 Task: Look for space in Reggio Calabria, Italy from 9th June, 2023 to 16th June, 2023 for 2 adults in price range Rs.8000 to Rs.16000. Place can be entire place with 2 bedrooms having 2 beds and 1 bathroom. Property type can be house, flat, guest house. Booking option can be shelf check-in. Required host language is English.
Action: Mouse moved to (579, 87)
Screenshot: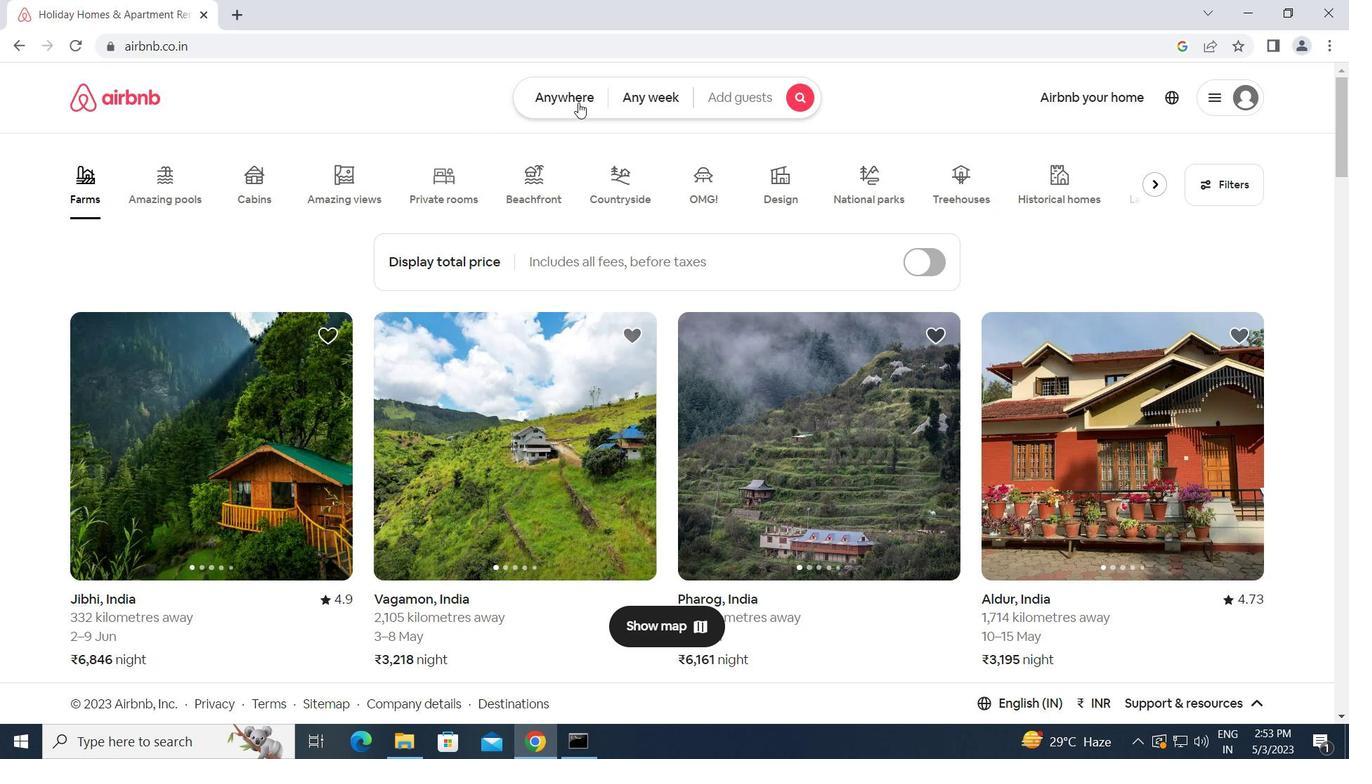 
Action: Mouse pressed left at (579, 87)
Screenshot: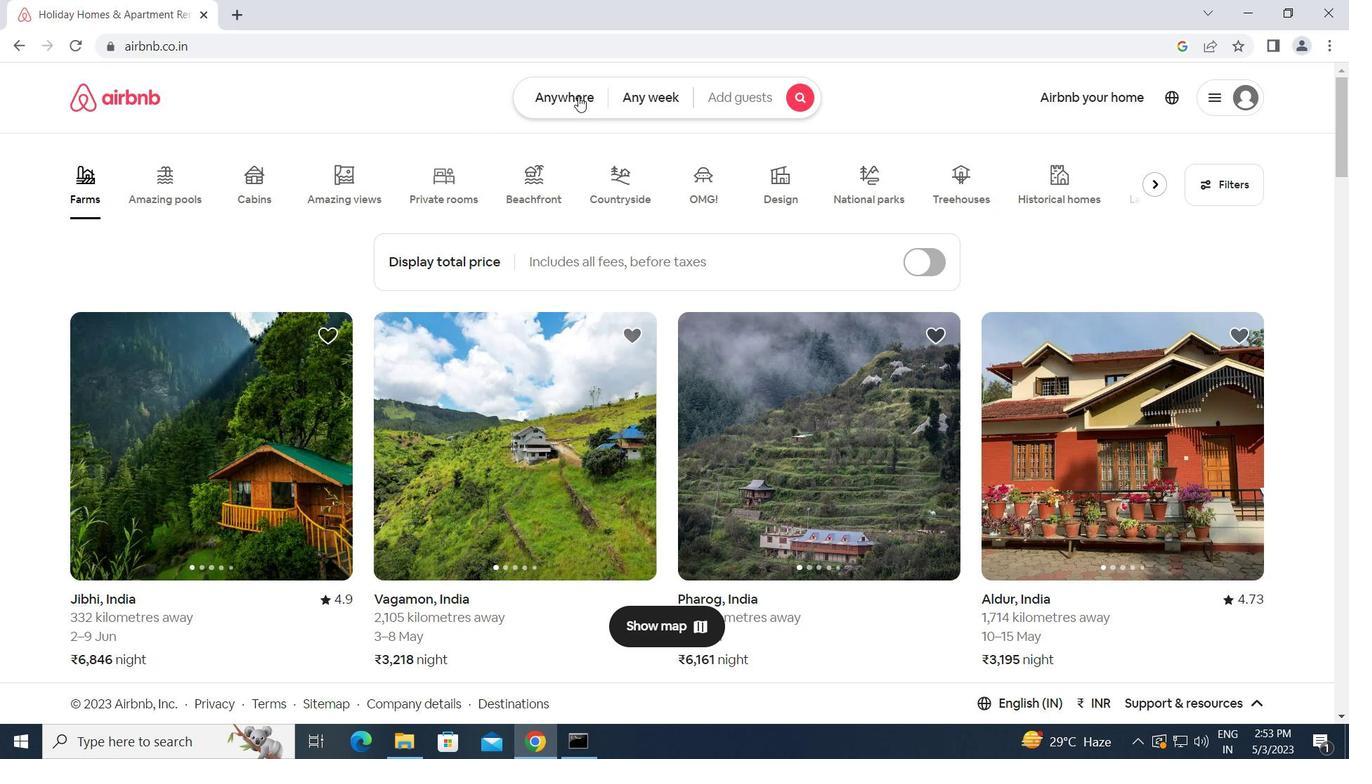 
Action: Mouse moved to (499, 152)
Screenshot: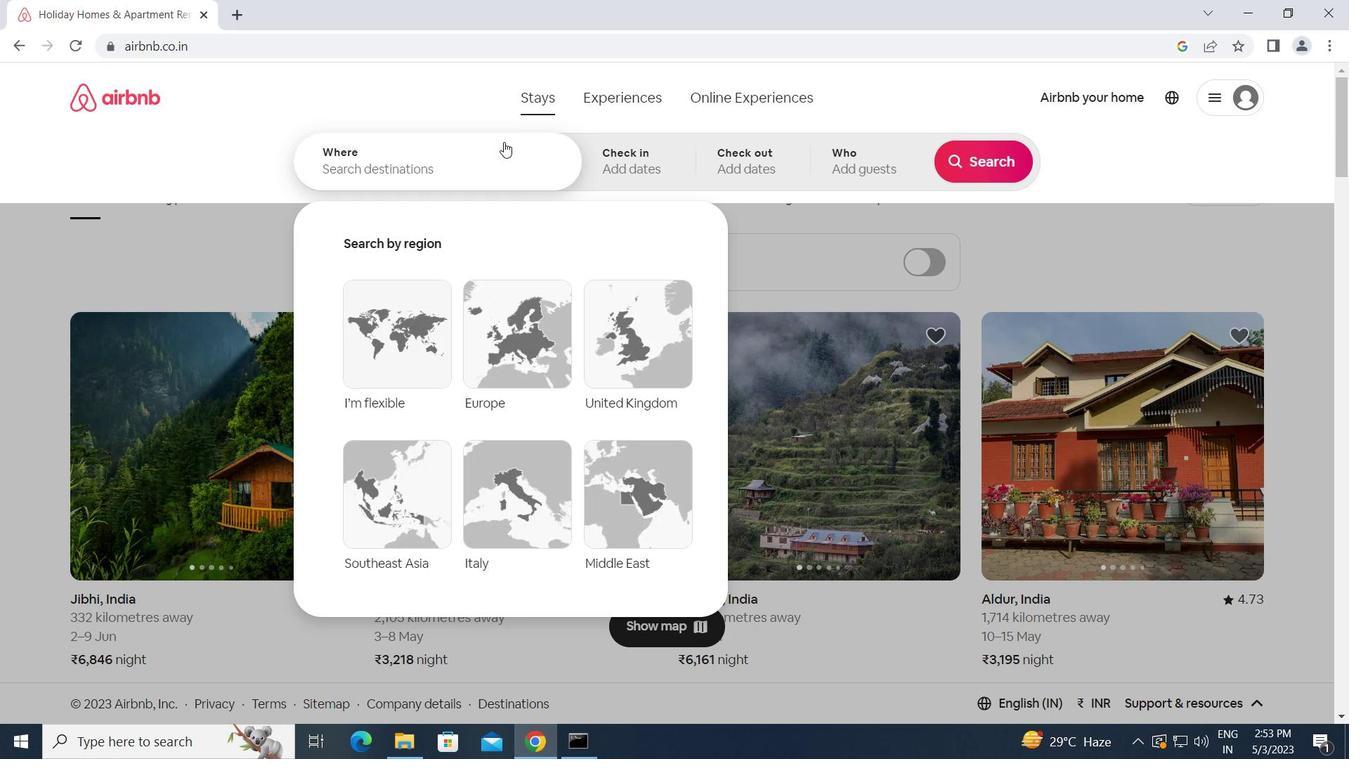 
Action: Mouse pressed left at (499, 152)
Screenshot: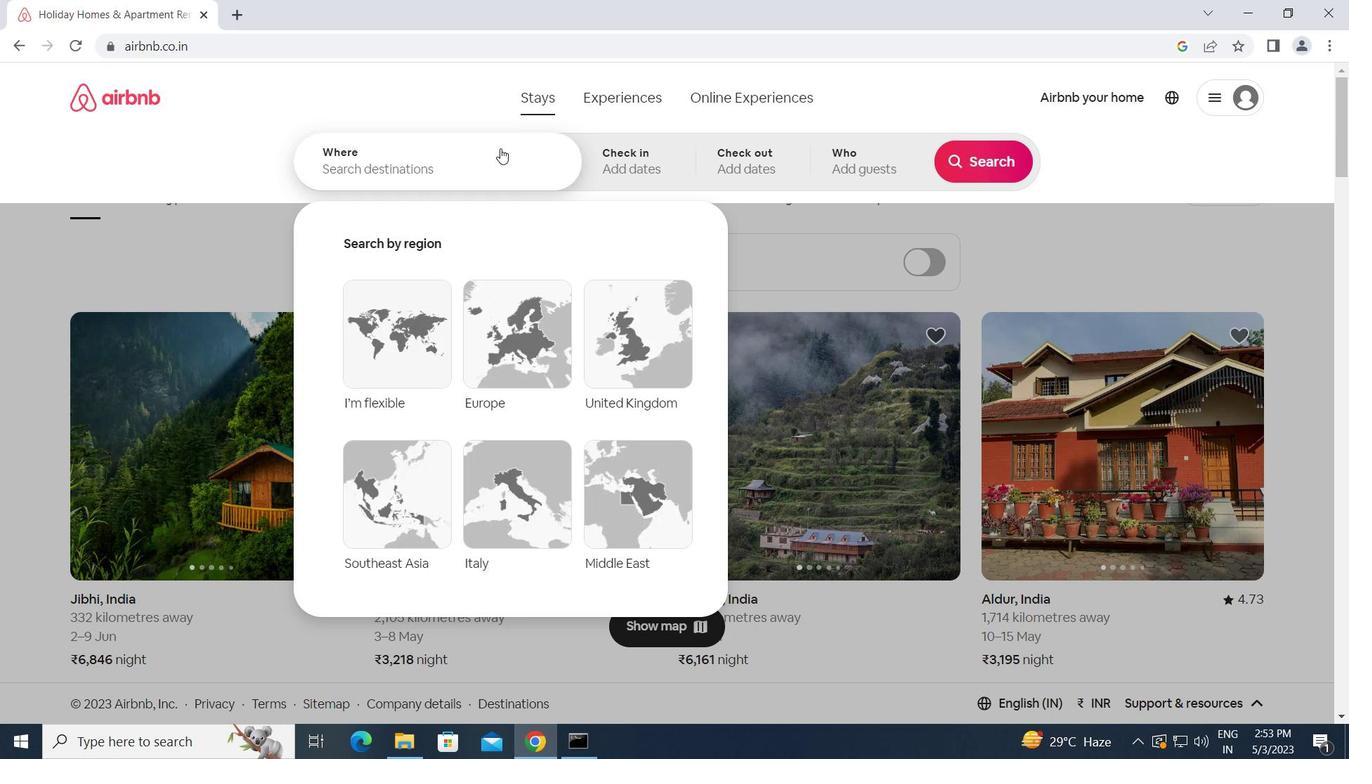 
Action: Key pressed r<Key.caps_lock>eggio<Key.space><Key.caps_lock>c<Key.caps_lock>alabria,<Key.space><Key.caps_lock>i<Key.caps_lock>taly<Key.enter>
Screenshot: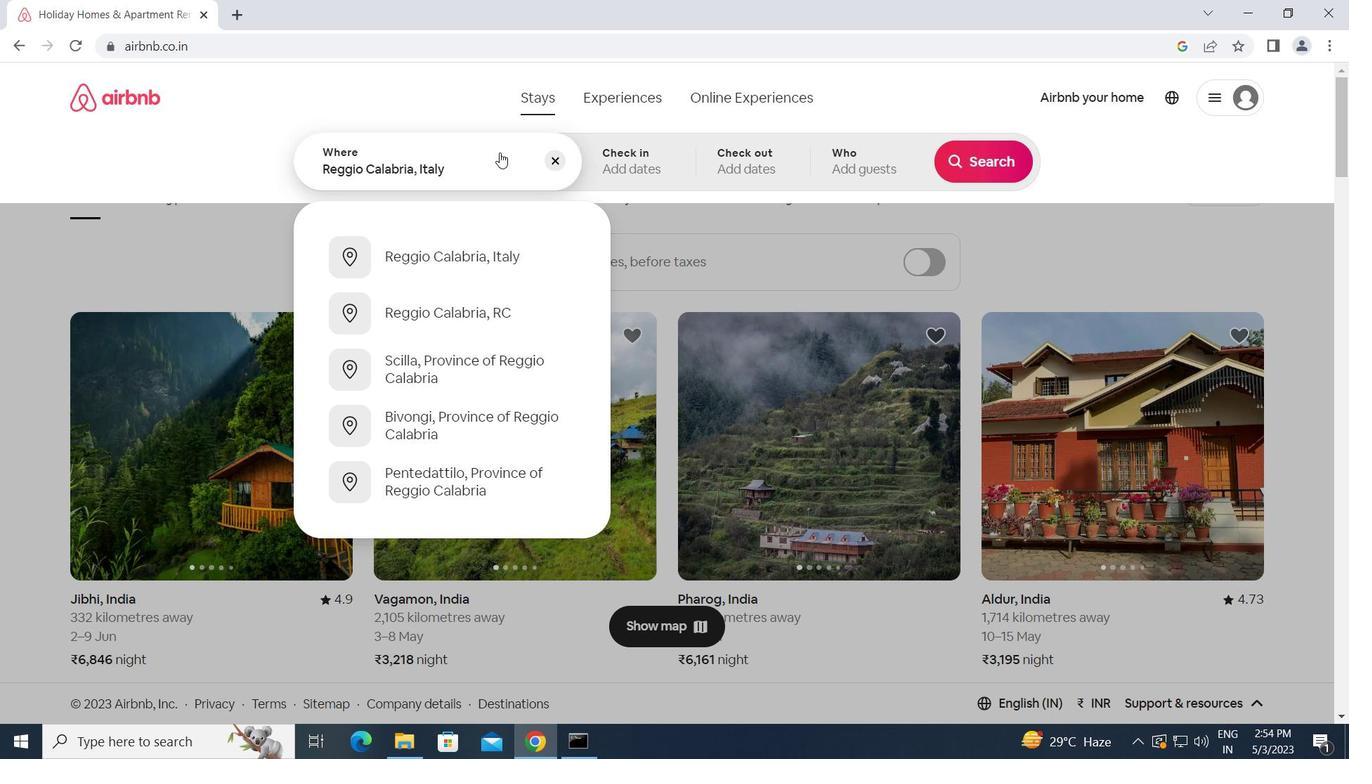 
Action: Mouse moved to (917, 411)
Screenshot: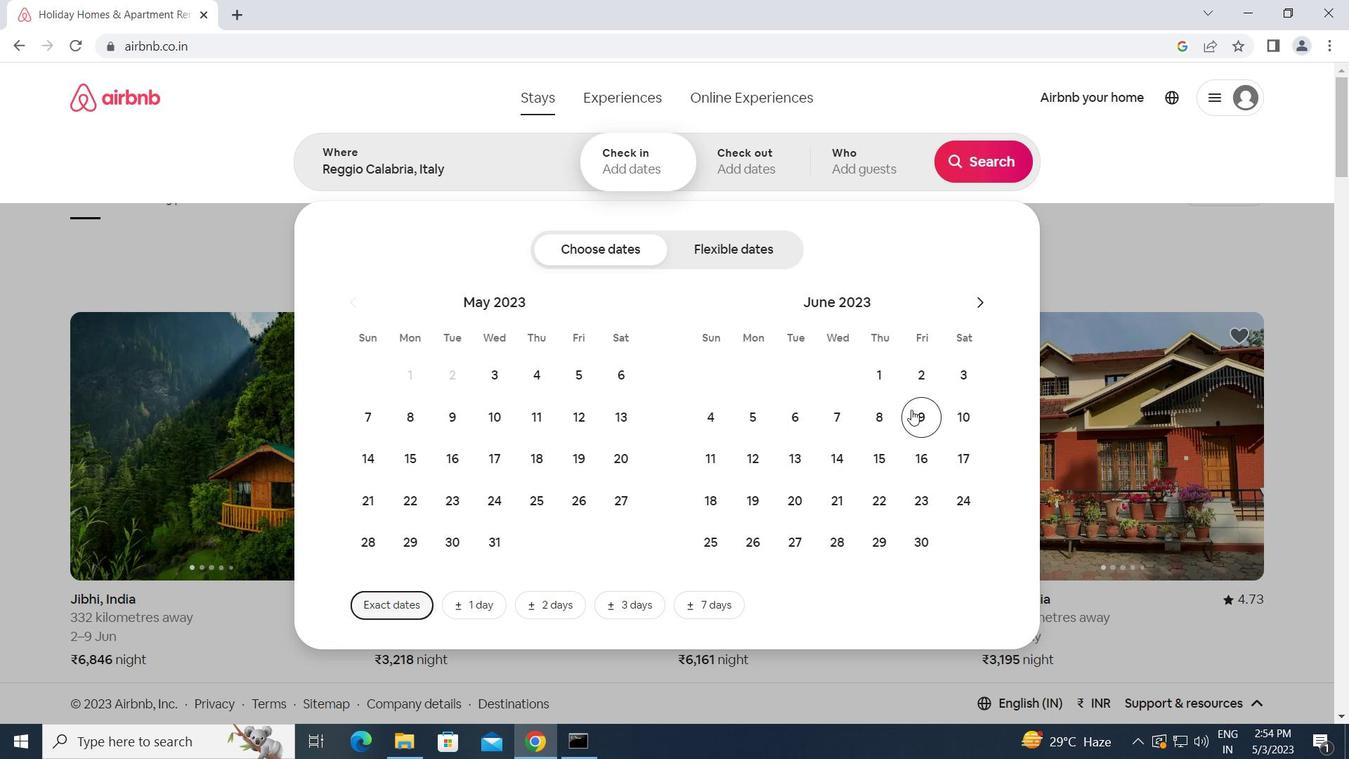 
Action: Mouse pressed left at (917, 411)
Screenshot: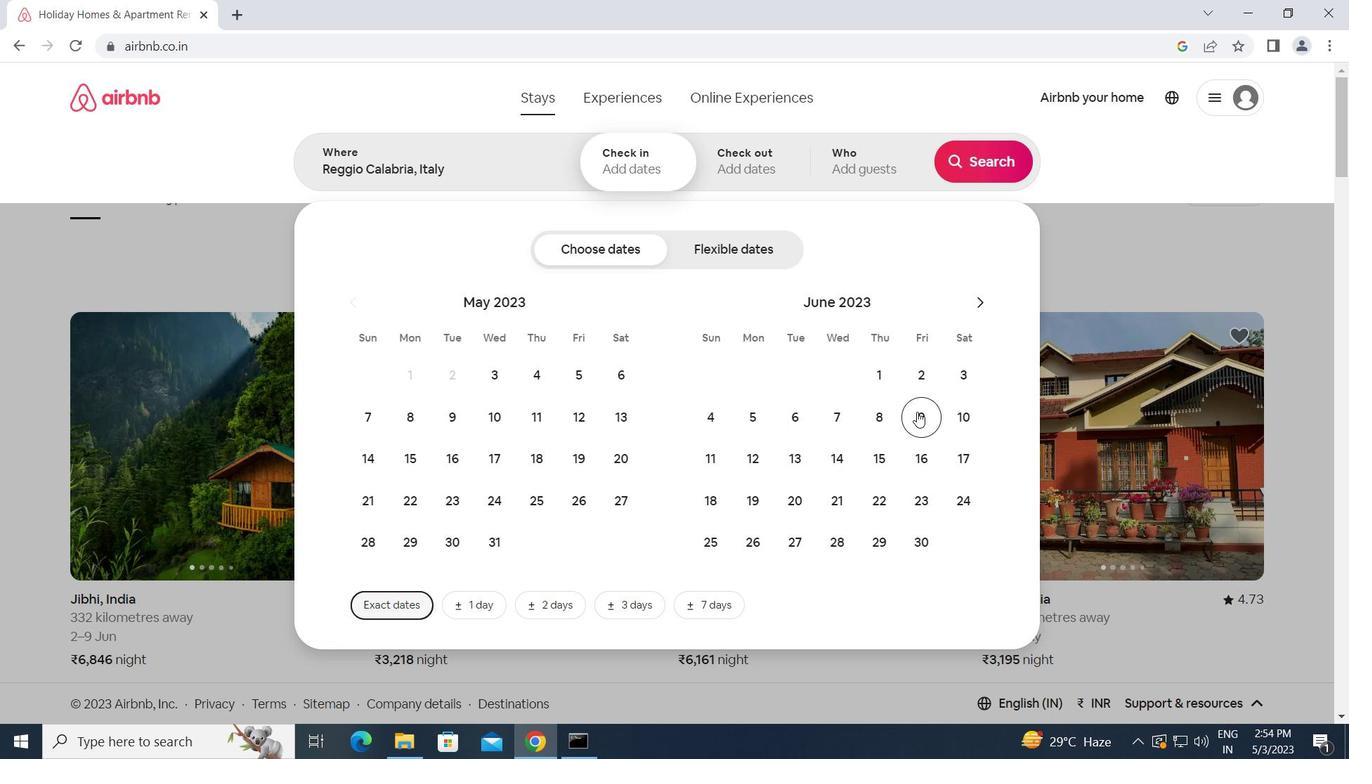 
Action: Mouse moved to (928, 456)
Screenshot: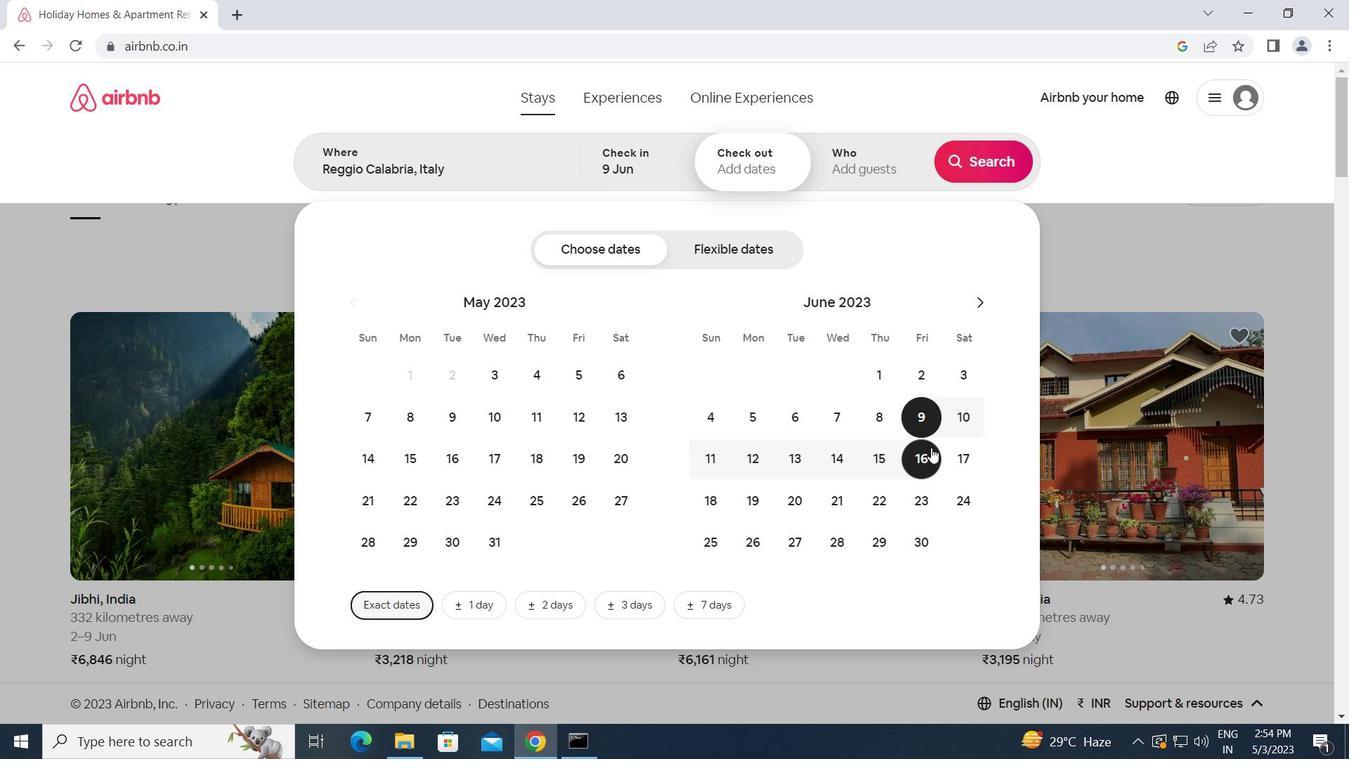 
Action: Mouse pressed left at (928, 456)
Screenshot: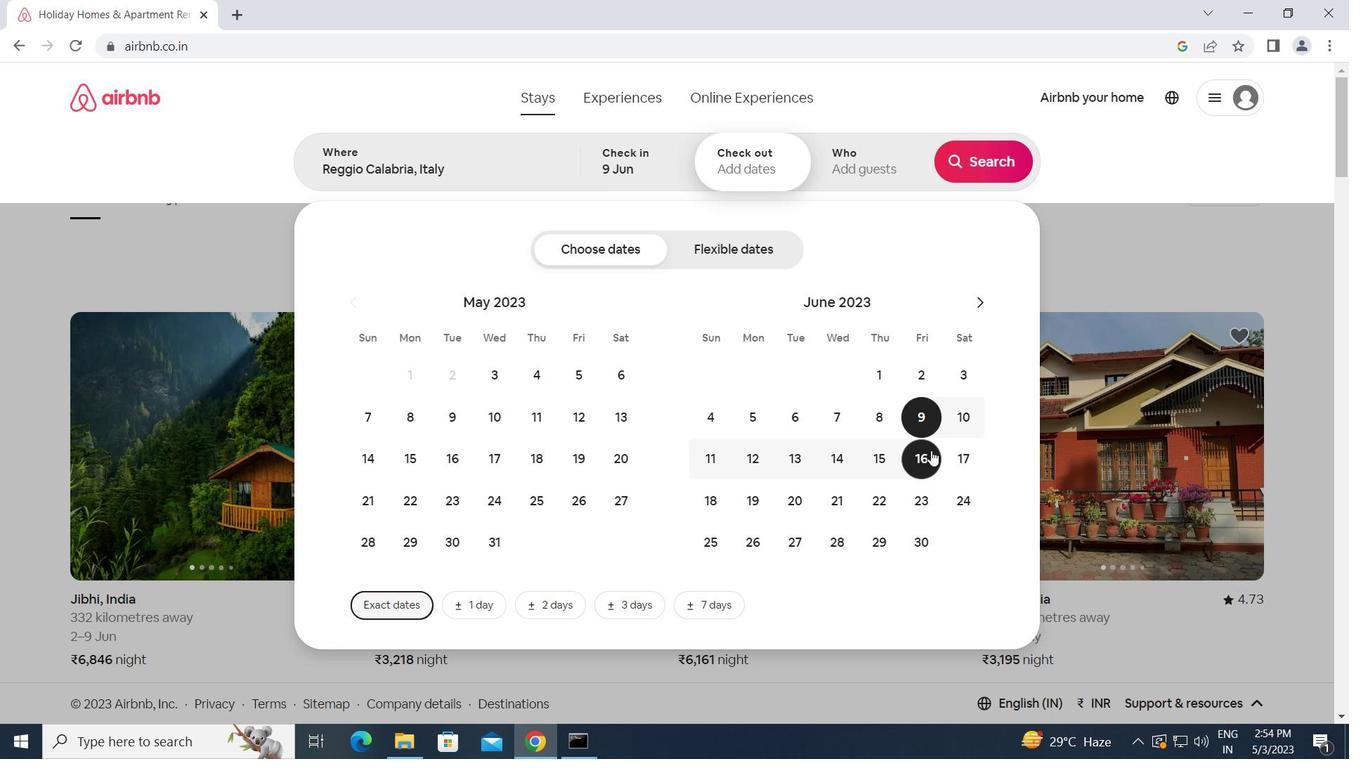 
Action: Mouse moved to (896, 146)
Screenshot: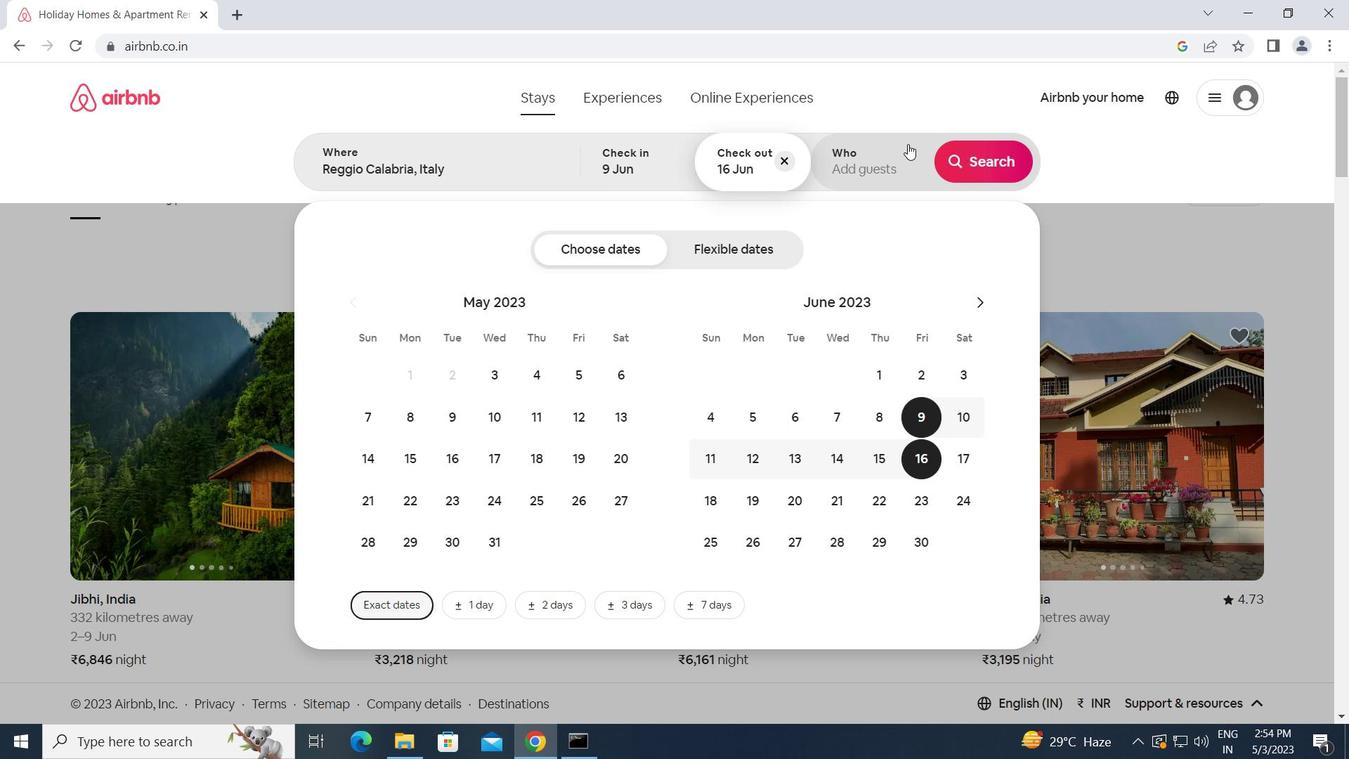 
Action: Mouse pressed left at (896, 146)
Screenshot: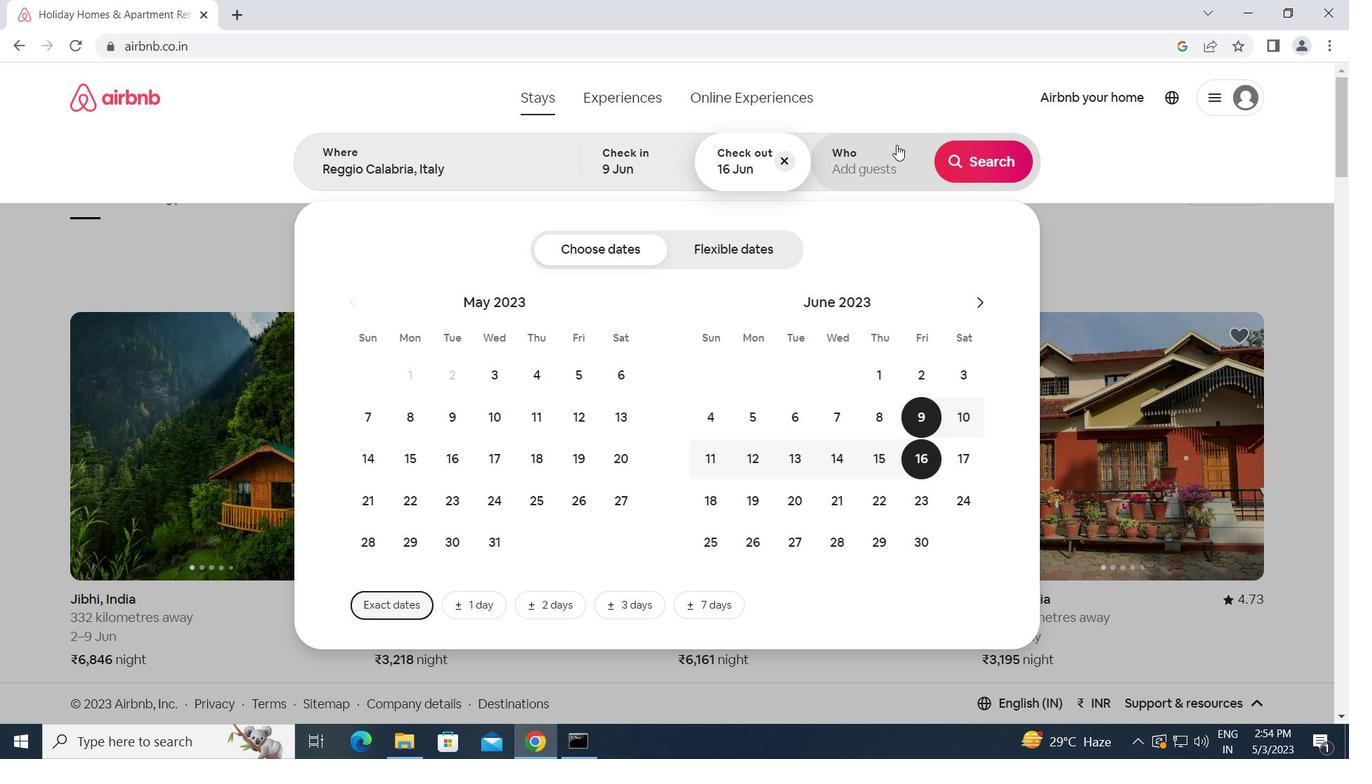 
Action: Mouse moved to (987, 258)
Screenshot: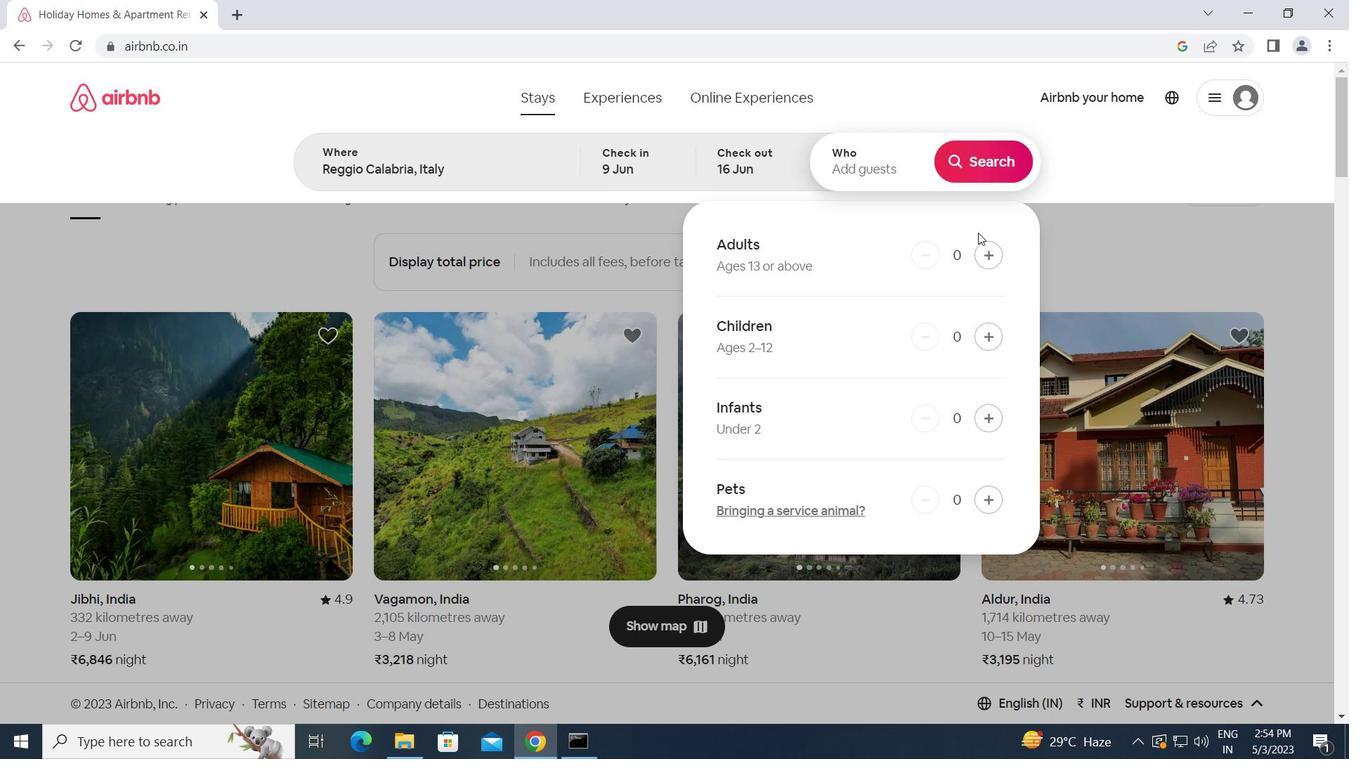 
Action: Mouse pressed left at (987, 258)
Screenshot: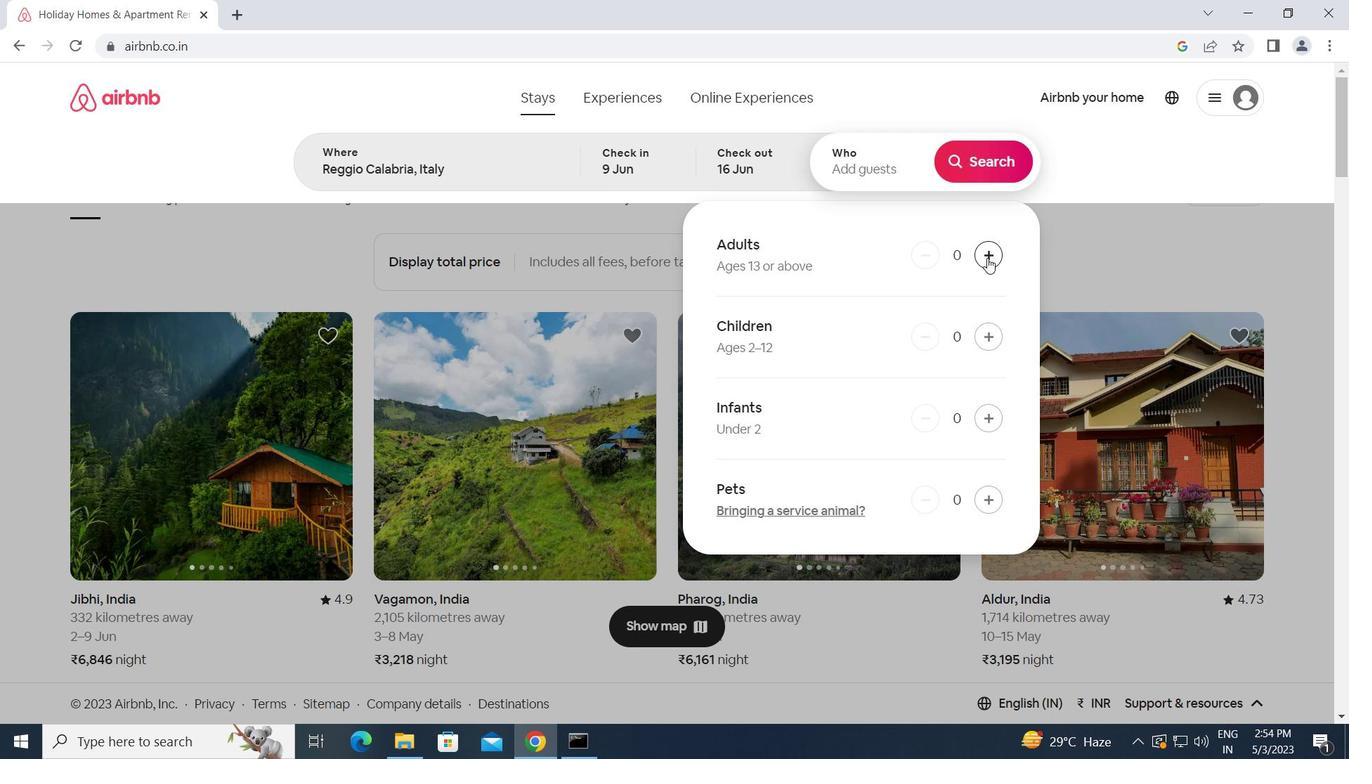 
Action: Mouse pressed left at (987, 258)
Screenshot: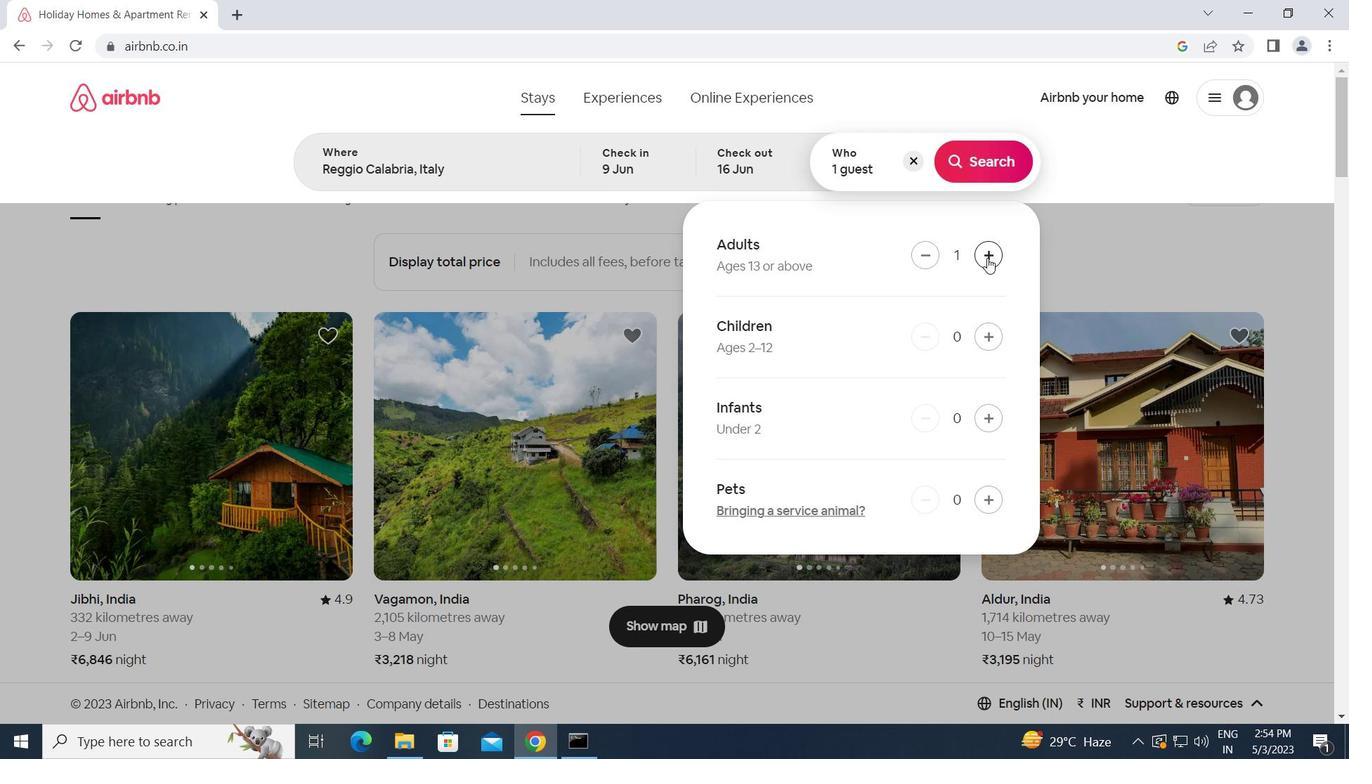 
Action: Mouse moved to (989, 167)
Screenshot: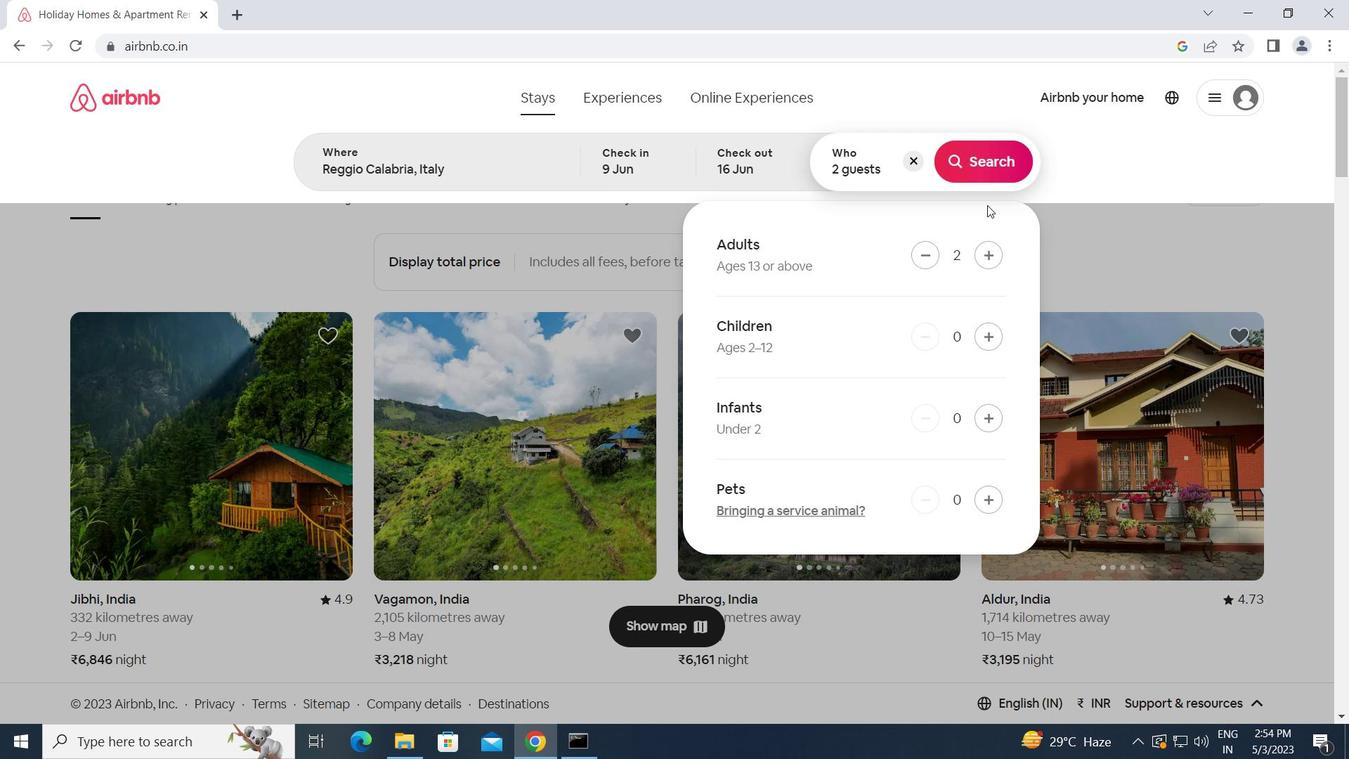 
Action: Mouse pressed left at (989, 167)
Screenshot: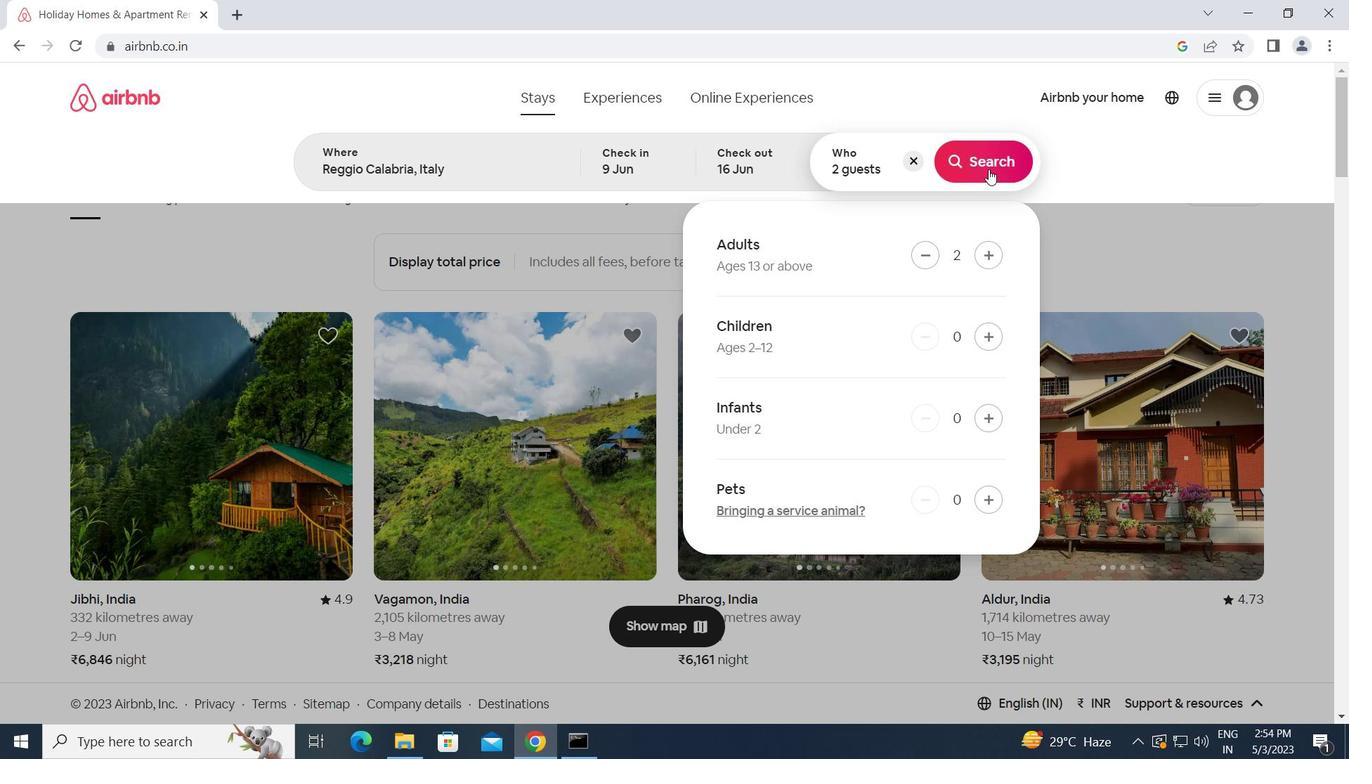 
Action: Mouse moved to (1274, 172)
Screenshot: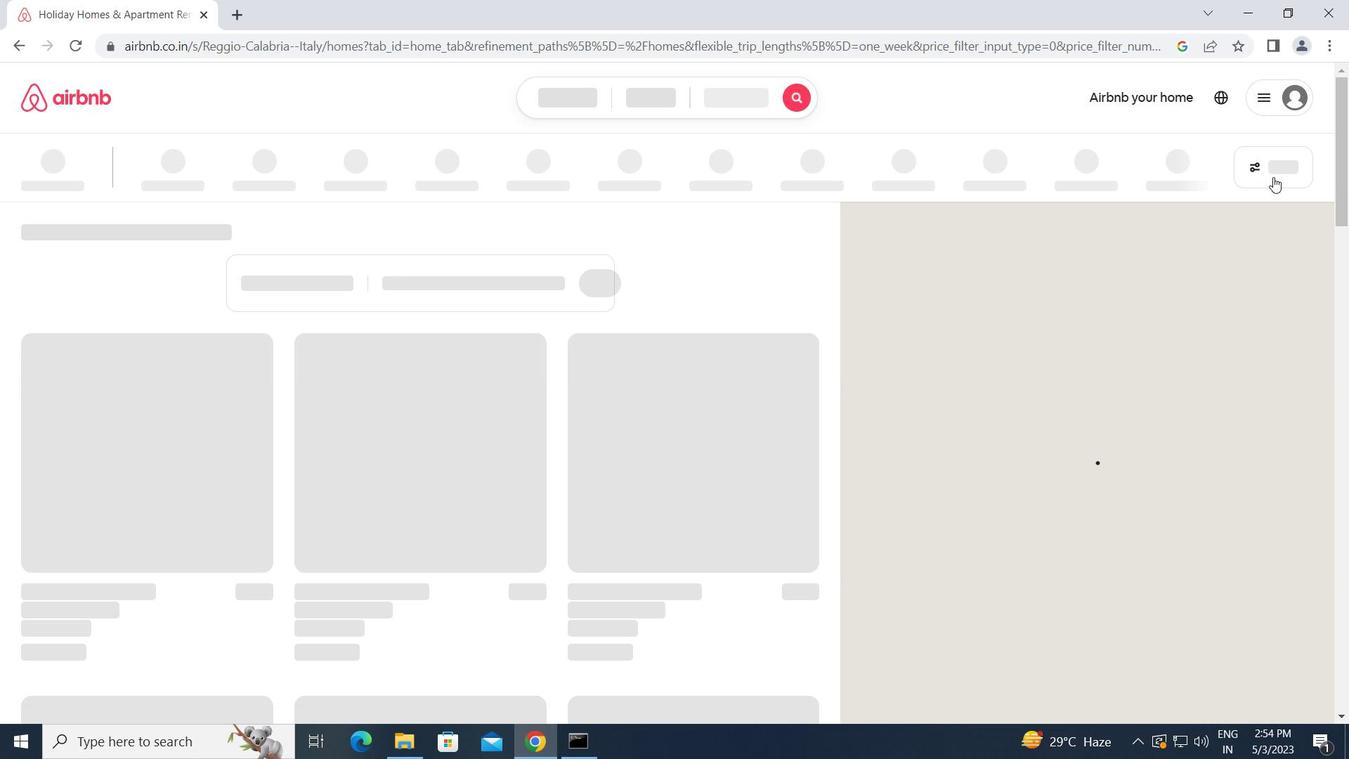 
Action: Mouse pressed left at (1274, 172)
Screenshot: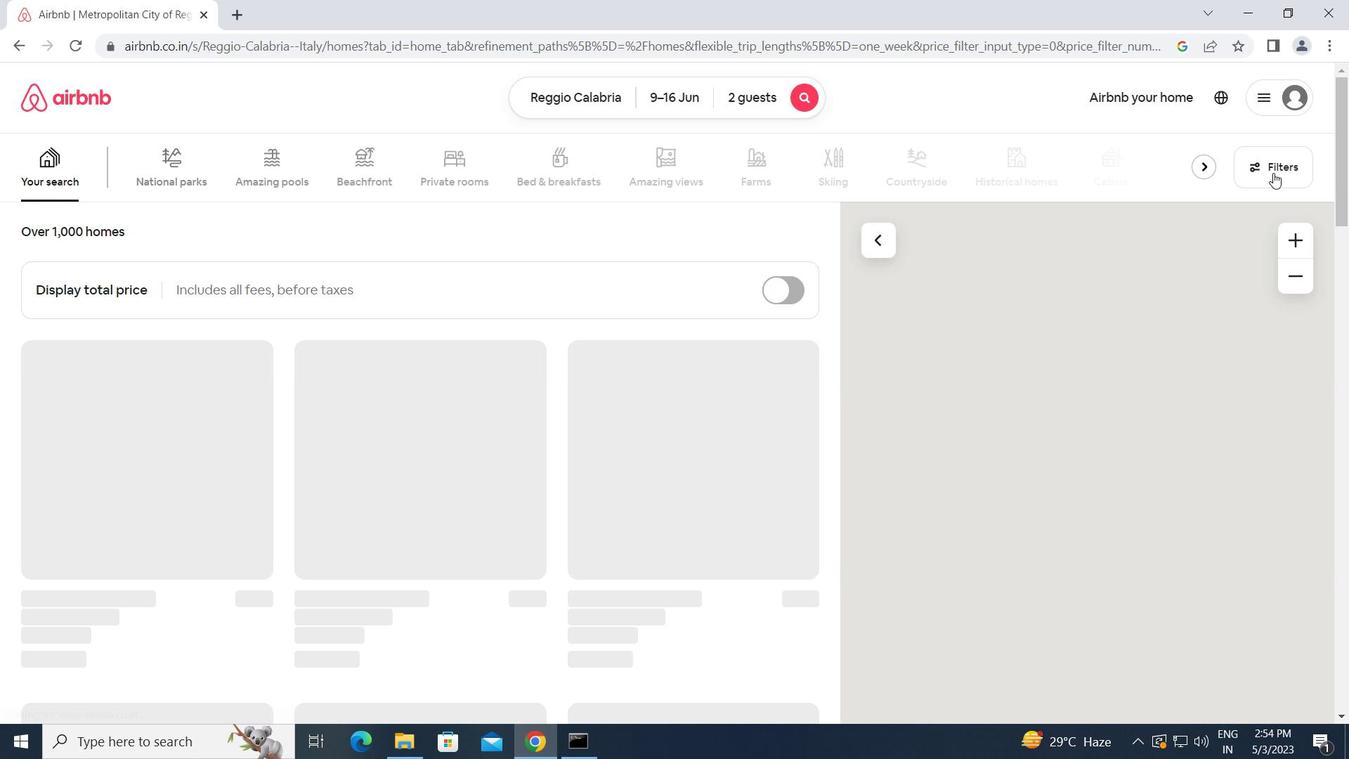 
Action: Mouse moved to (440, 397)
Screenshot: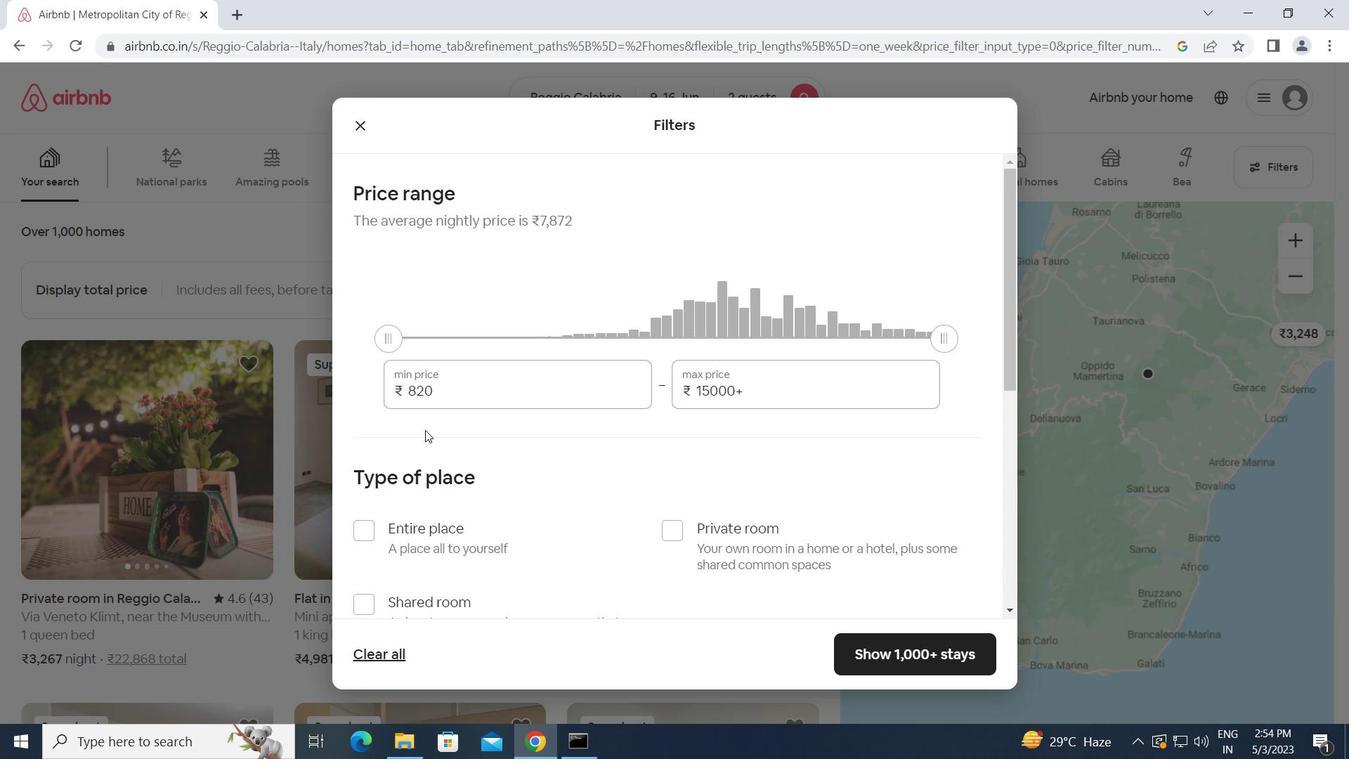 
Action: Mouse pressed left at (440, 397)
Screenshot: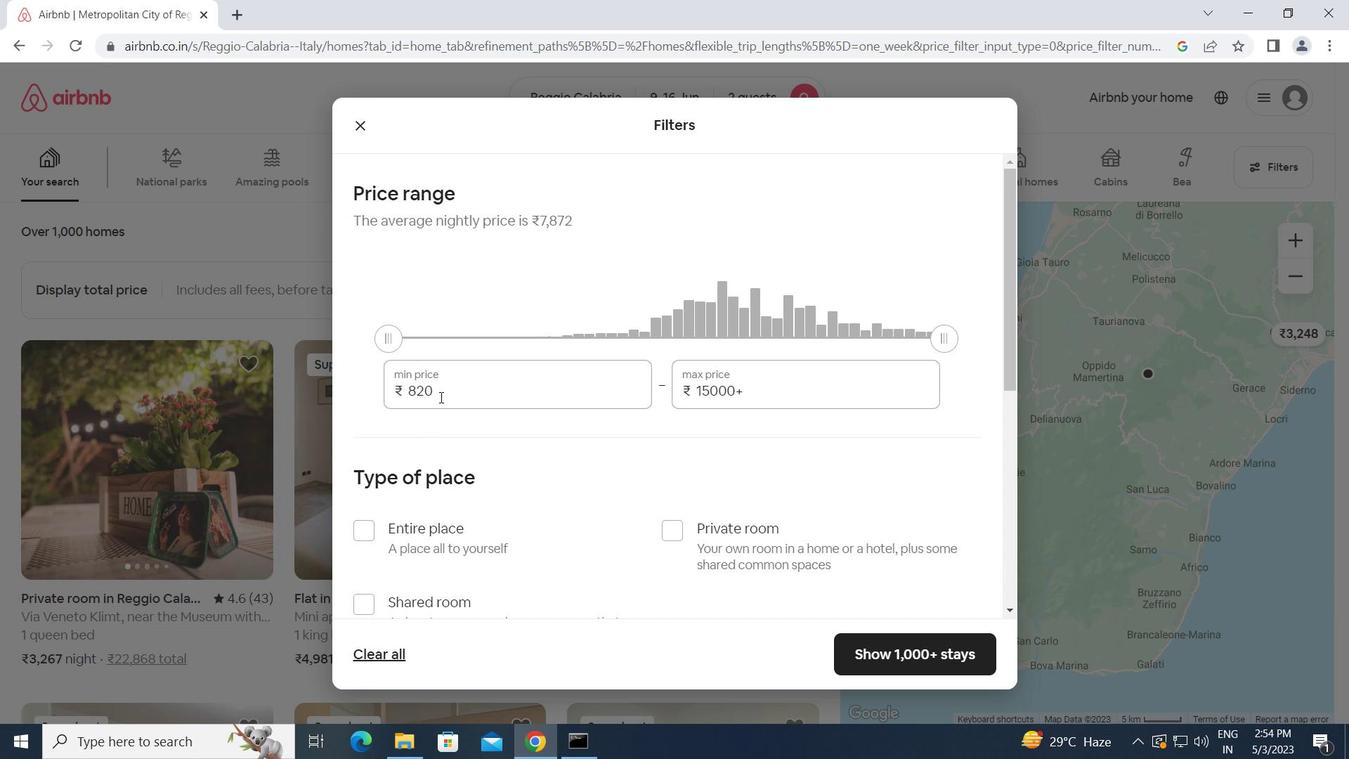 
Action: Mouse moved to (387, 402)
Screenshot: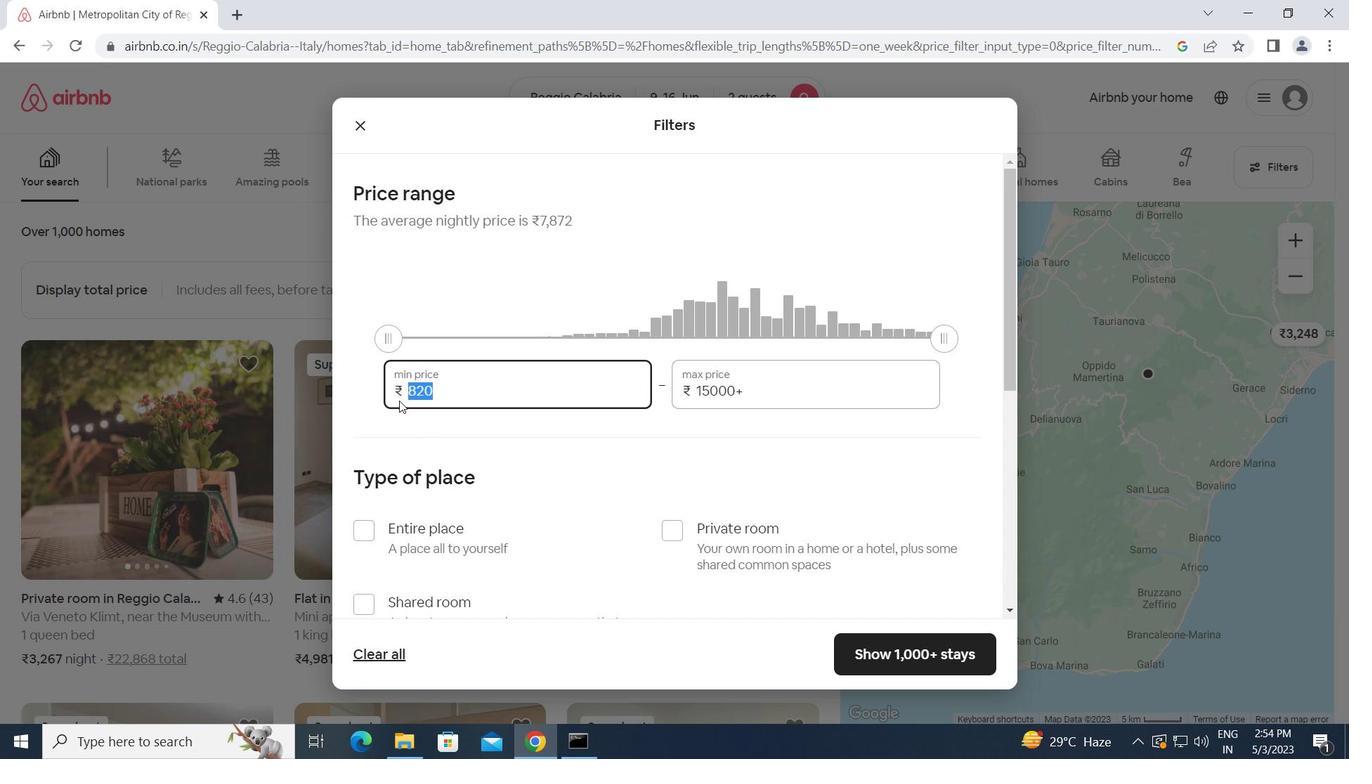 
Action: Key pressed 8000<Key.tab>16000
Screenshot: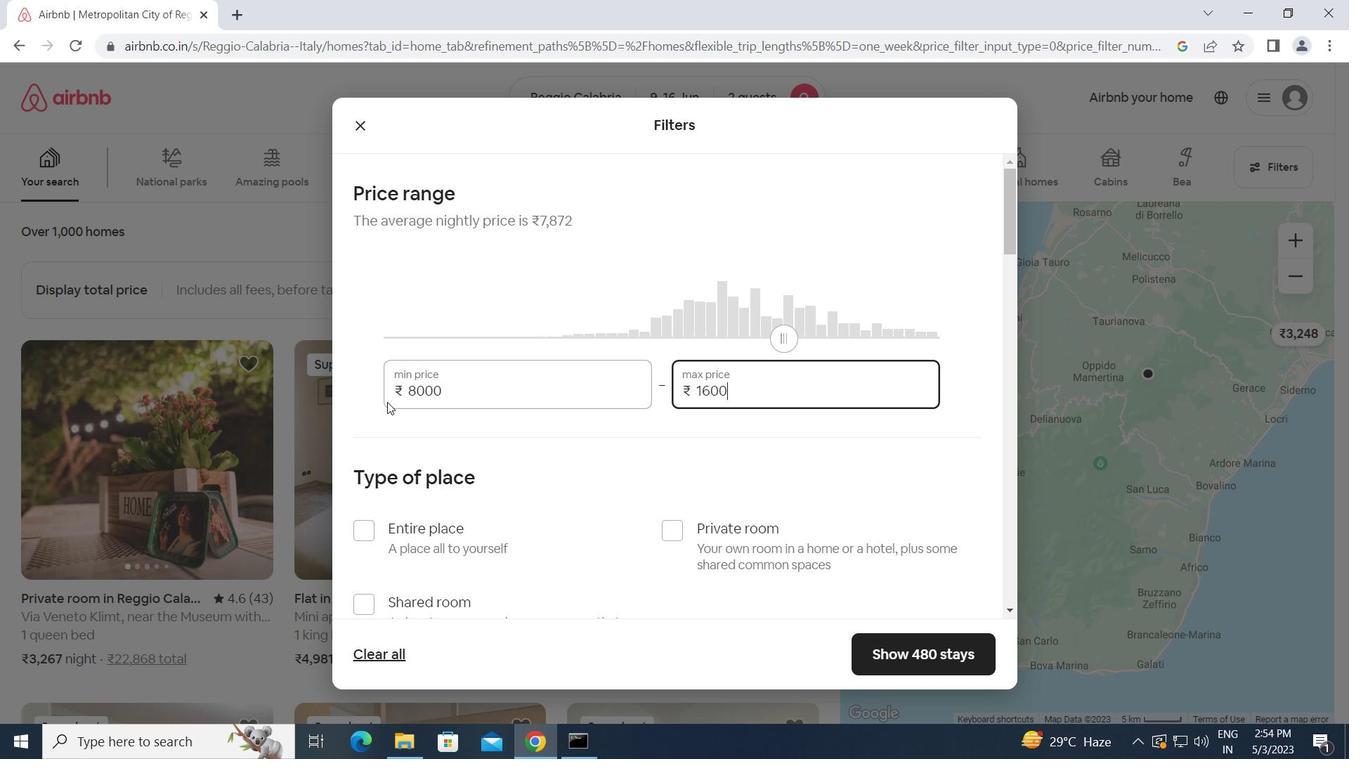 
Action: Mouse moved to (368, 522)
Screenshot: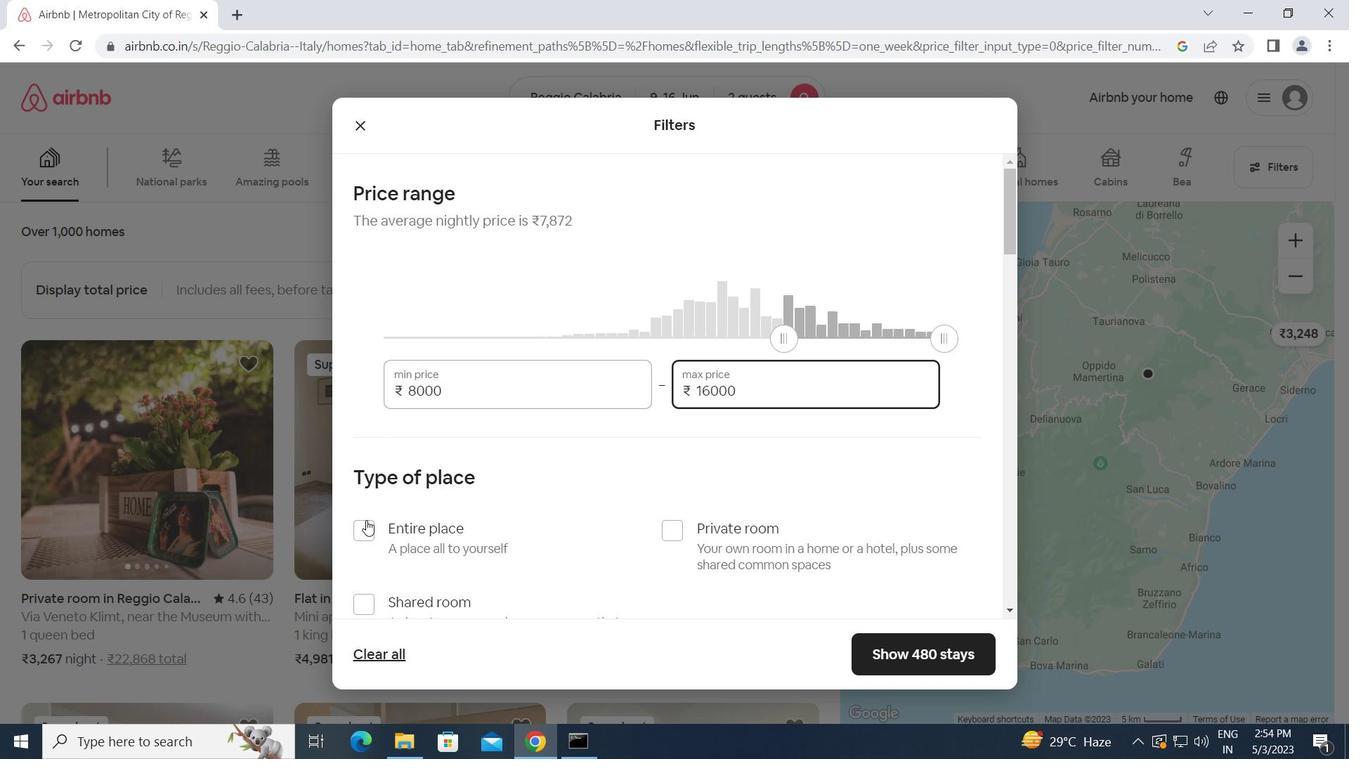 
Action: Mouse pressed left at (368, 522)
Screenshot: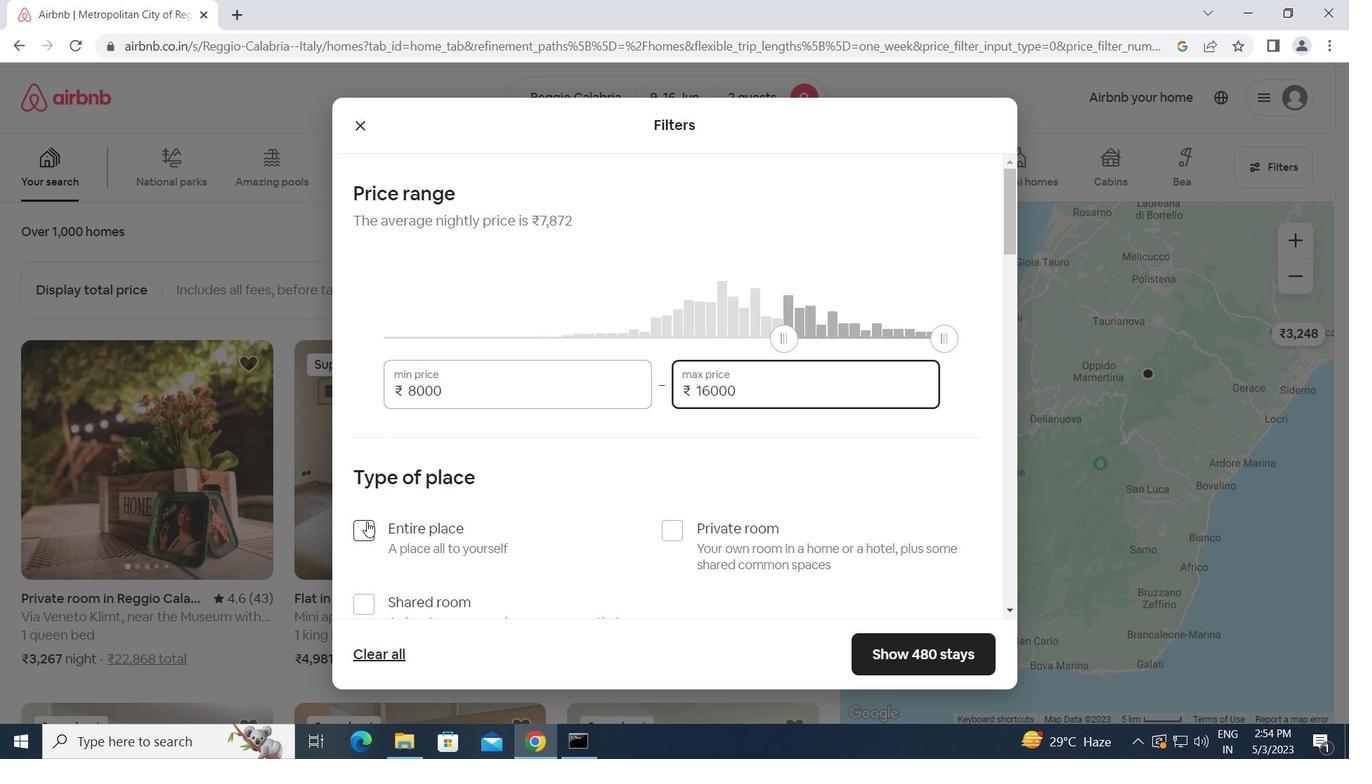 
Action: Mouse moved to (518, 545)
Screenshot: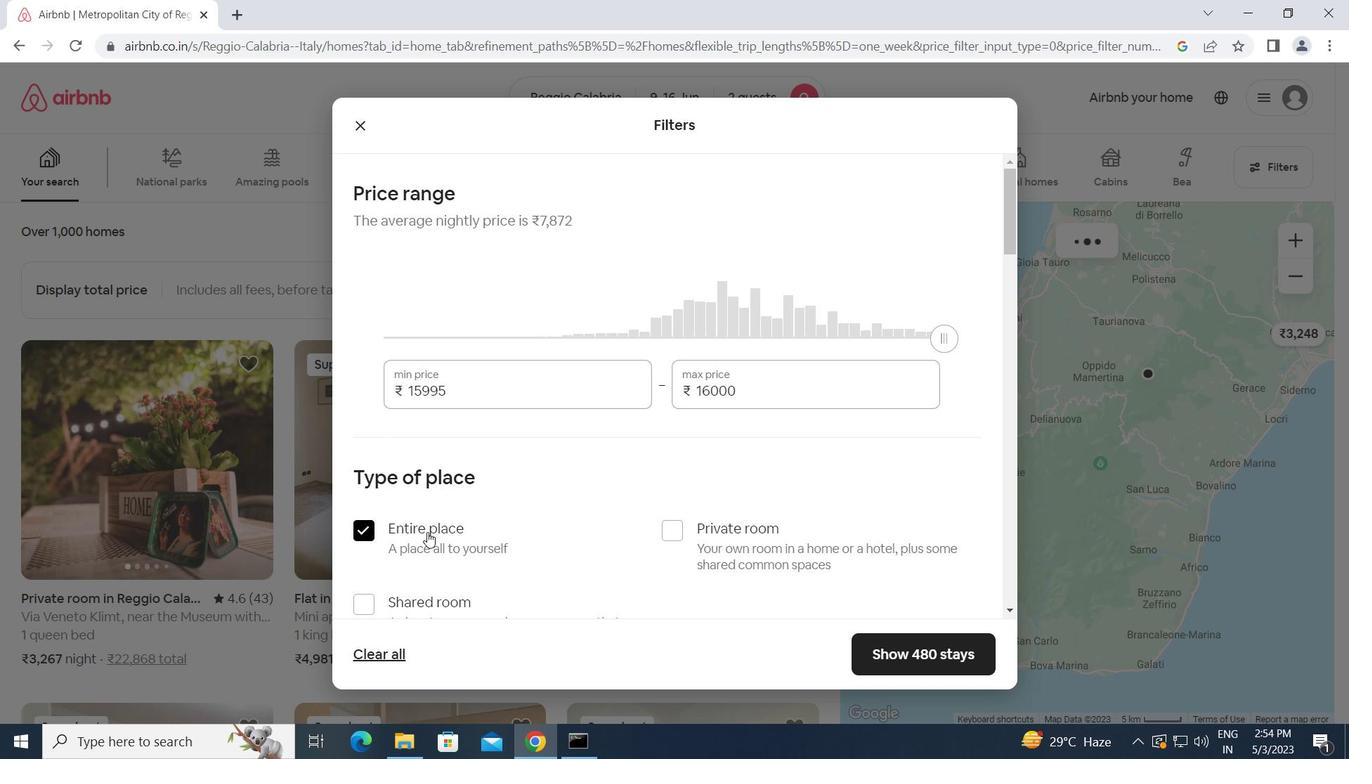 
Action: Mouse scrolled (518, 544) with delta (0, 0)
Screenshot: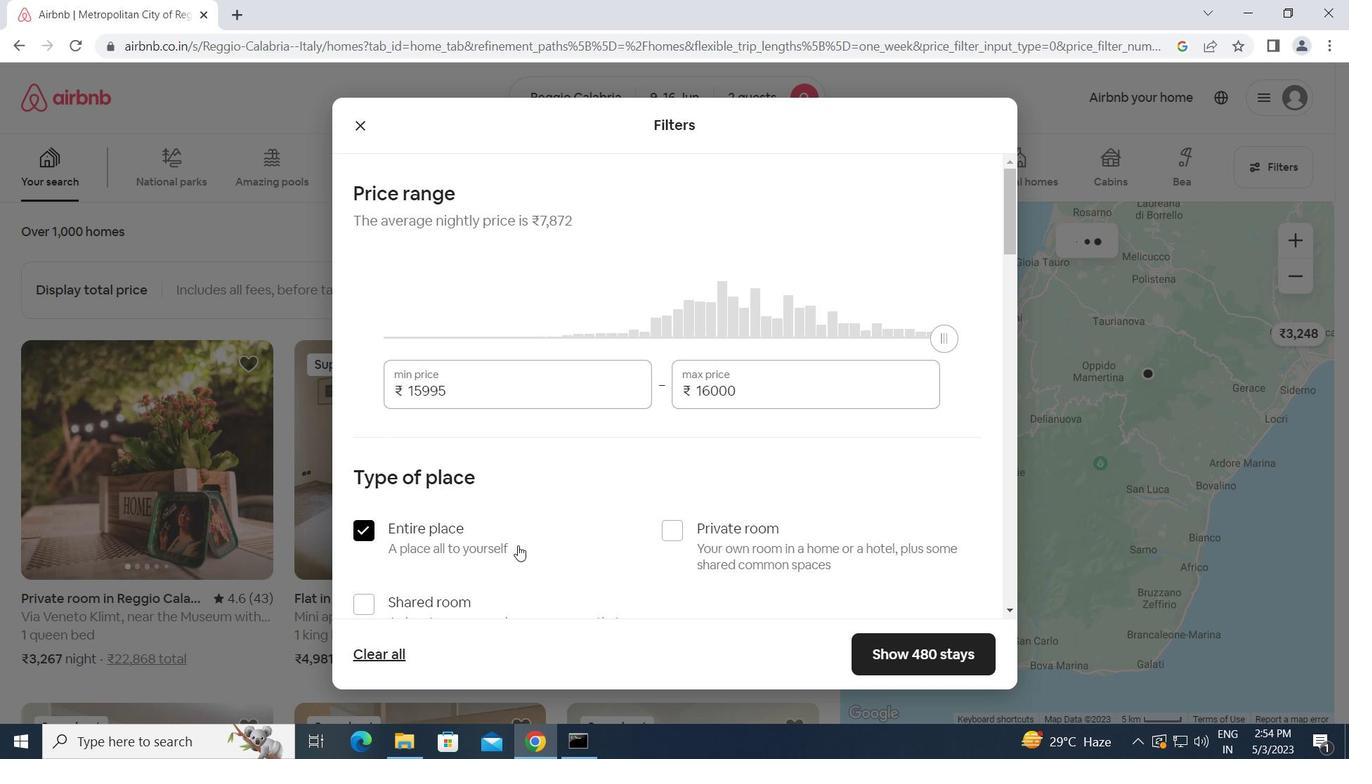 
Action: Mouse scrolled (518, 544) with delta (0, 0)
Screenshot: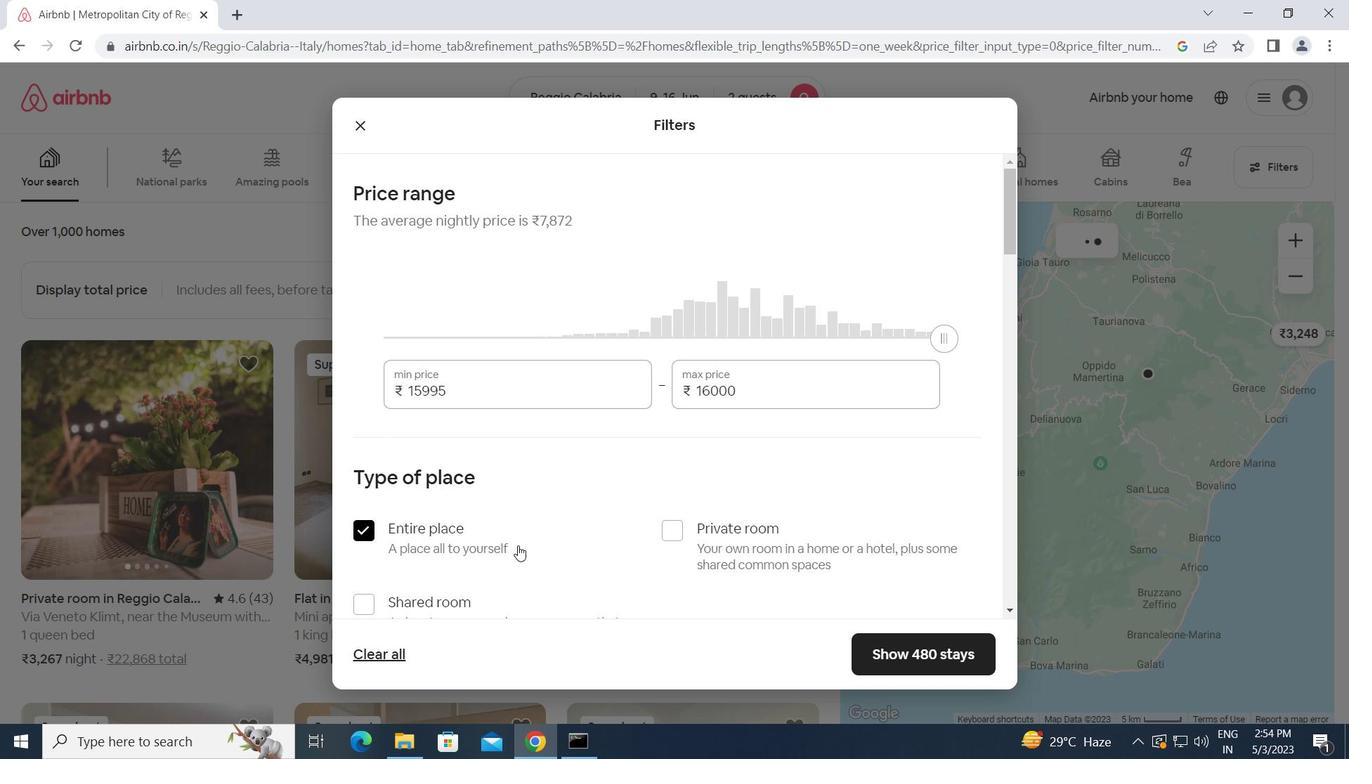
Action: Mouse scrolled (518, 544) with delta (0, 0)
Screenshot: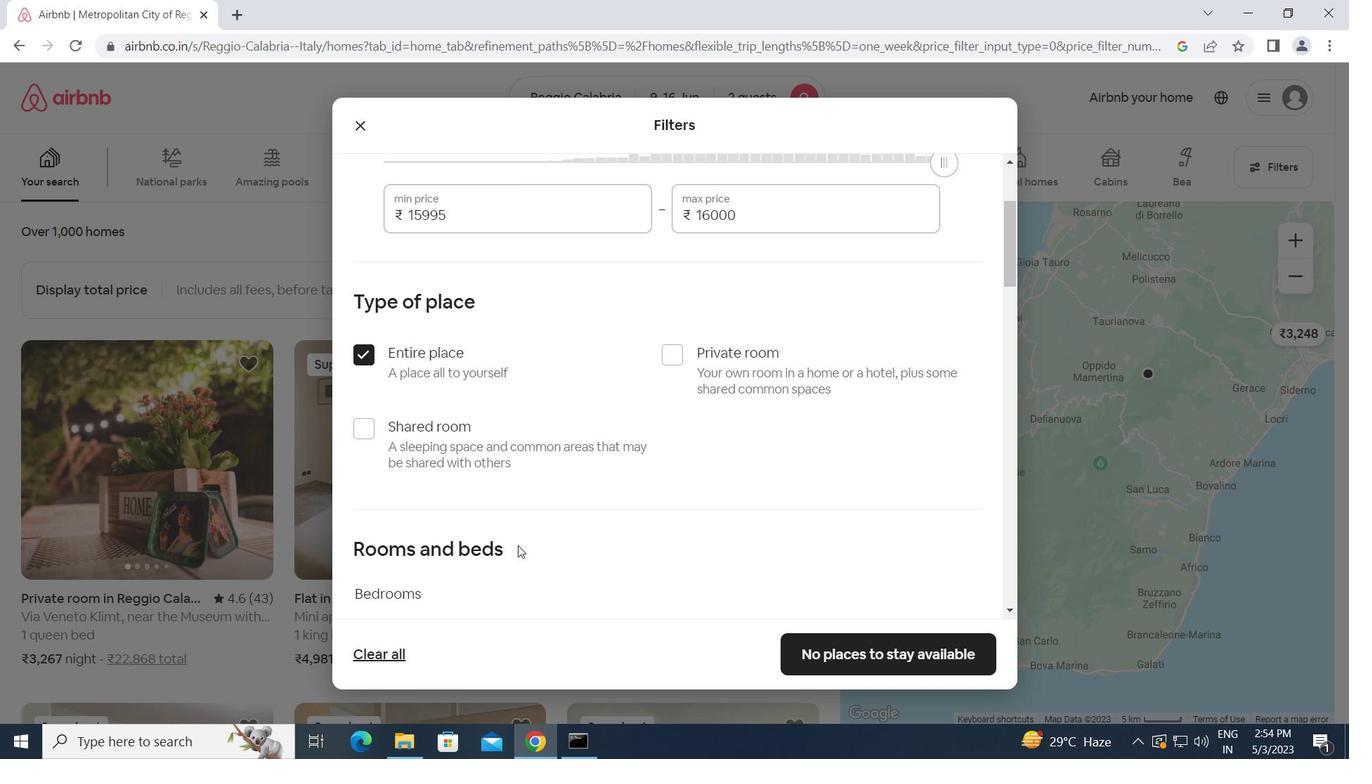 
Action: Mouse scrolled (518, 544) with delta (0, 0)
Screenshot: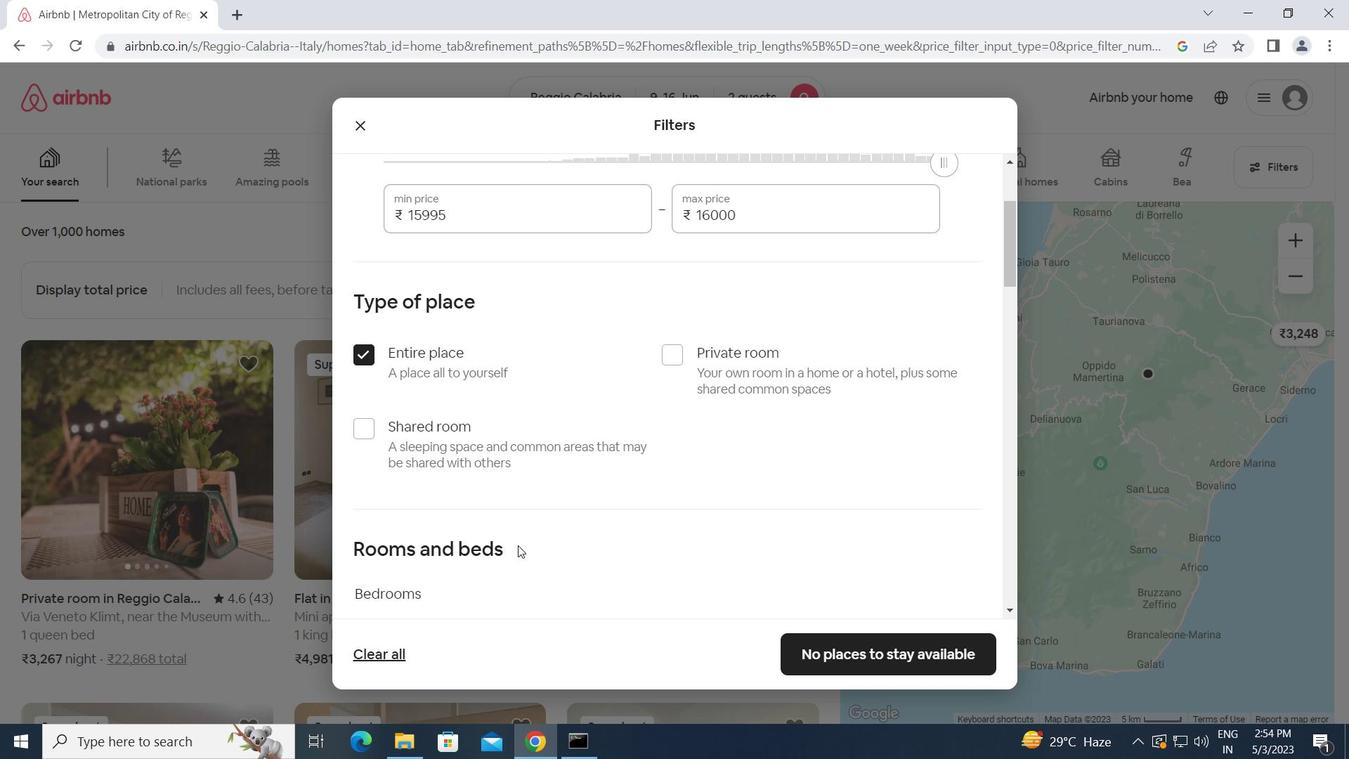 
Action: Mouse scrolled (518, 544) with delta (0, 0)
Screenshot: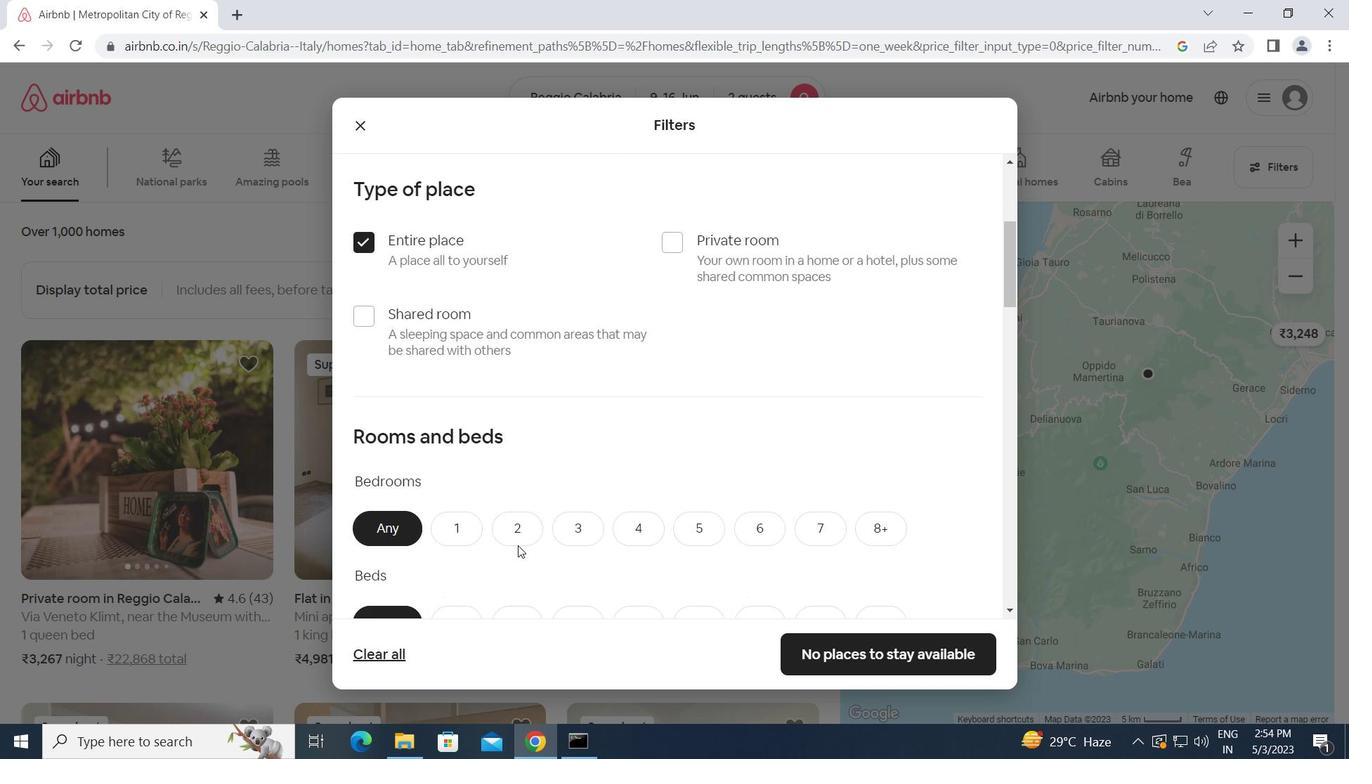 
Action: Mouse moved to (527, 380)
Screenshot: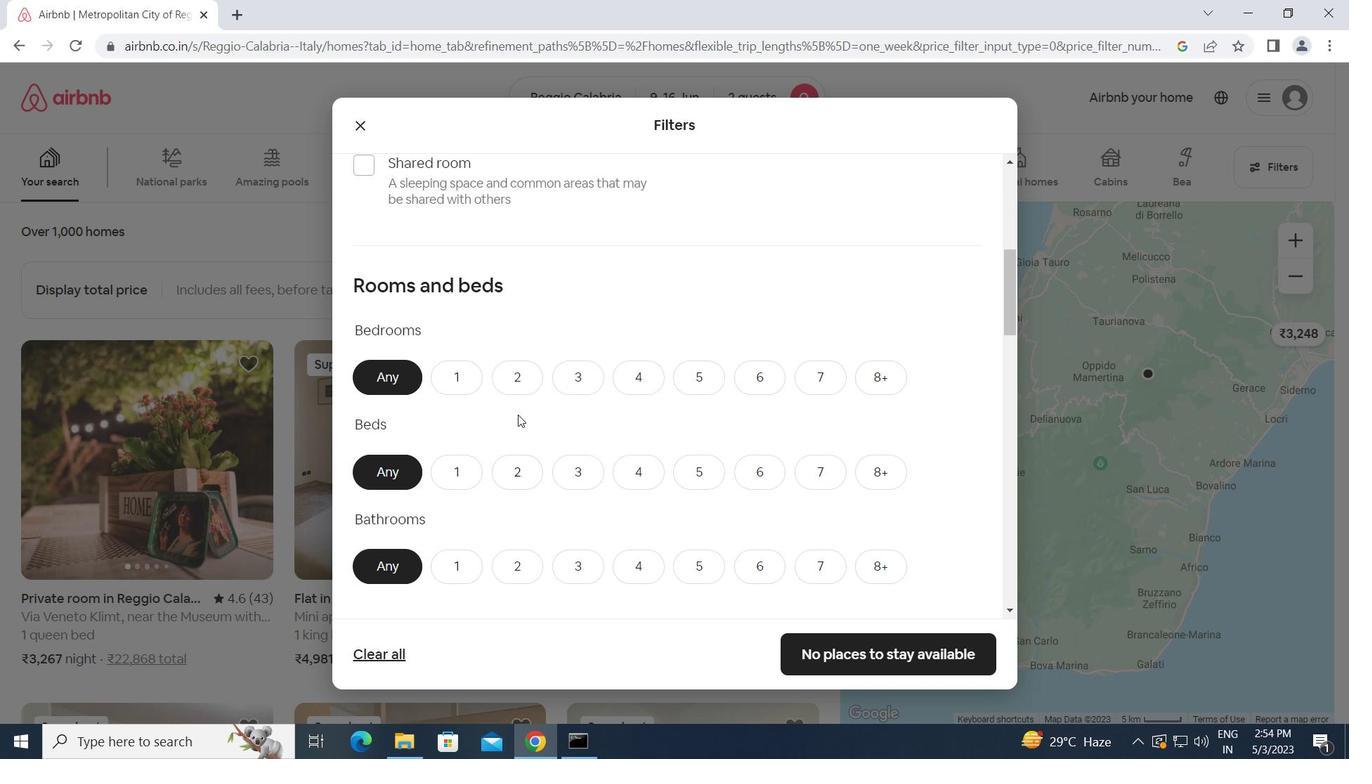 
Action: Mouse pressed left at (527, 380)
Screenshot: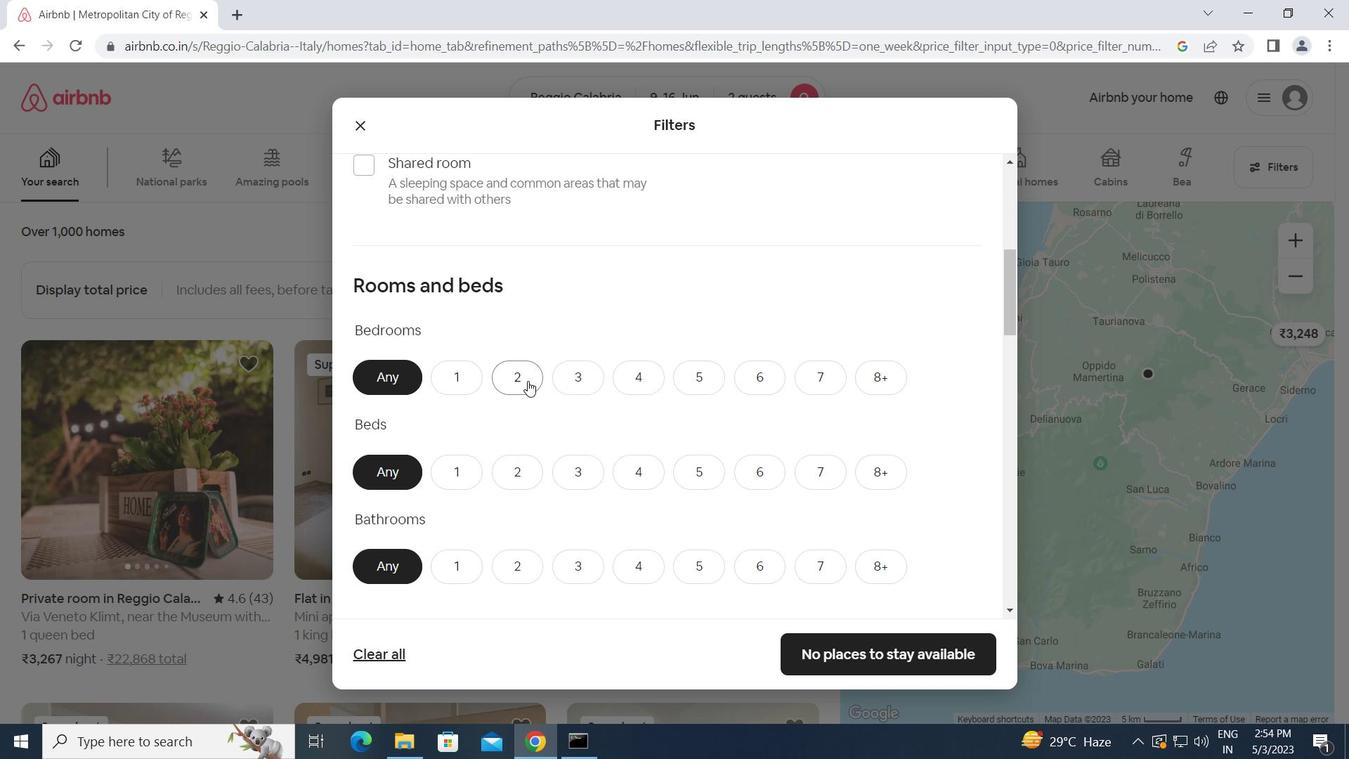 
Action: Mouse moved to (517, 471)
Screenshot: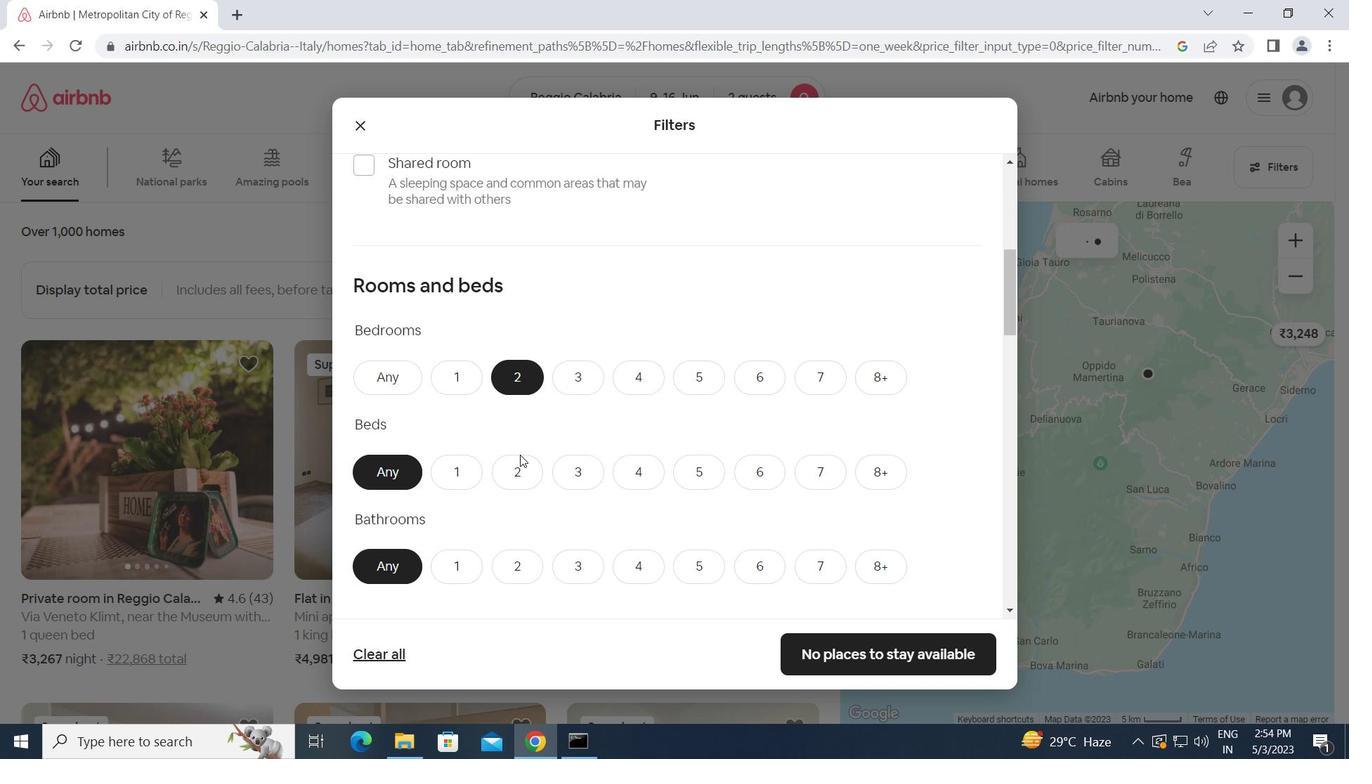 
Action: Mouse pressed left at (517, 471)
Screenshot: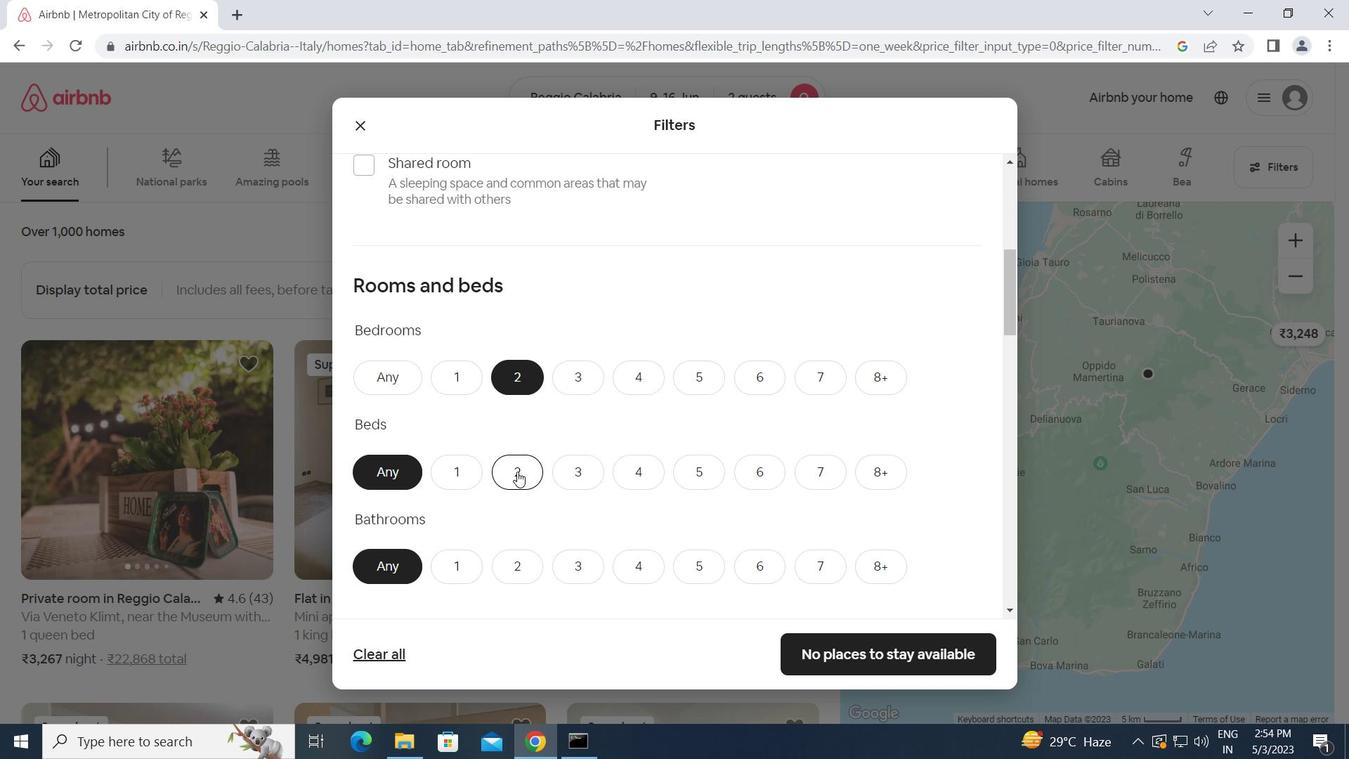 
Action: Mouse moved to (452, 559)
Screenshot: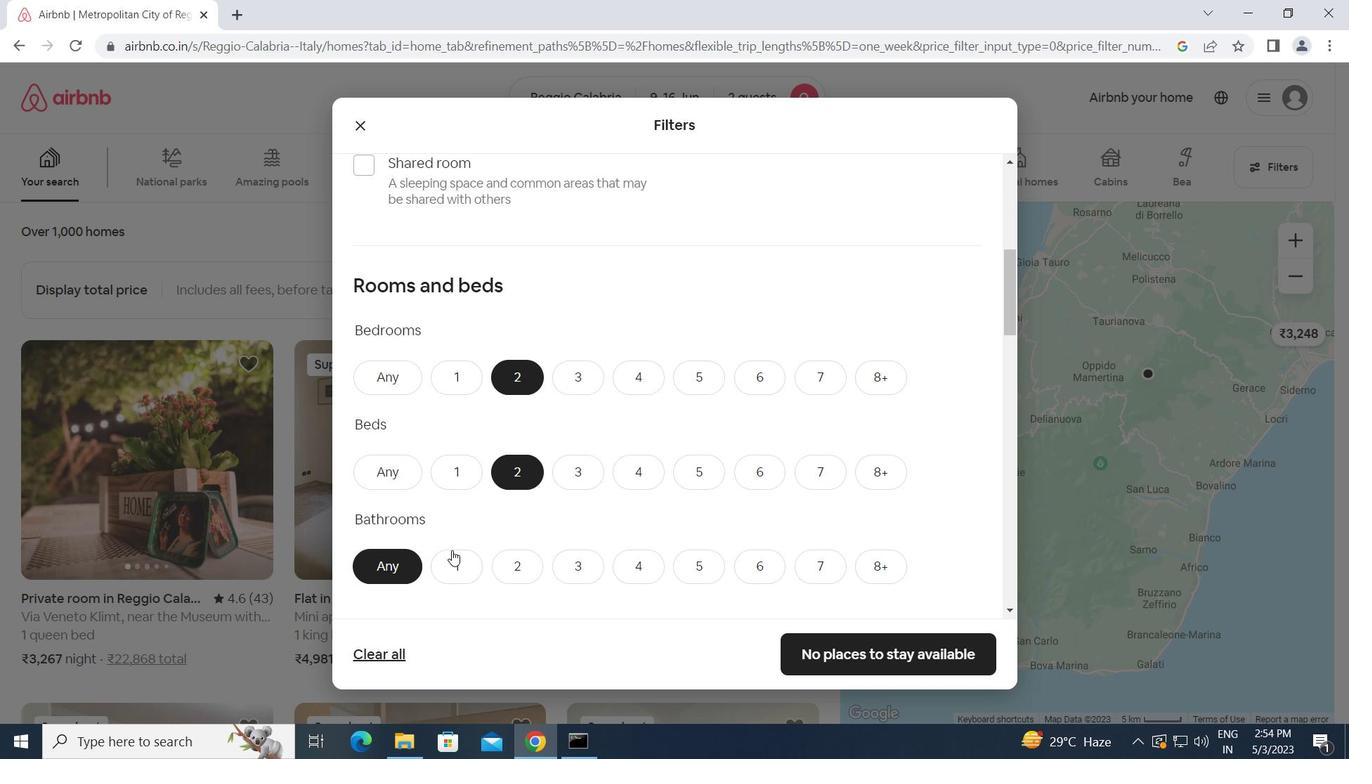 
Action: Mouse pressed left at (452, 559)
Screenshot: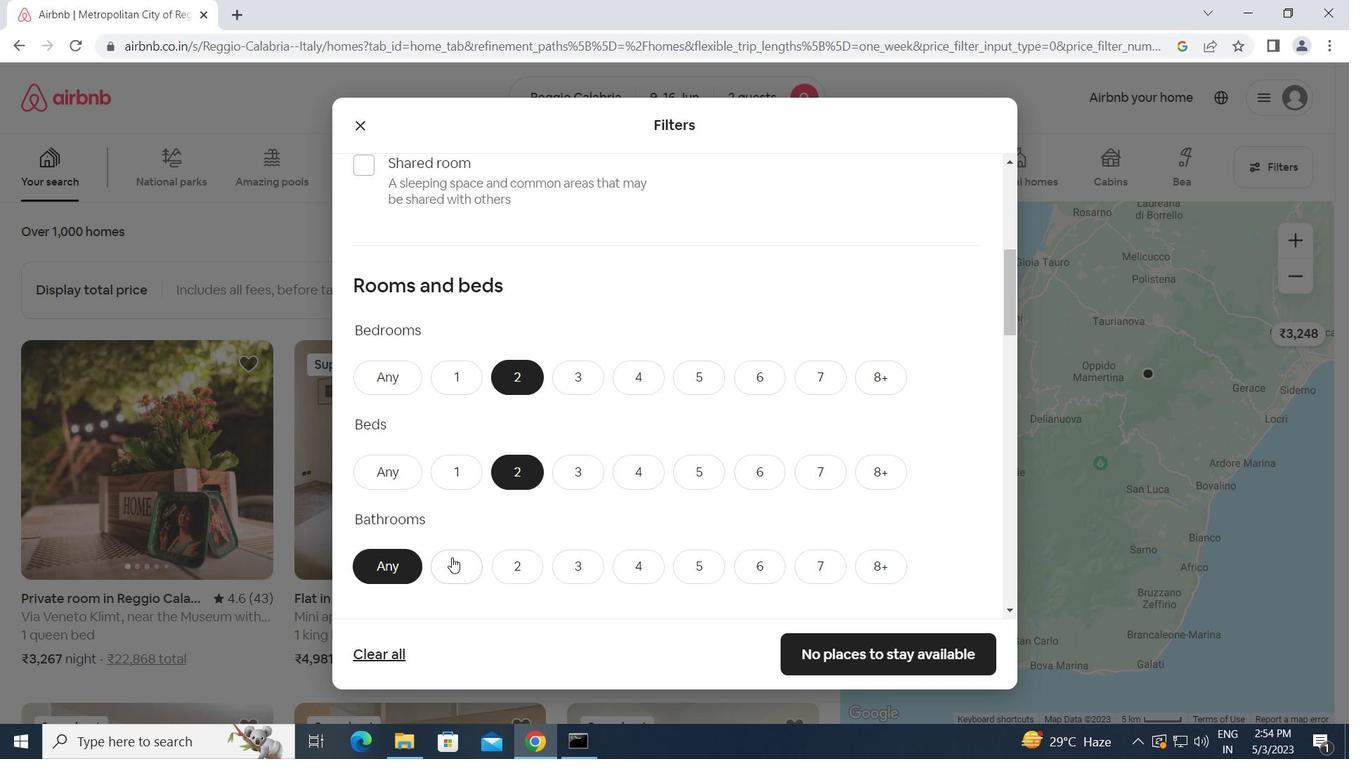 
Action: Mouse moved to (468, 562)
Screenshot: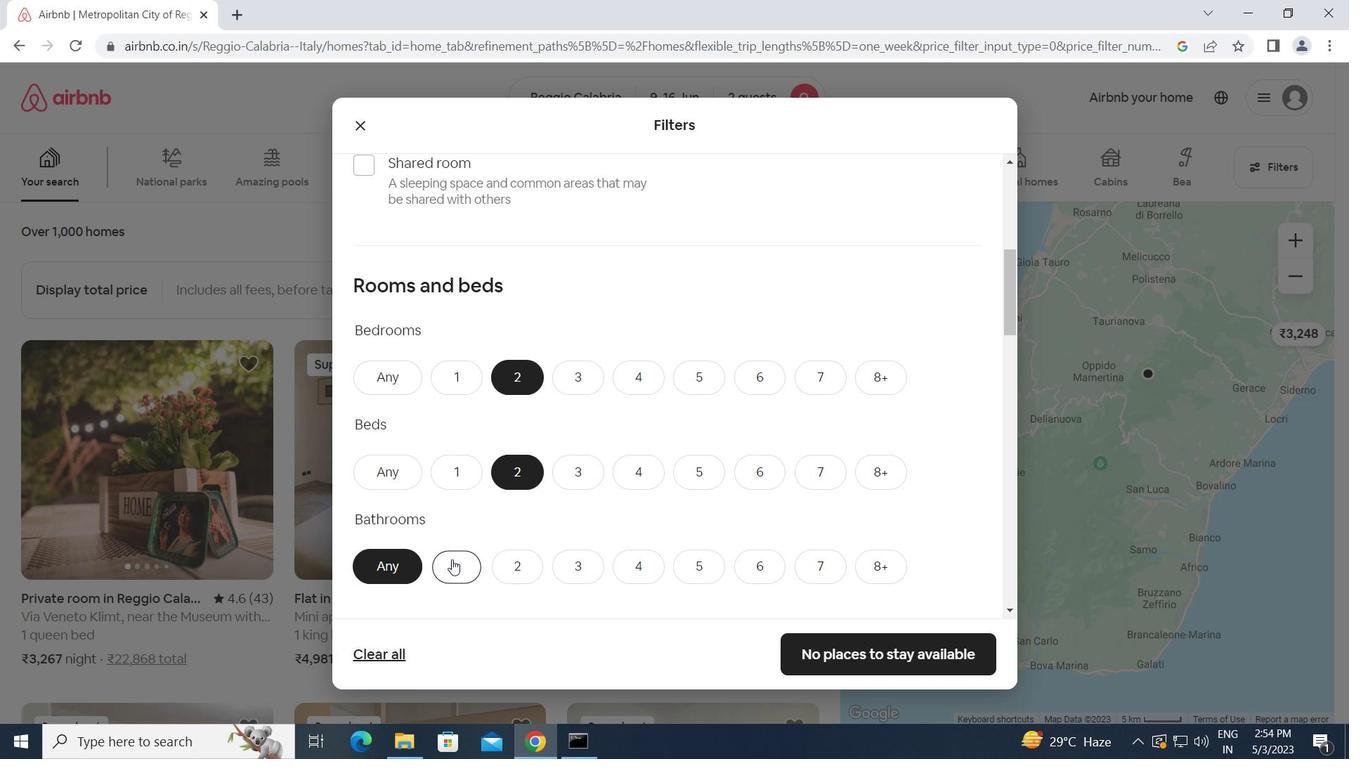 
Action: Mouse scrolled (468, 561) with delta (0, 0)
Screenshot: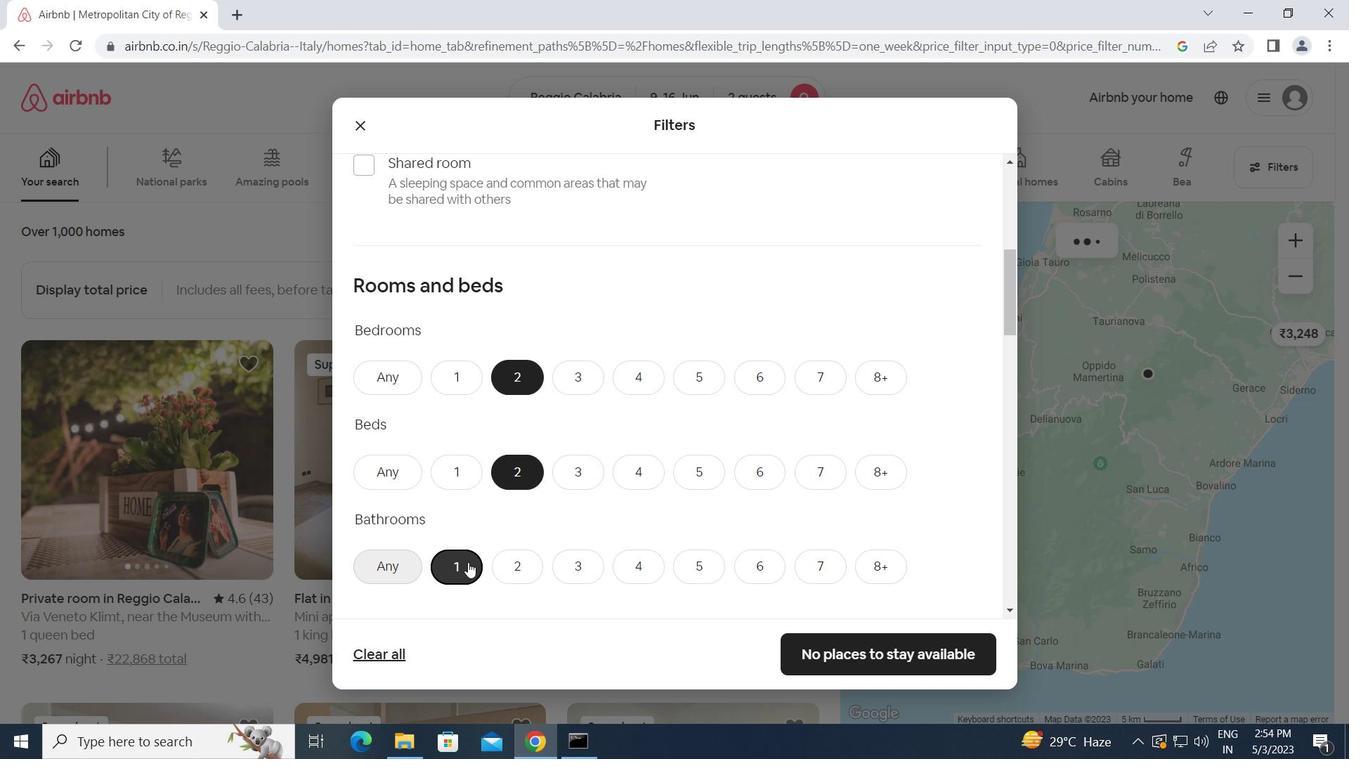 
Action: Mouse scrolled (468, 561) with delta (0, 0)
Screenshot: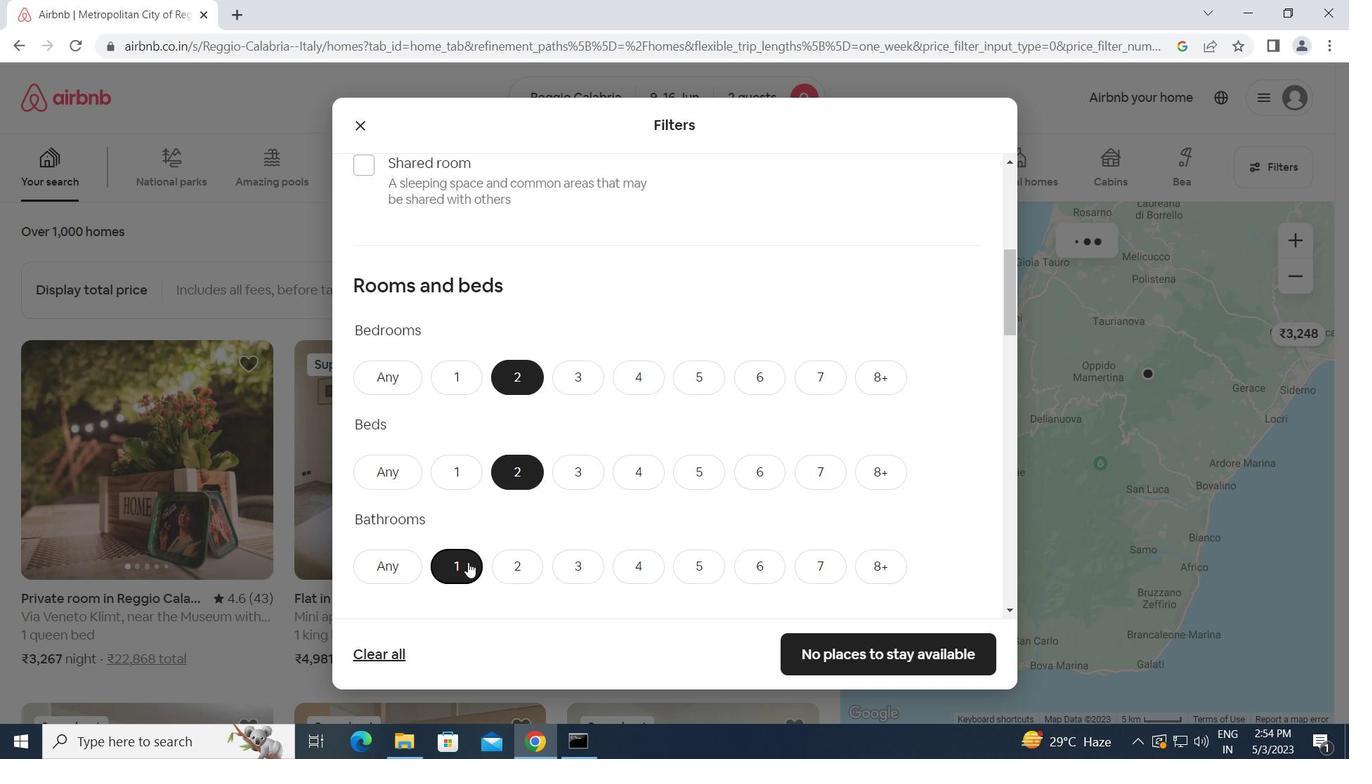 
Action: Mouse moved to (468, 563)
Screenshot: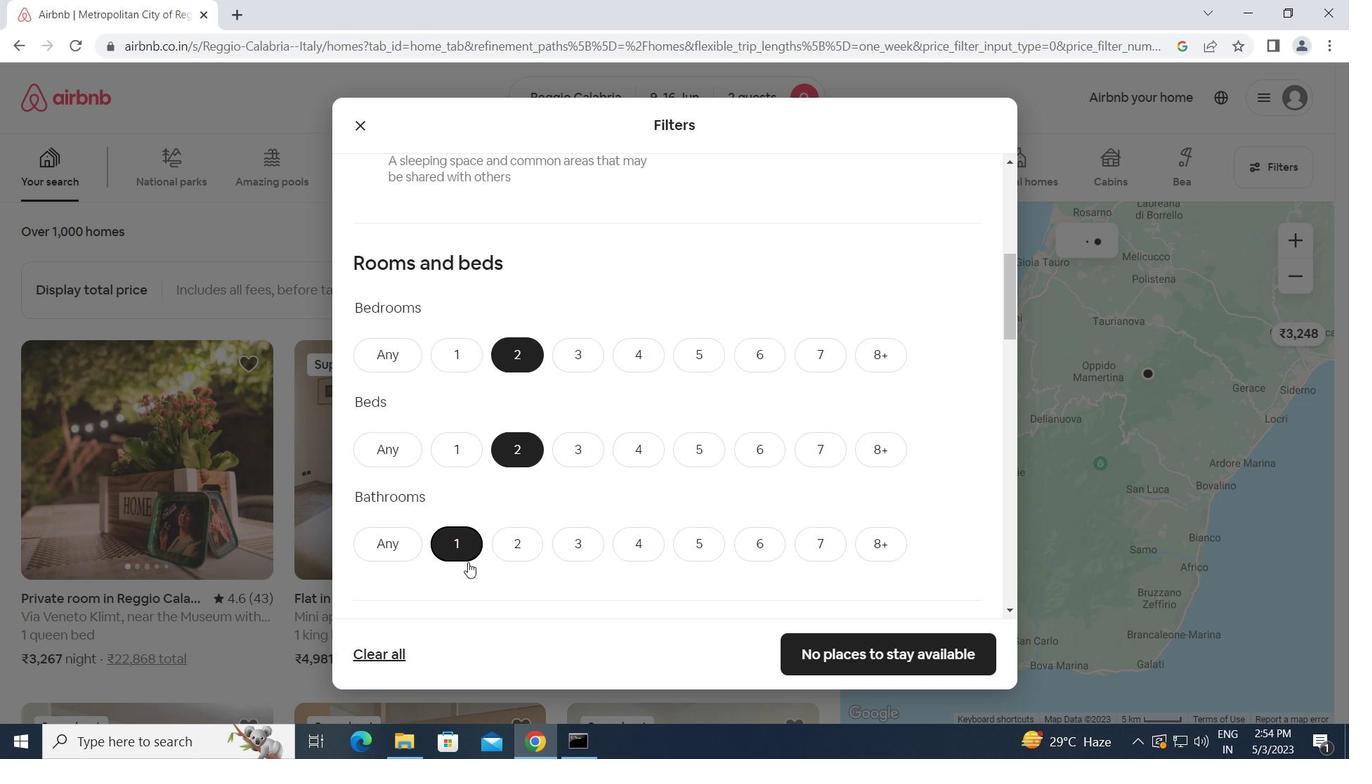 
Action: Mouse scrolled (468, 562) with delta (0, 0)
Screenshot: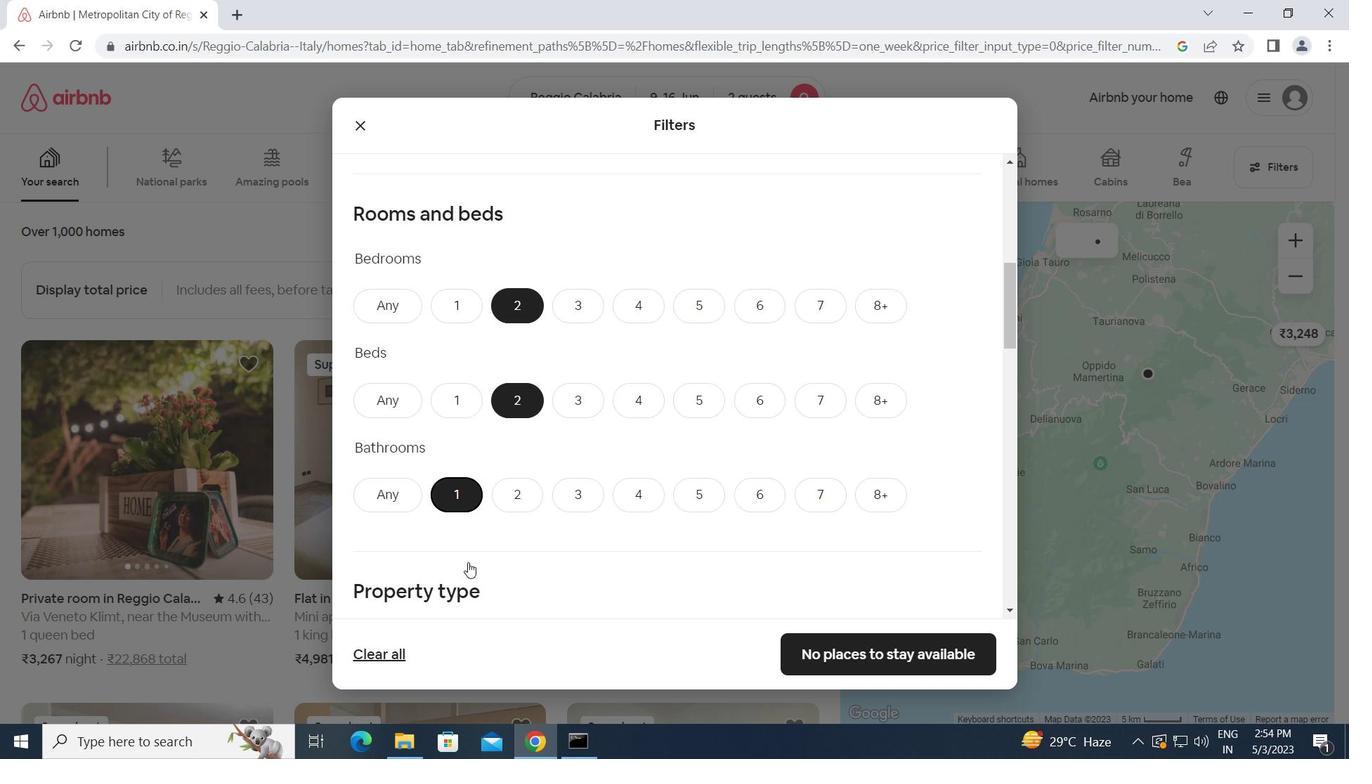 
Action: Mouse moved to (438, 525)
Screenshot: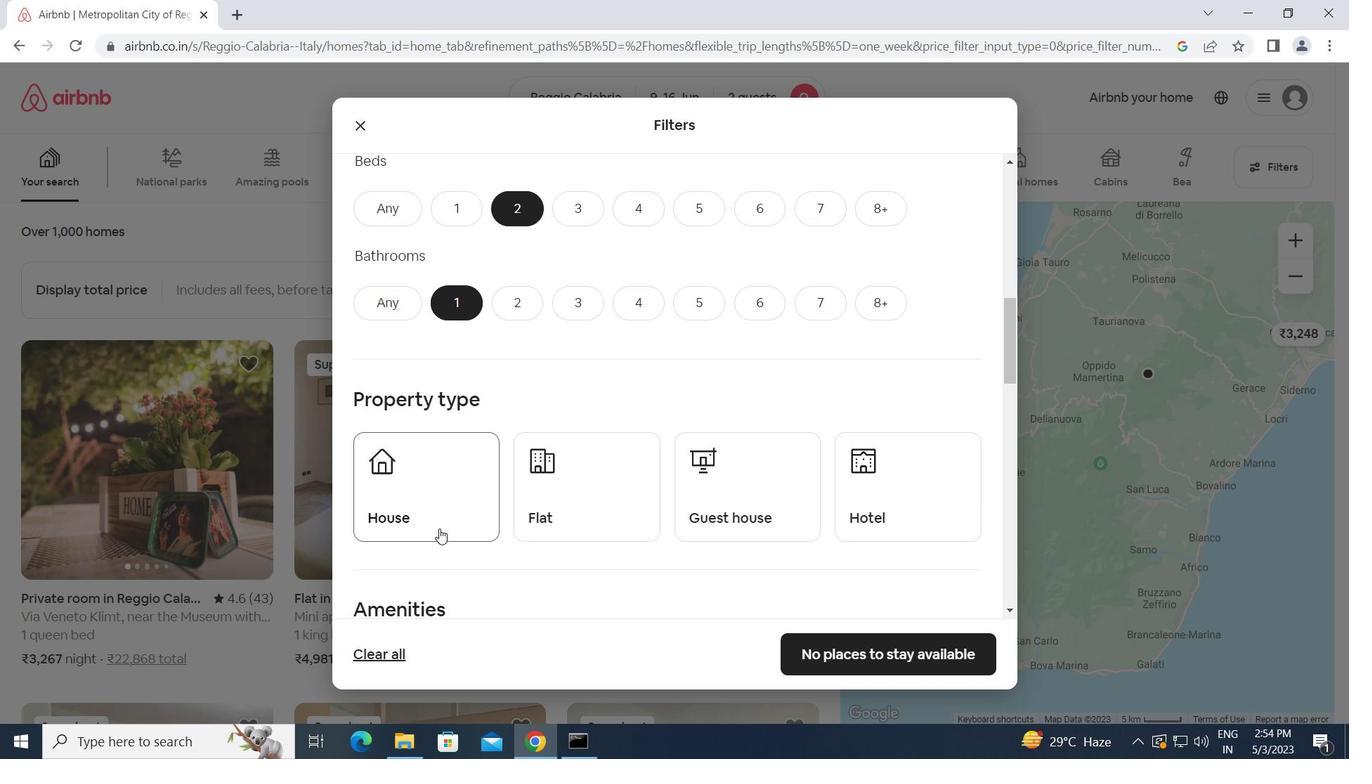 
Action: Mouse pressed left at (438, 525)
Screenshot: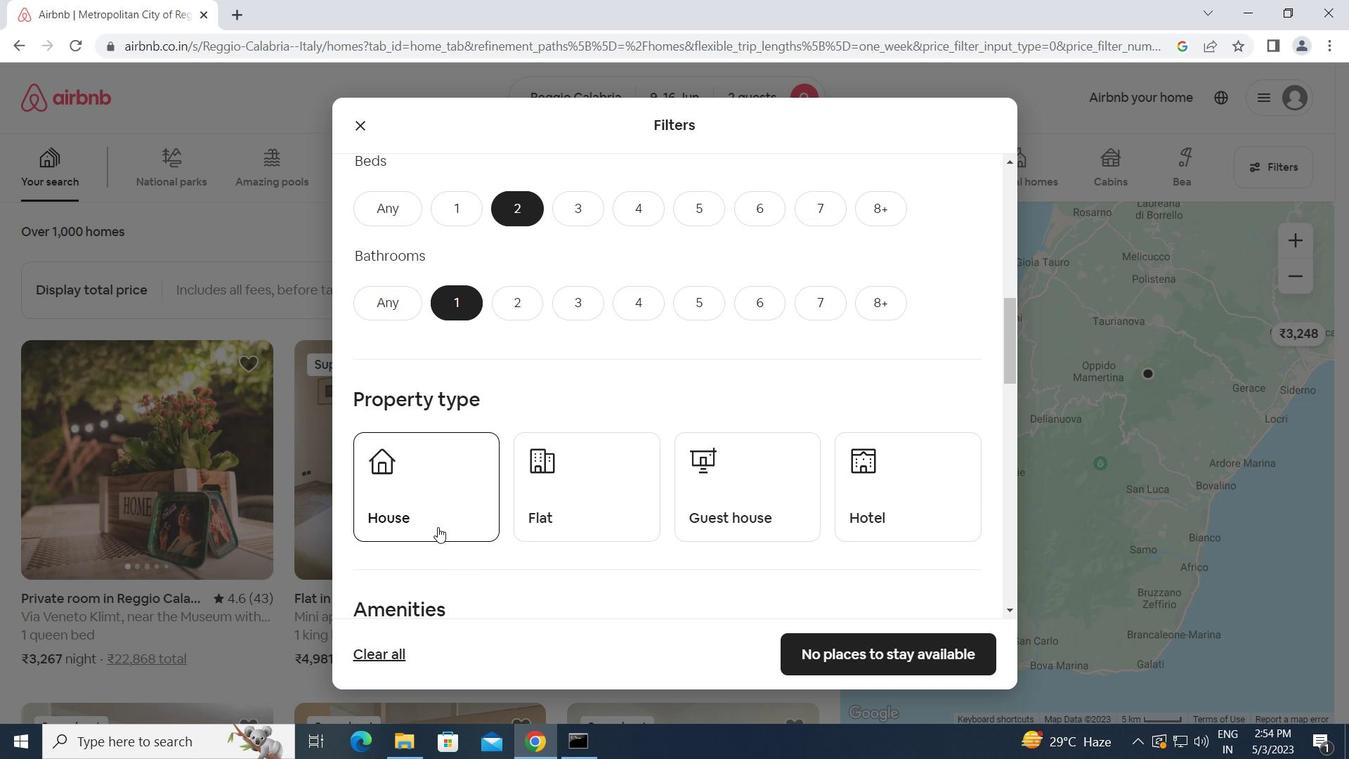 
Action: Mouse moved to (579, 518)
Screenshot: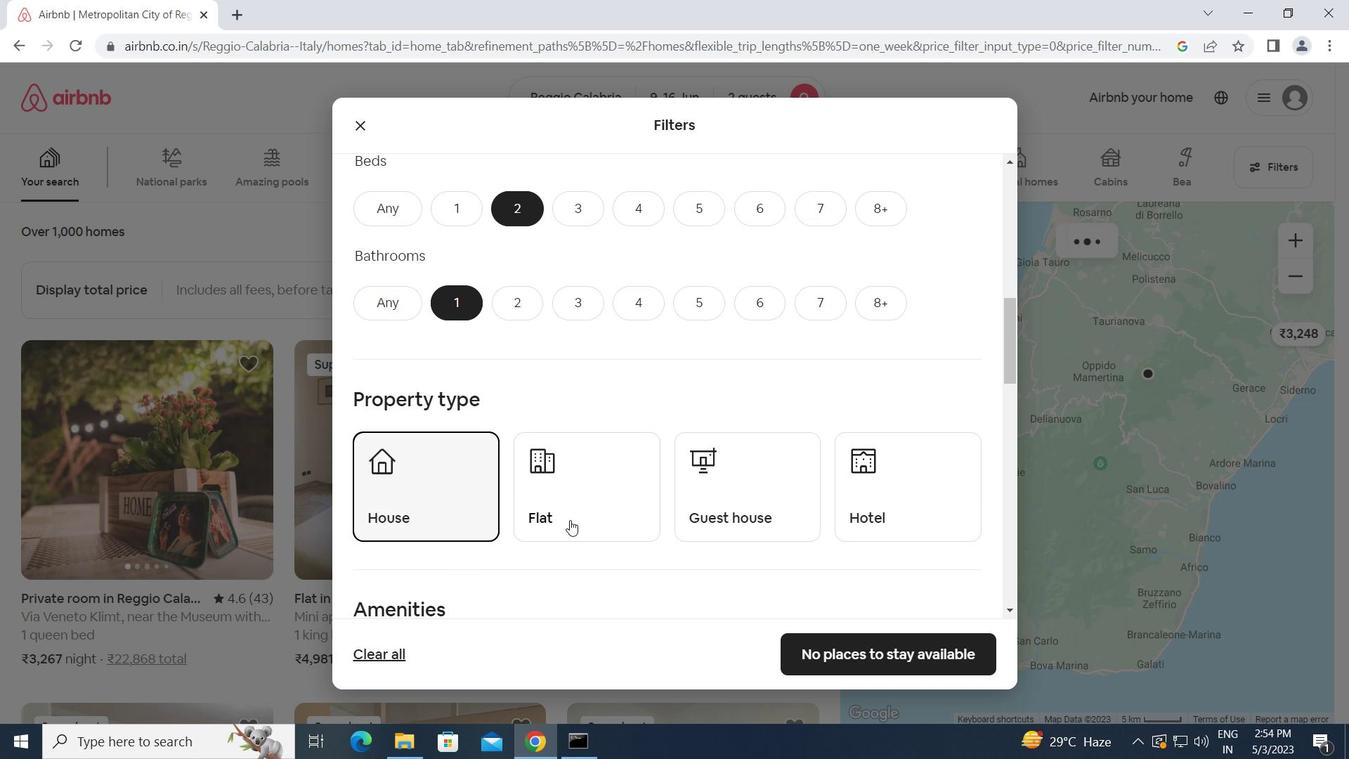 
Action: Mouse pressed left at (579, 518)
Screenshot: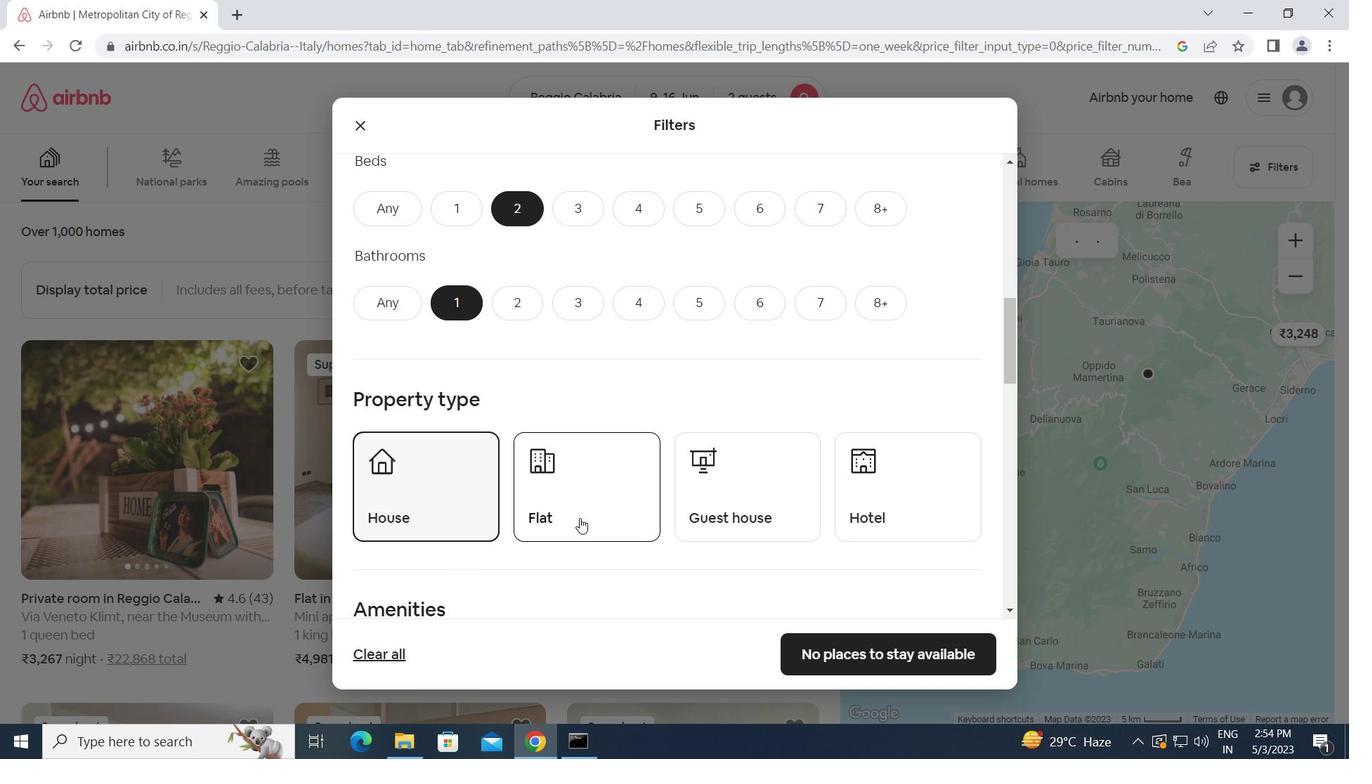 
Action: Mouse moved to (745, 511)
Screenshot: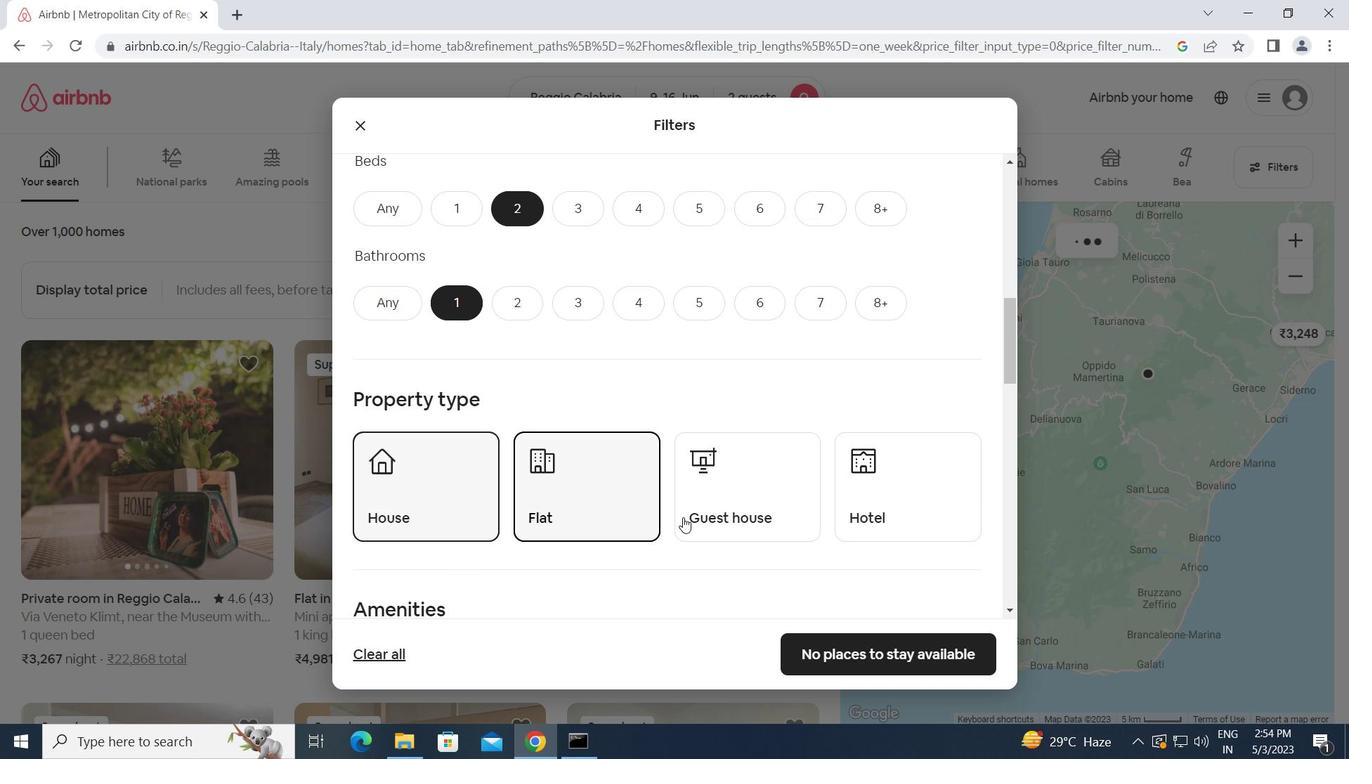 
Action: Mouse pressed left at (745, 511)
Screenshot: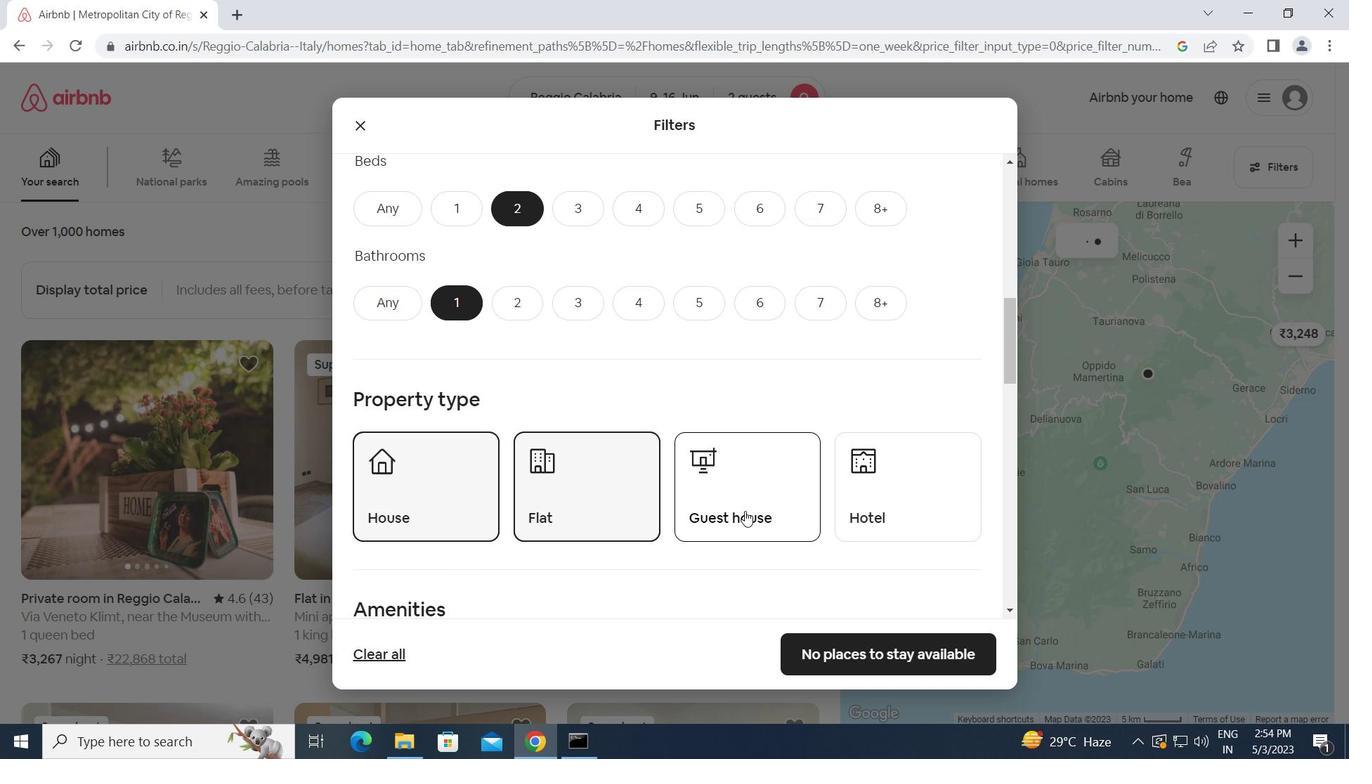 
Action: Mouse moved to (706, 566)
Screenshot: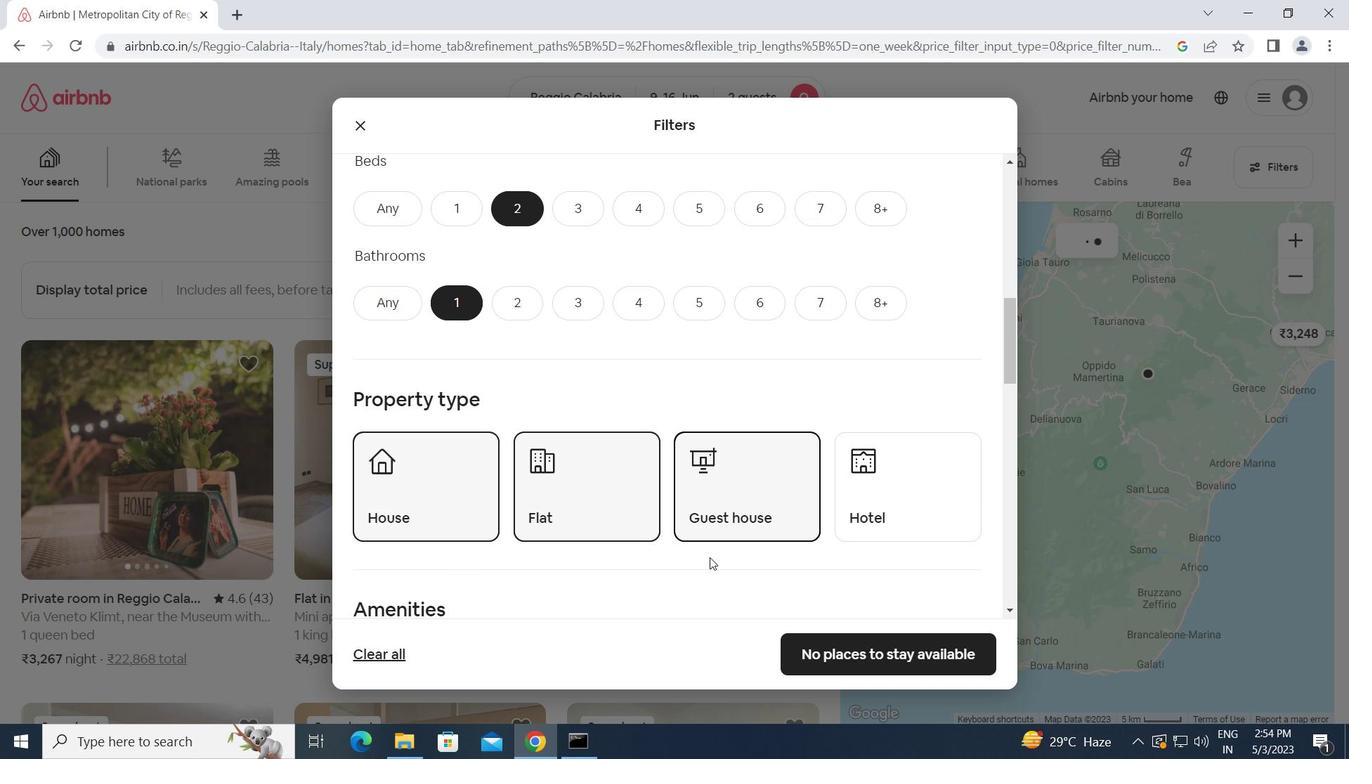 
Action: Mouse scrolled (706, 565) with delta (0, 0)
Screenshot: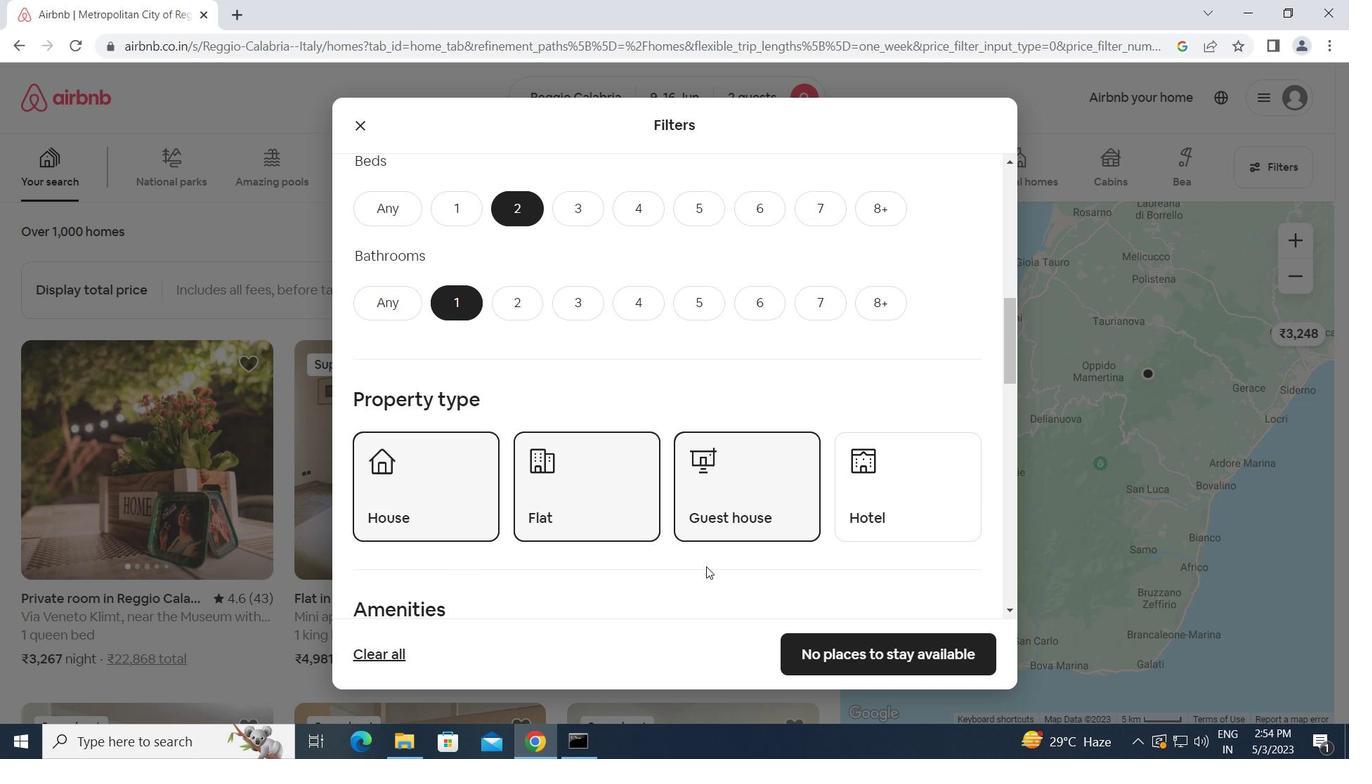 
Action: Mouse scrolled (706, 565) with delta (0, 0)
Screenshot: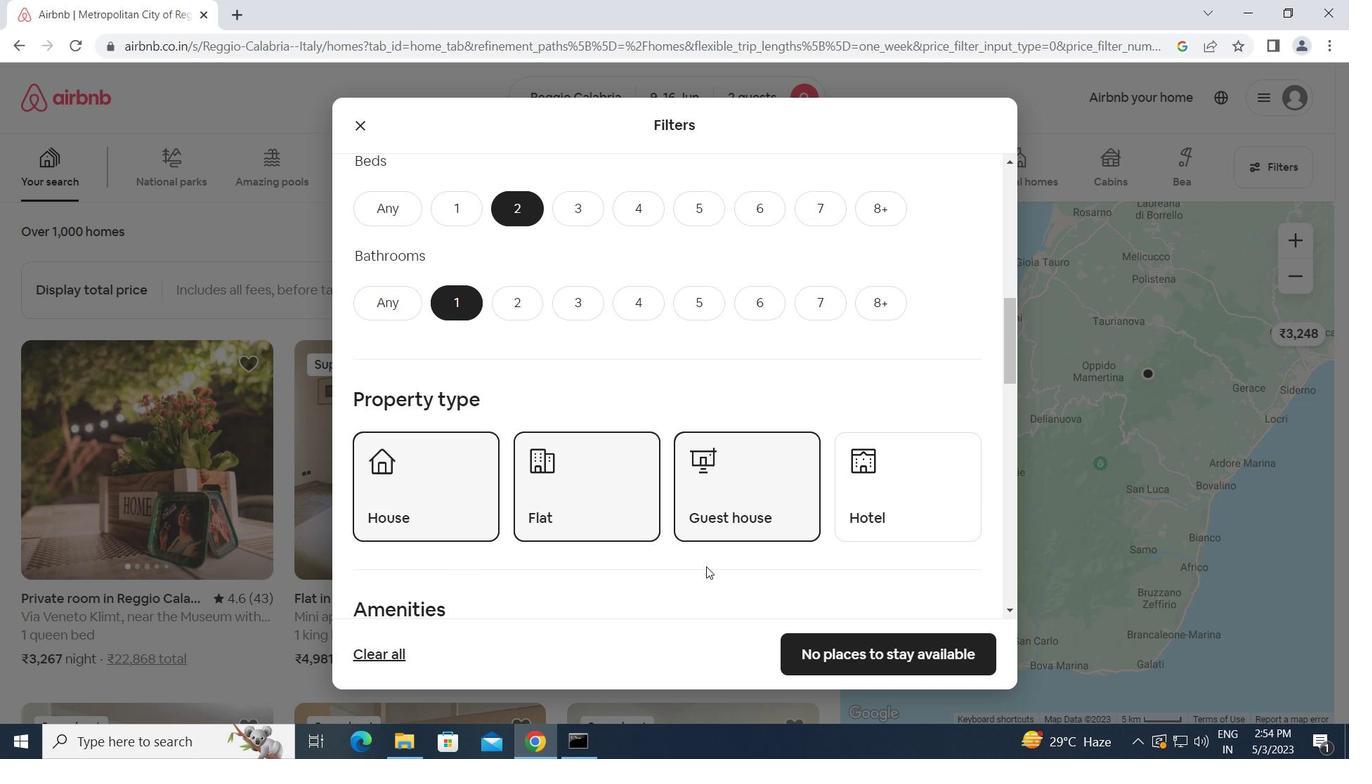 
Action: Mouse scrolled (706, 565) with delta (0, 0)
Screenshot: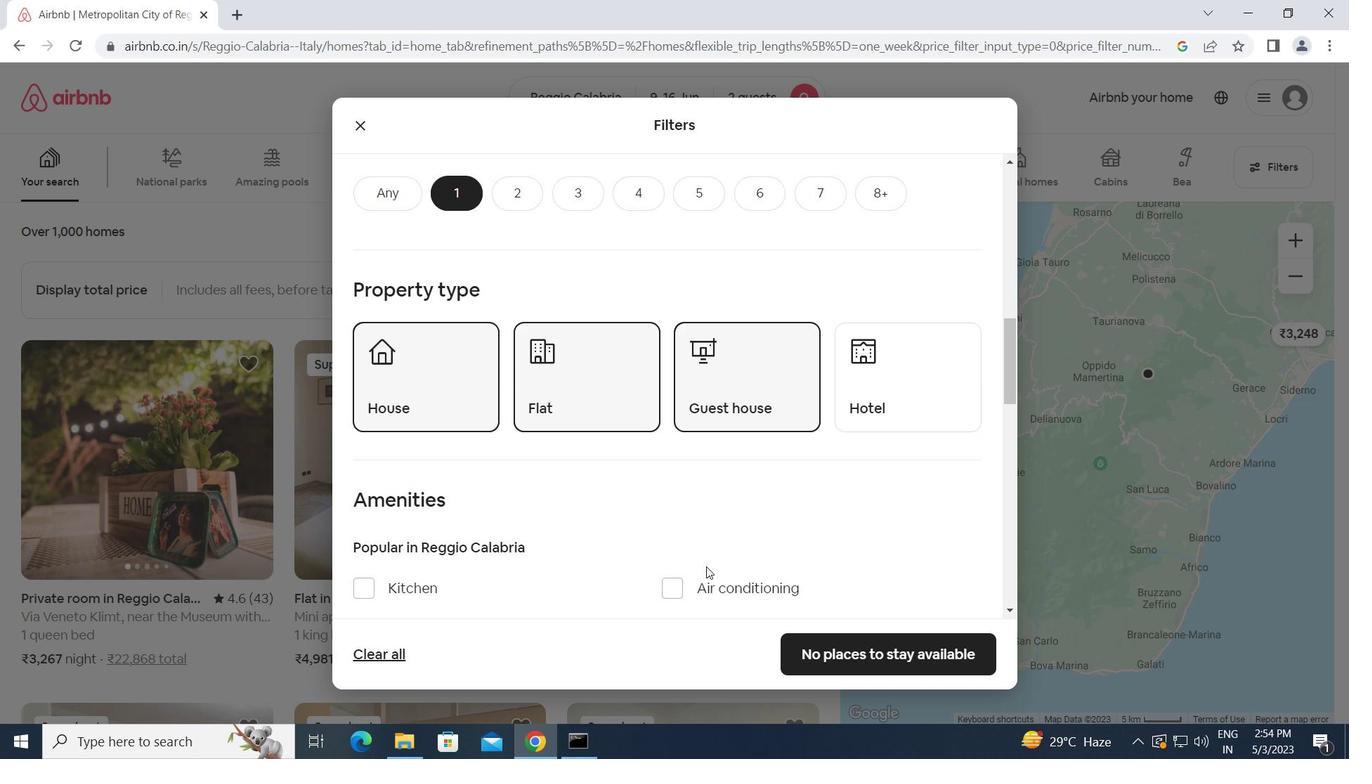 
Action: Mouse scrolled (706, 565) with delta (0, 0)
Screenshot: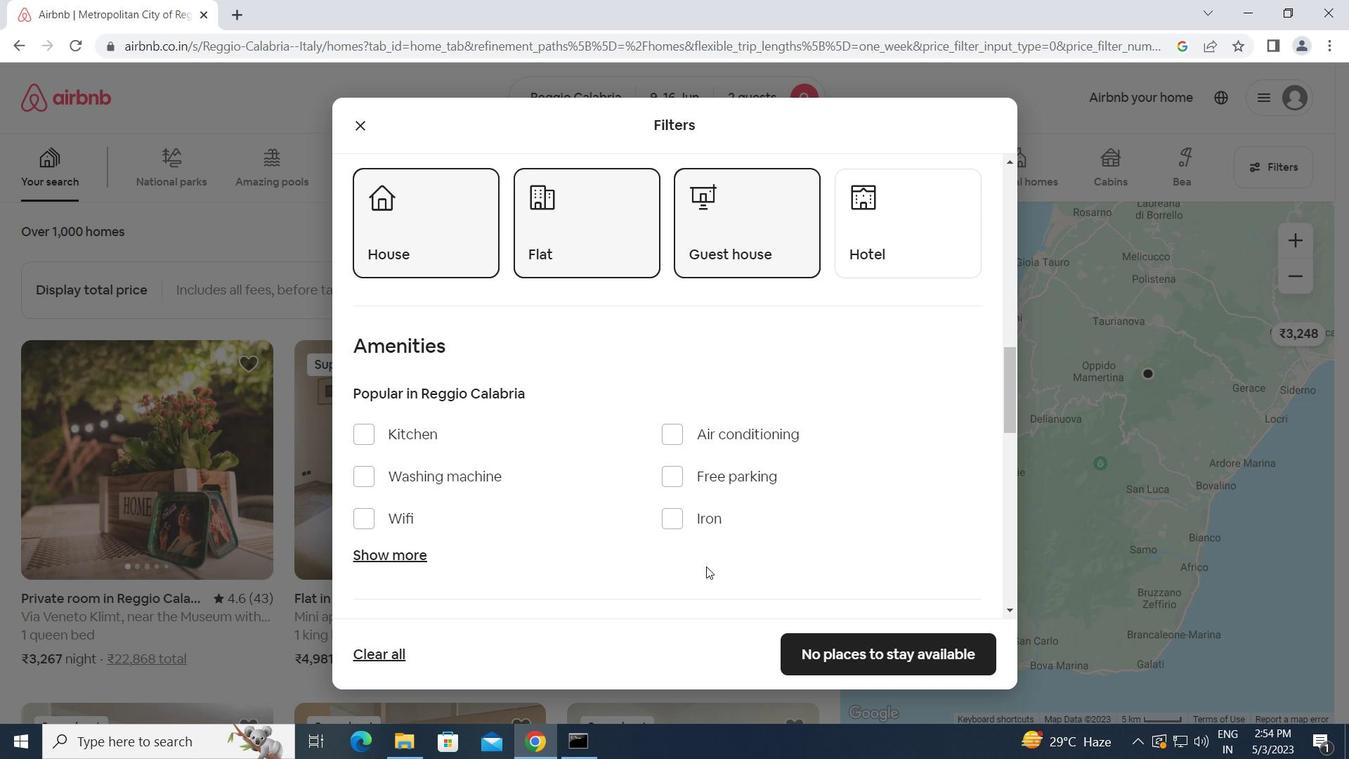 
Action: Mouse scrolled (706, 565) with delta (0, 0)
Screenshot: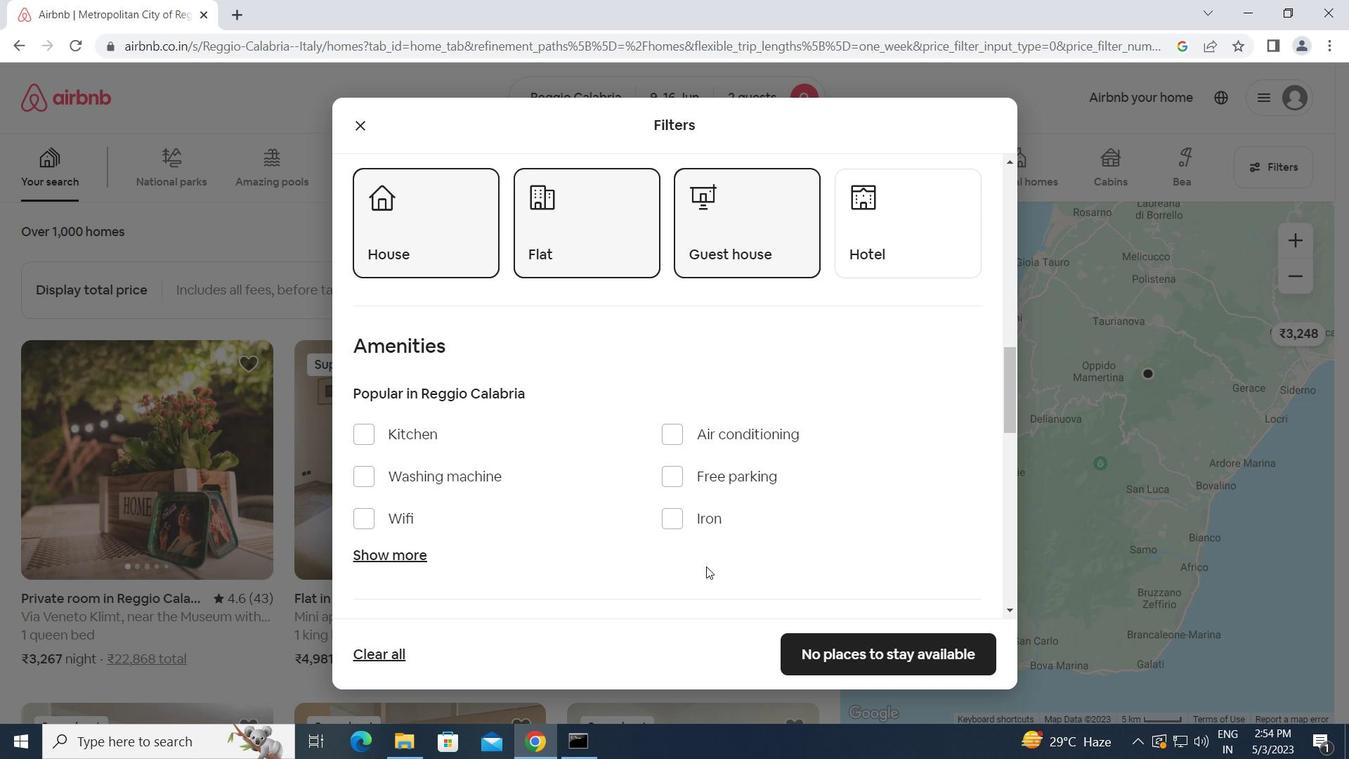 
Action: Mouse scrolled (706, 565) with delta (0, 0)
Screenshot: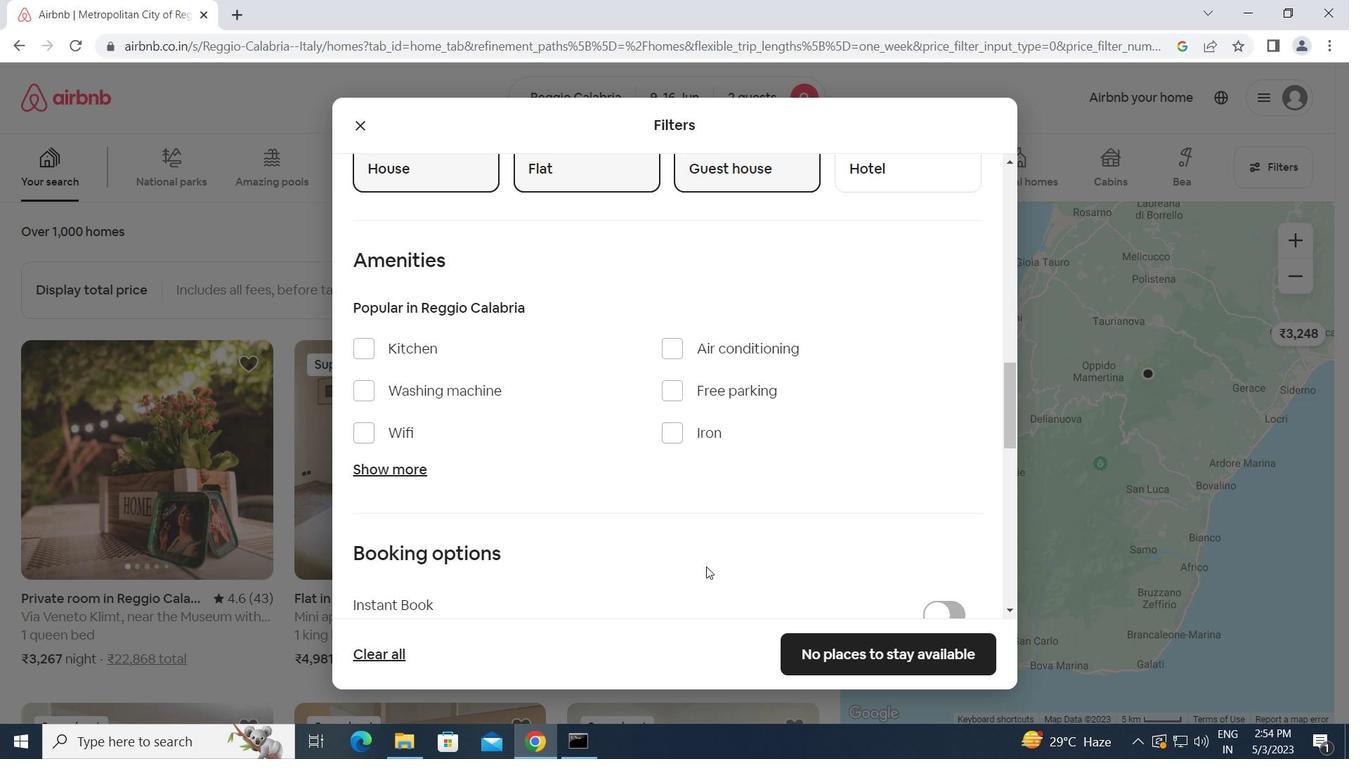 
Action: Mouse moved to (933, 489)
Screenshot: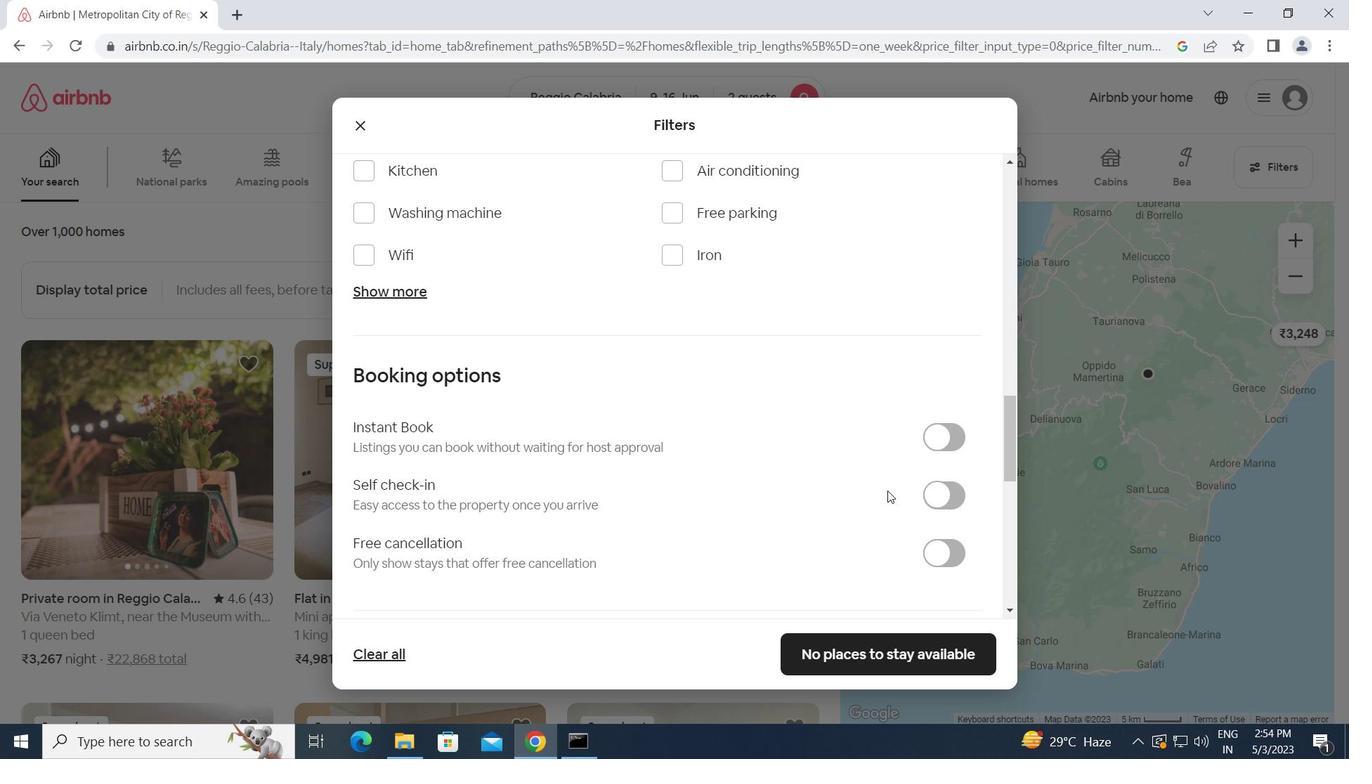 
Action: Mouse pressed left at (933, 489)
Screenshot: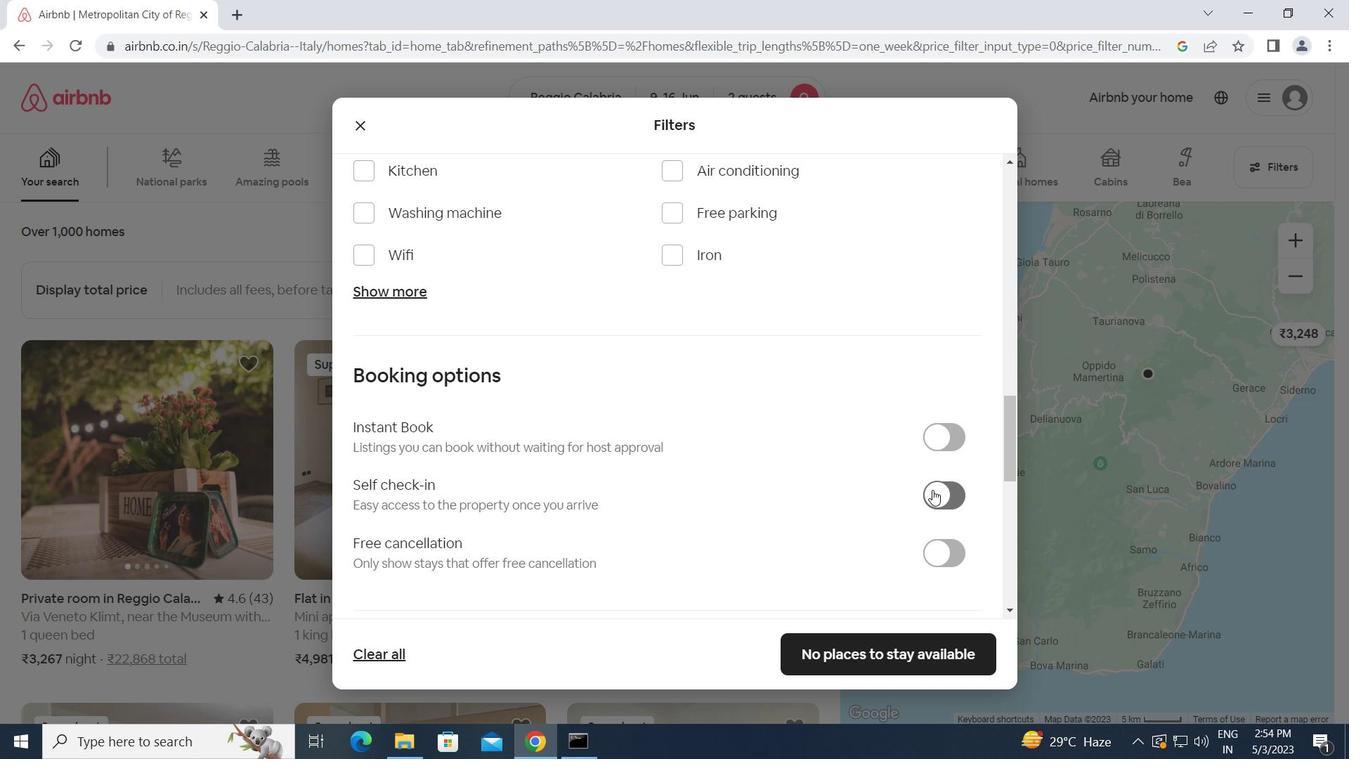 
Action: Mouse moved to (766, 565)
Screenshot: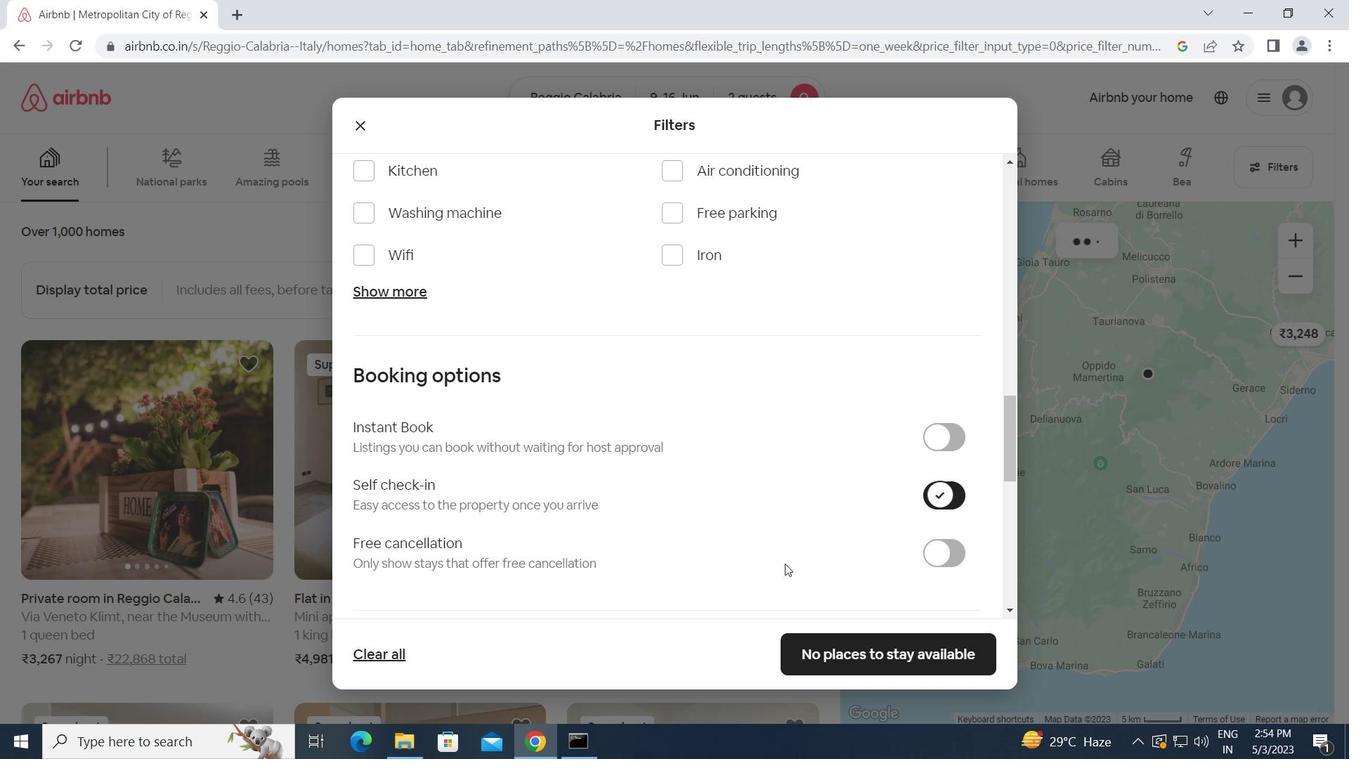 
Action: Mouse scrolled (766, 564) with delta (0, 0)
Screenshot: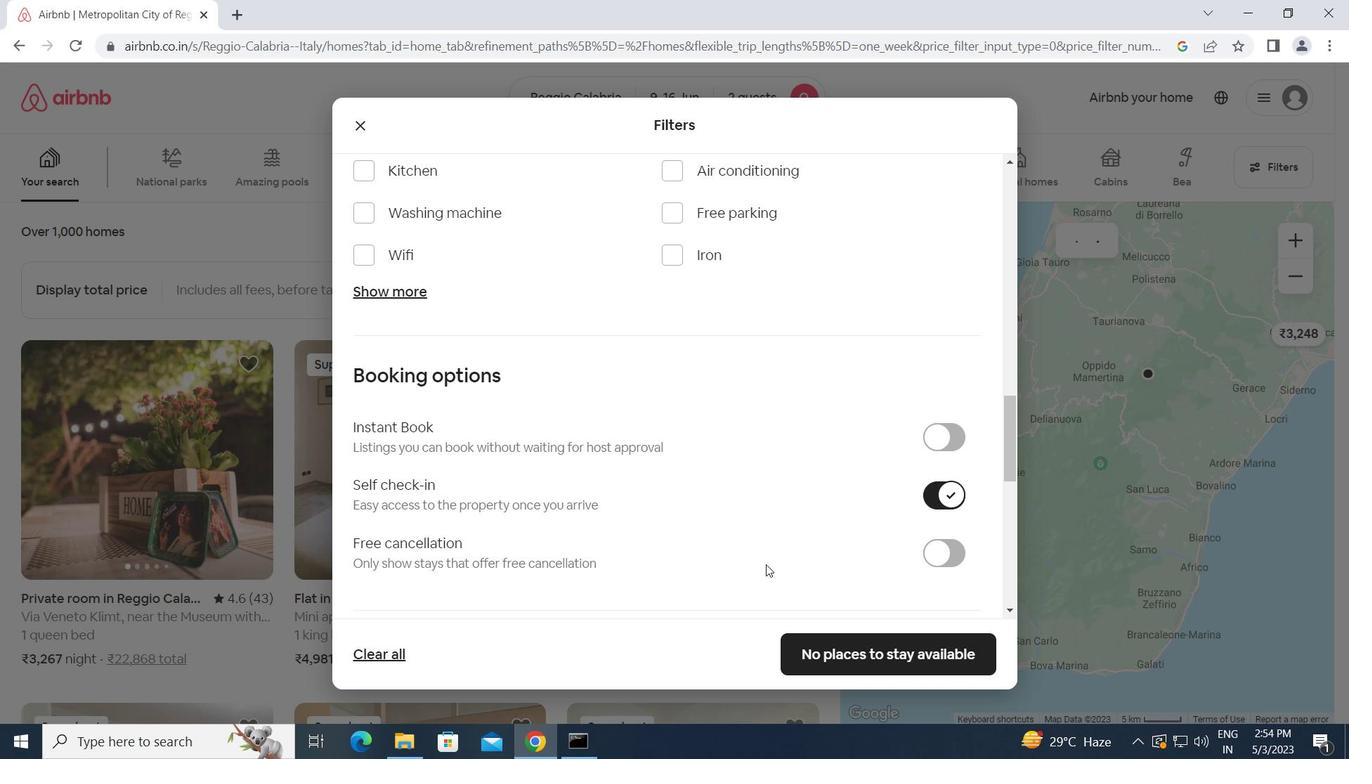 
Action: Mouse scrolled (766, 564) with delta (0, 0)
Screenshot: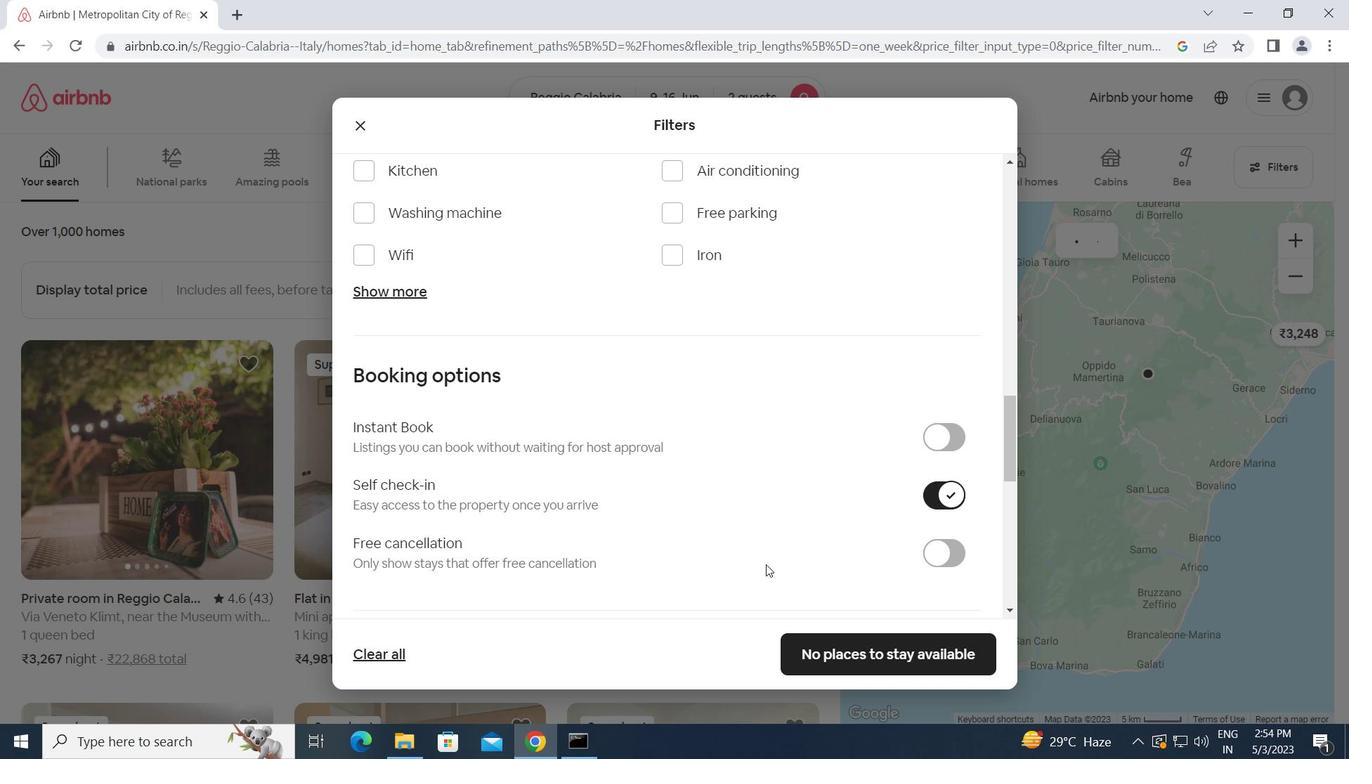 
Action: Mouse scrolled (766, 564) with delta (0, 0)
Screenshot: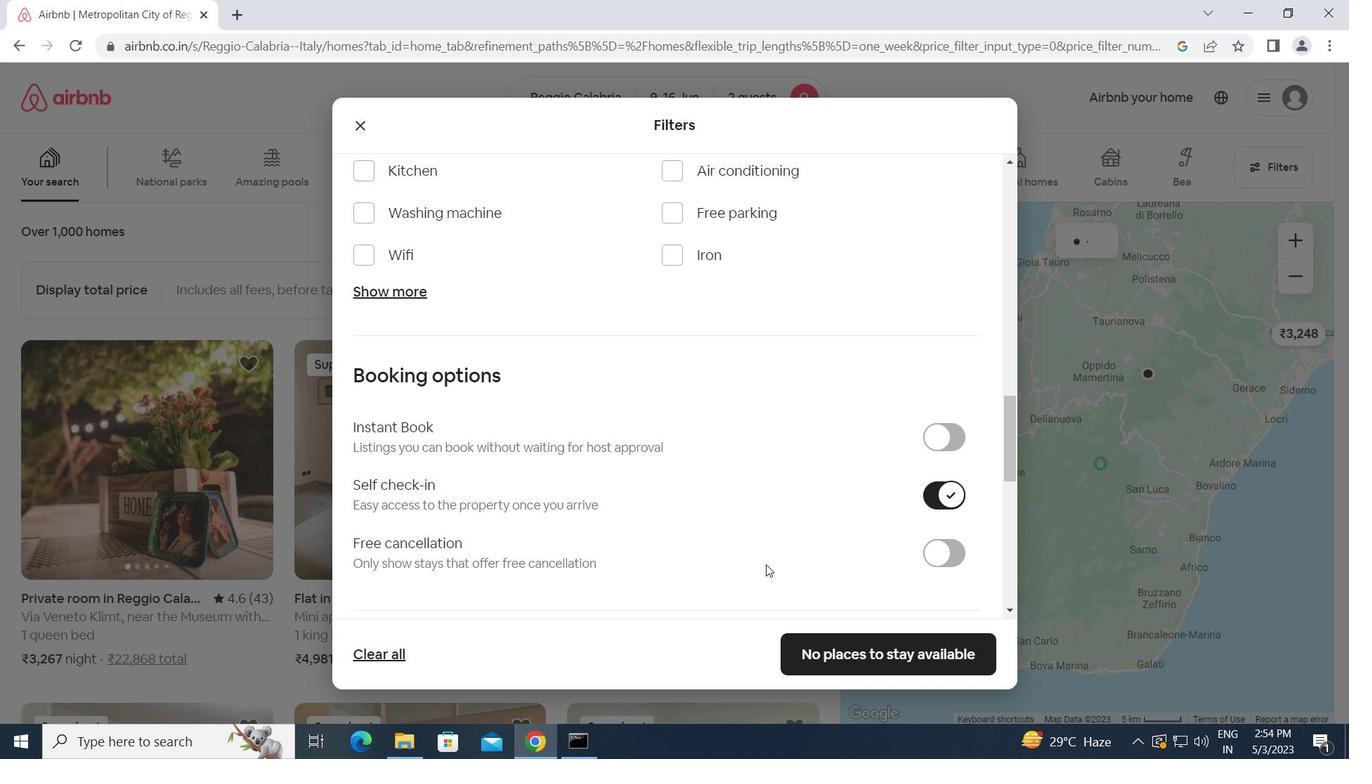 
Action: Mouse scrolled (766, 564) with delta (0, 0)
Screenshot: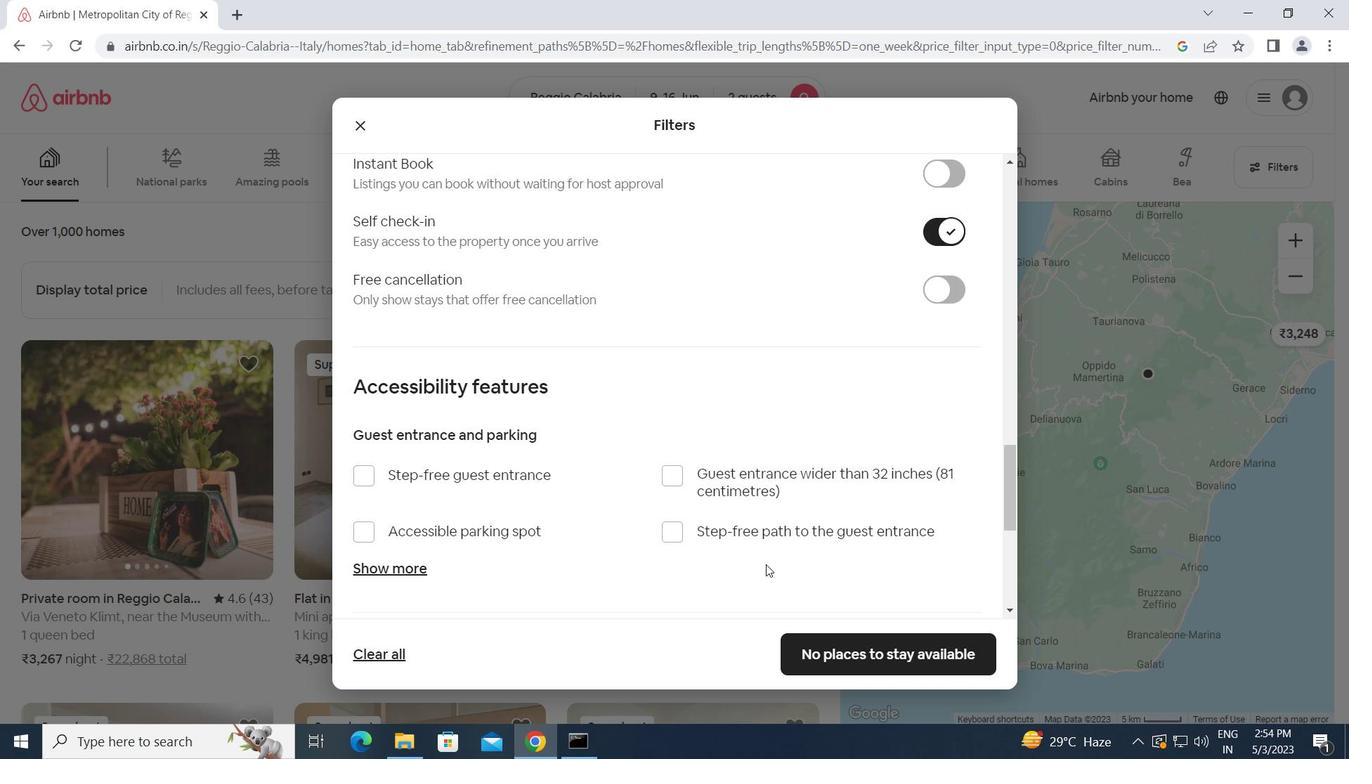 
Action: Mouse scrolled (766, 564) with delta (0, 0)
Screenshot: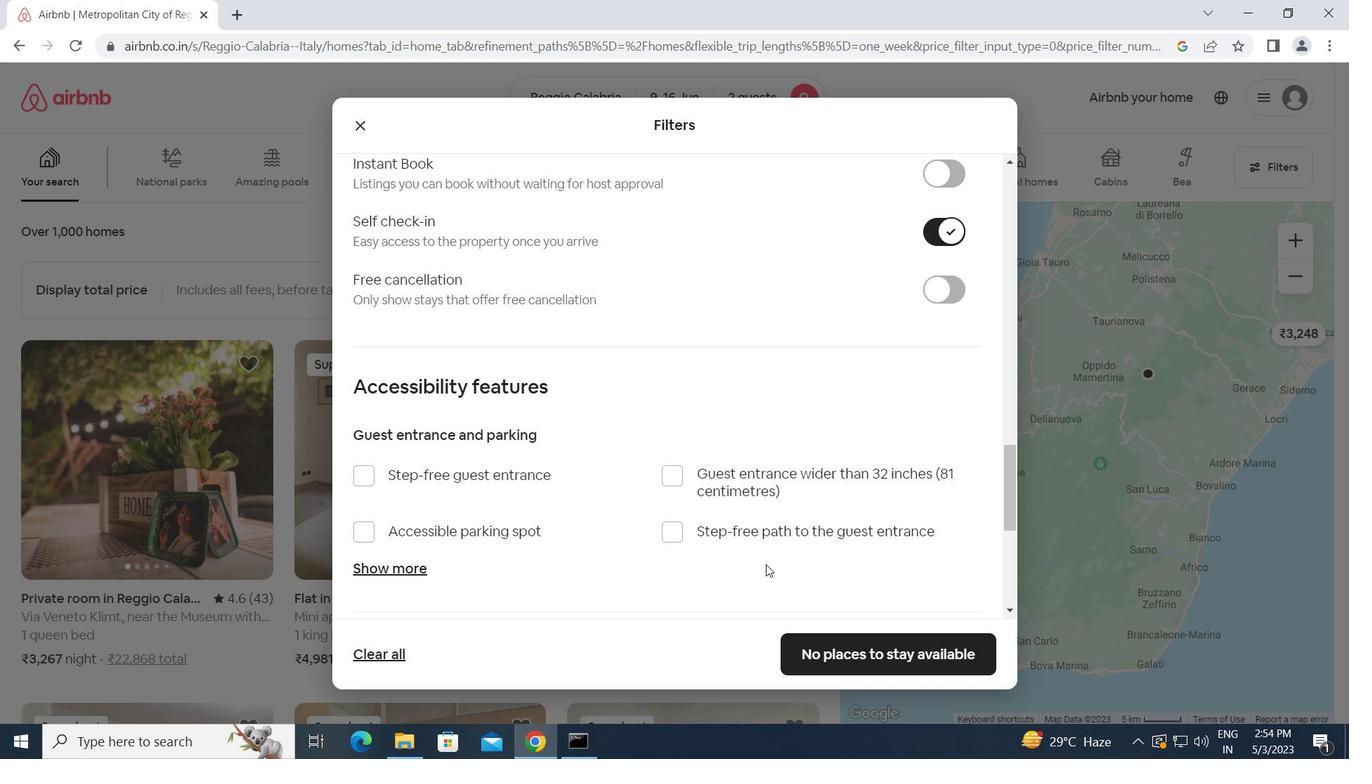 
Action: Mouse scrolled (766, 564) with delta (0, 0)
Screenshot: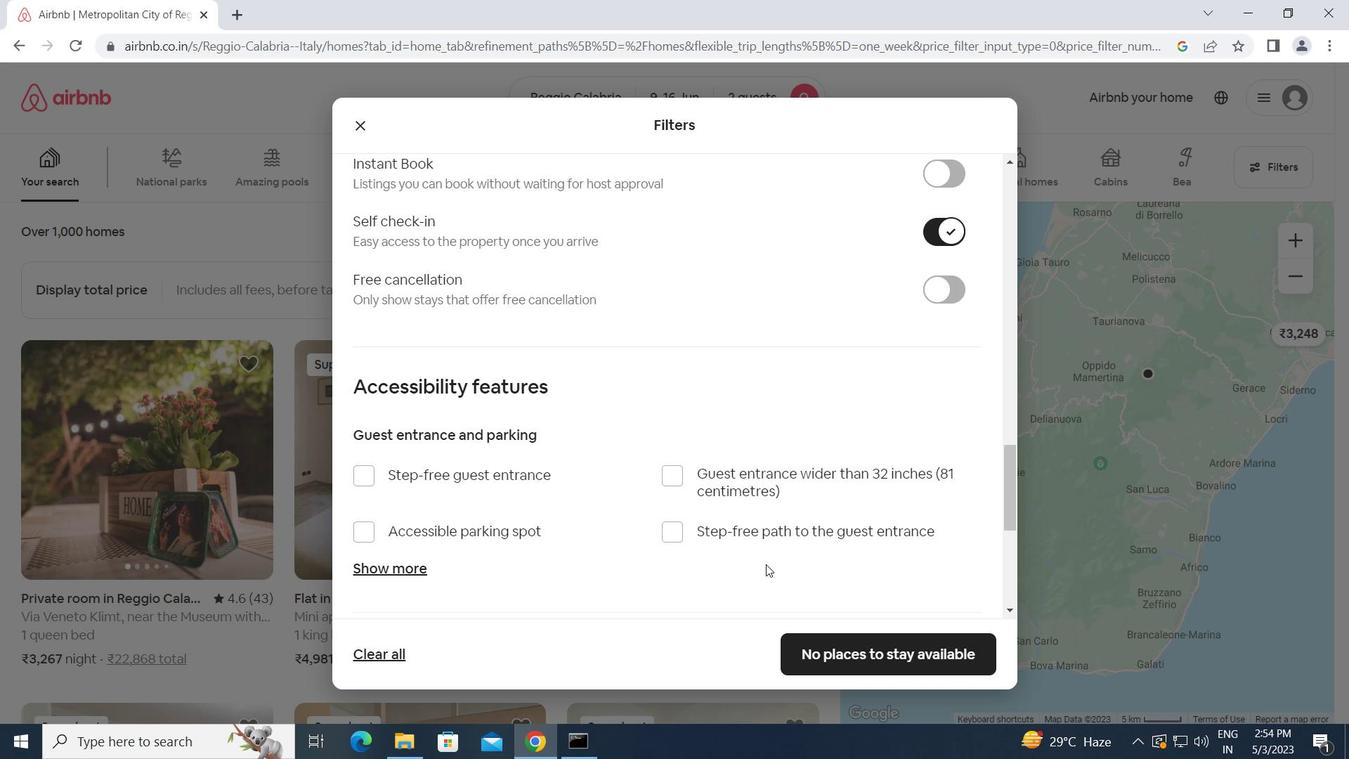 
Action: Mouse moved to (409, 542)
Screenshot: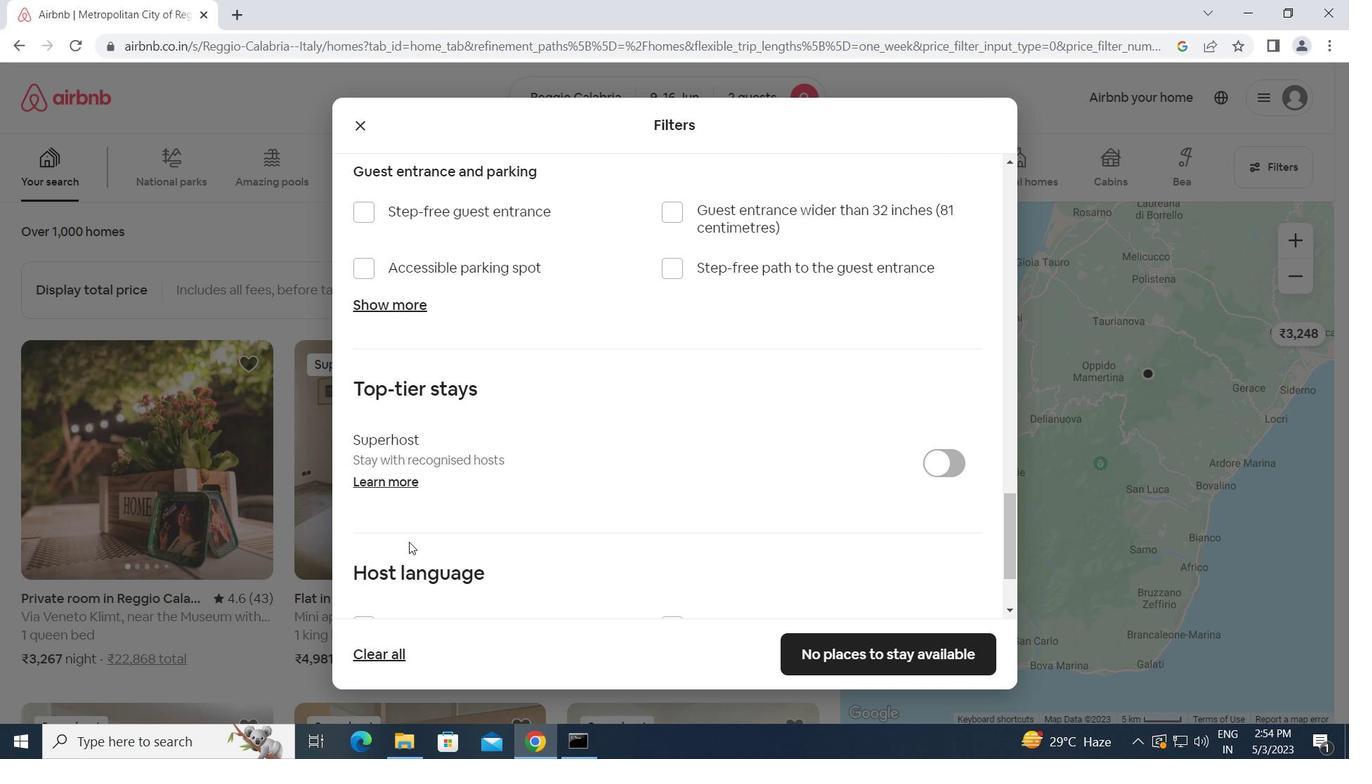 
Action: Mouse scrolled (409, 541) with delta (0, 0)
Screenshot: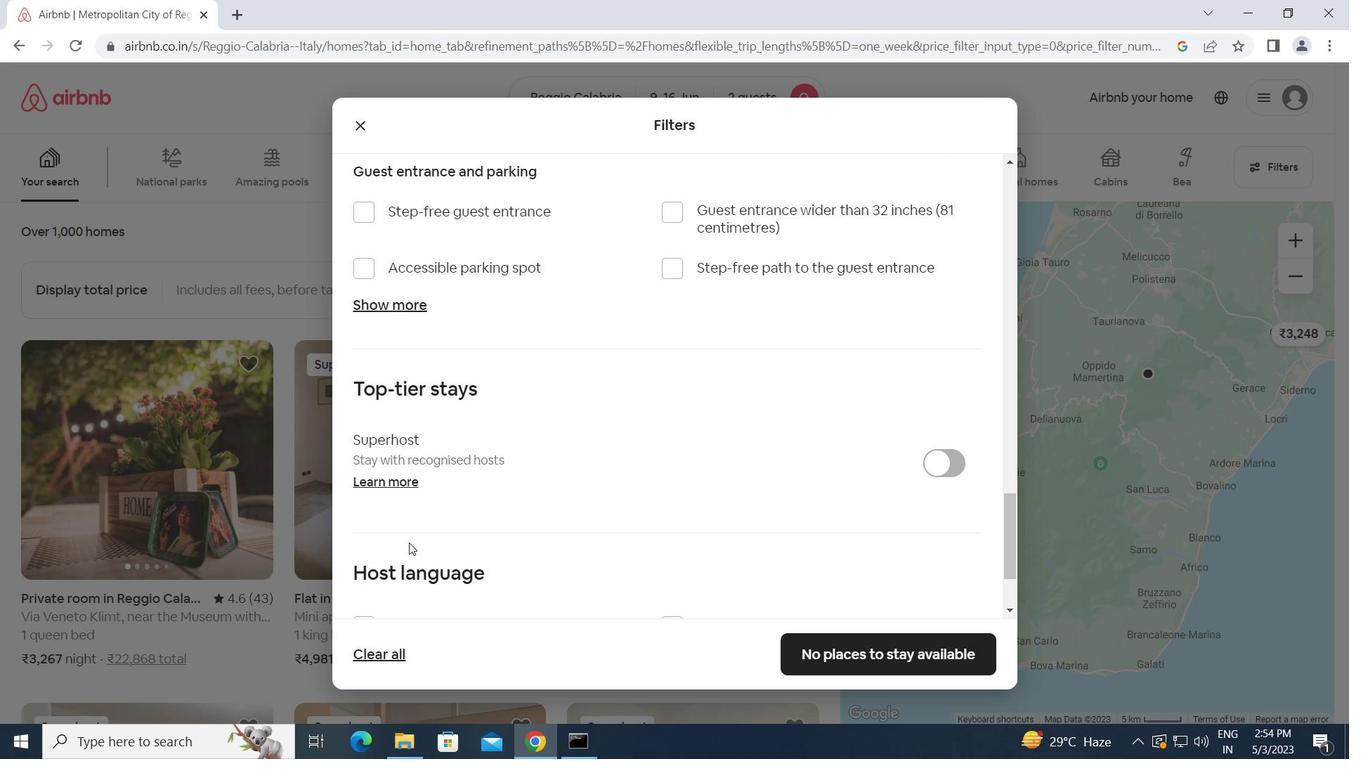 
Action: Mouse scrolled (409, 541) with delta (0, 0)
Screenshot: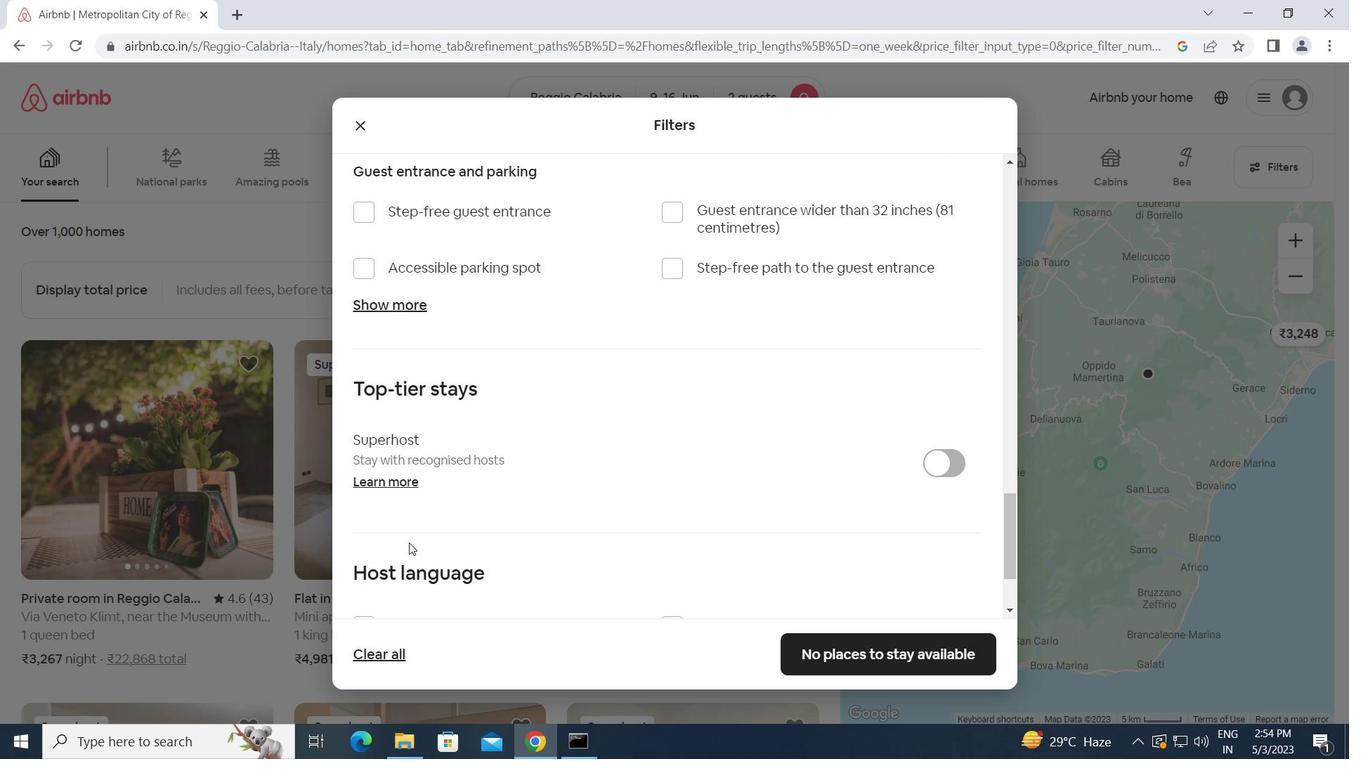 
Action: Mouse scrolled (409, 541) with delta (0, 0)
Screenshot: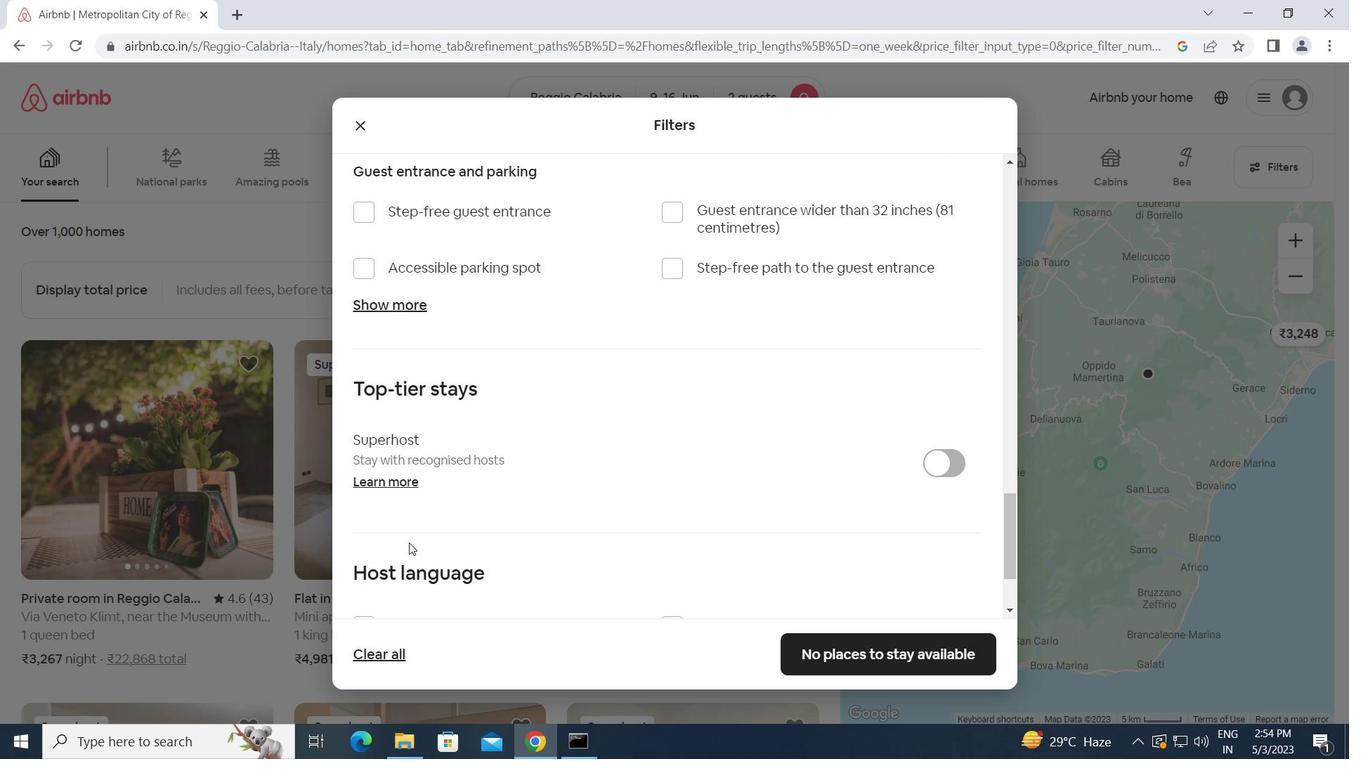 
Action: Mouse moved to (364, 485)
Screenshot: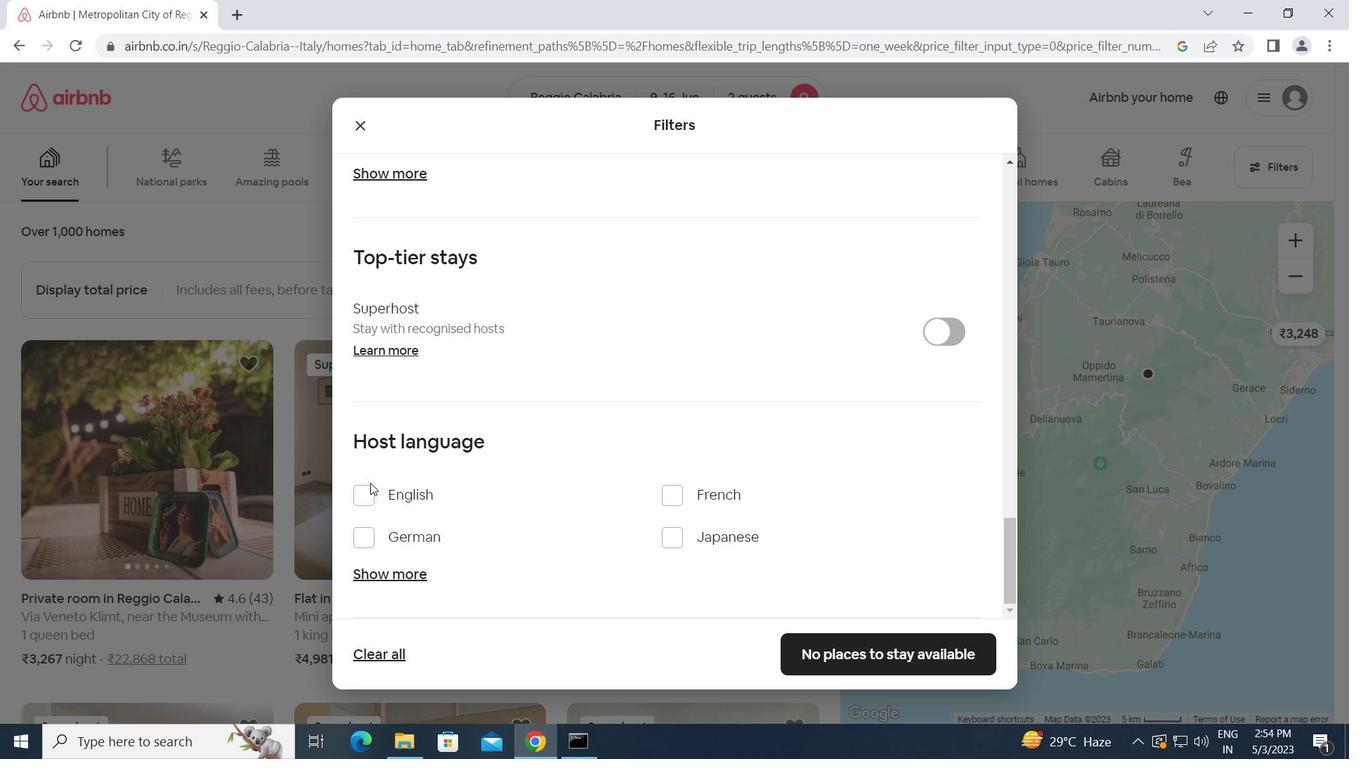 
Action: Mouse pressed left at (364, 485)
Screenshot: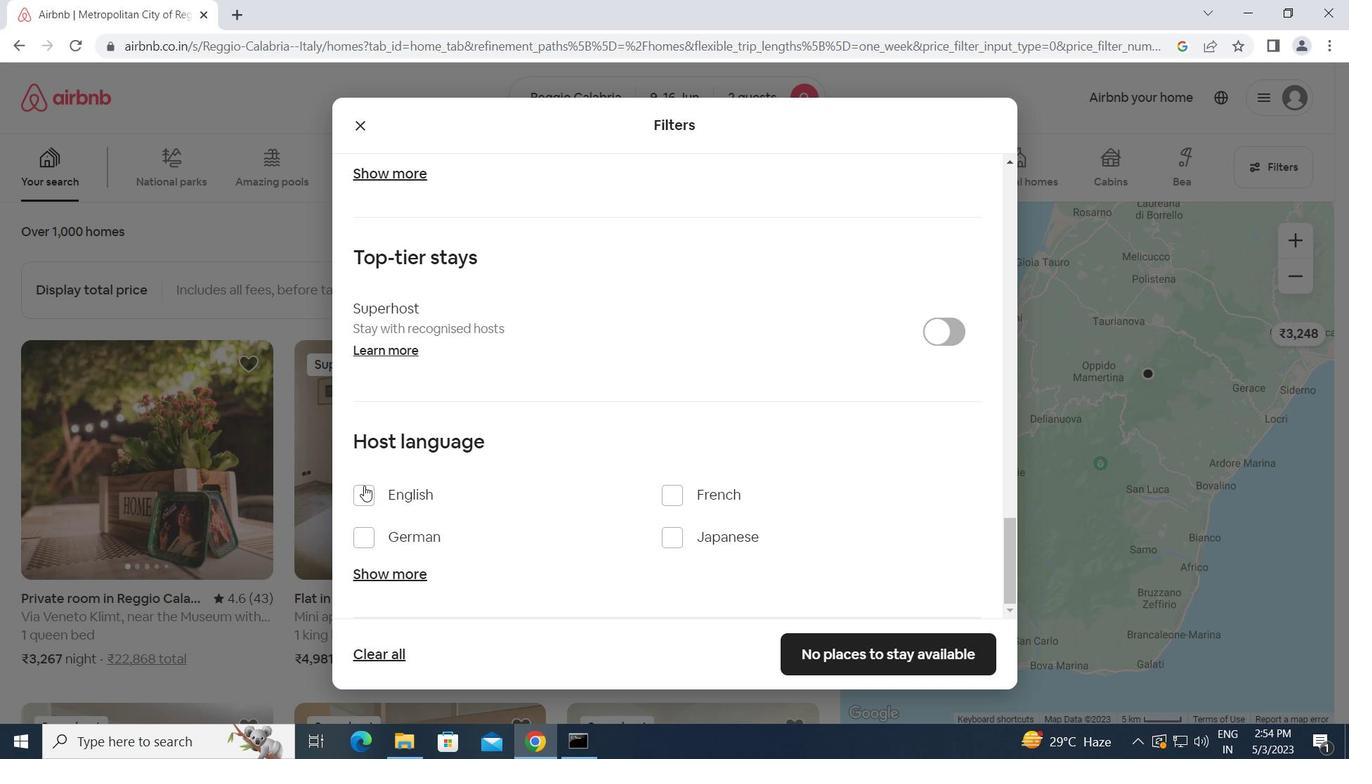 
Action: Mouse moved to (858, 651)
Screenshot: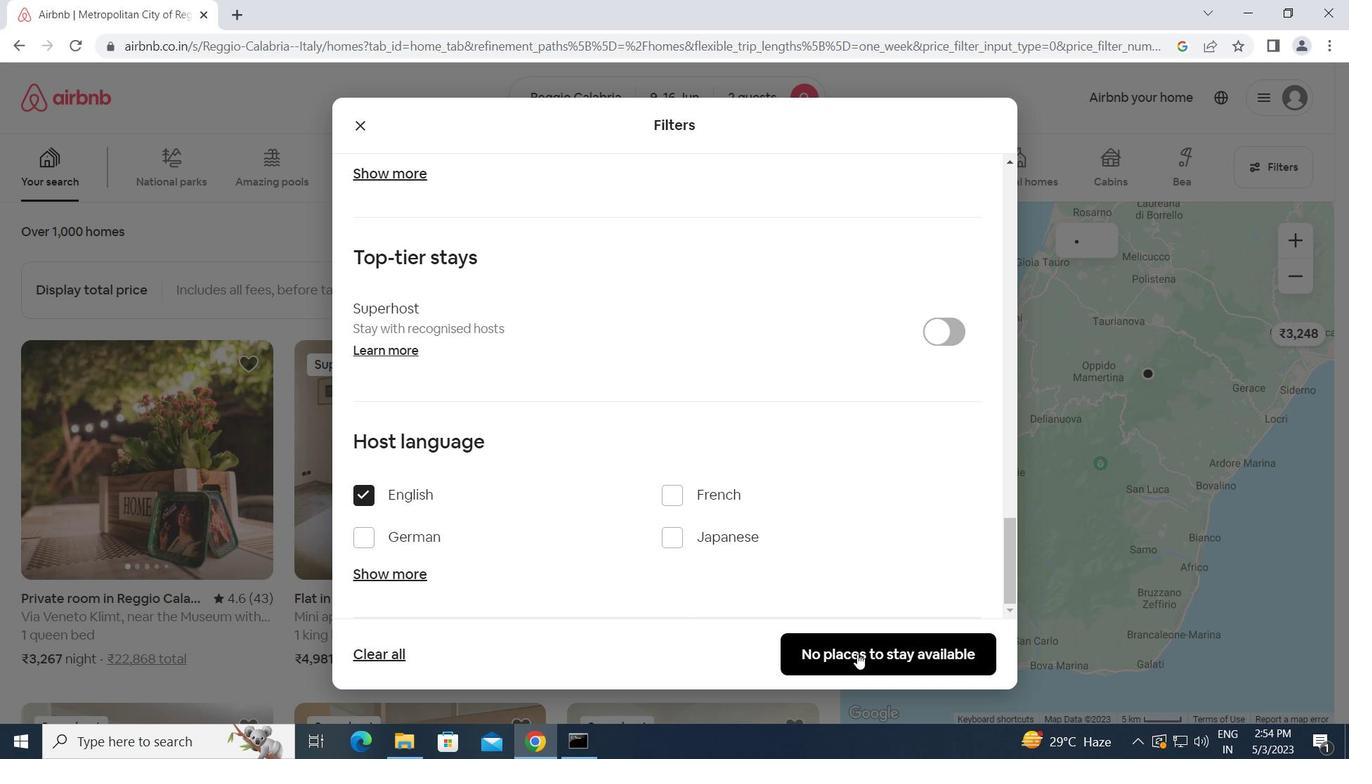 
Action: Mouse pressed left at (858, 651)
Screenshot: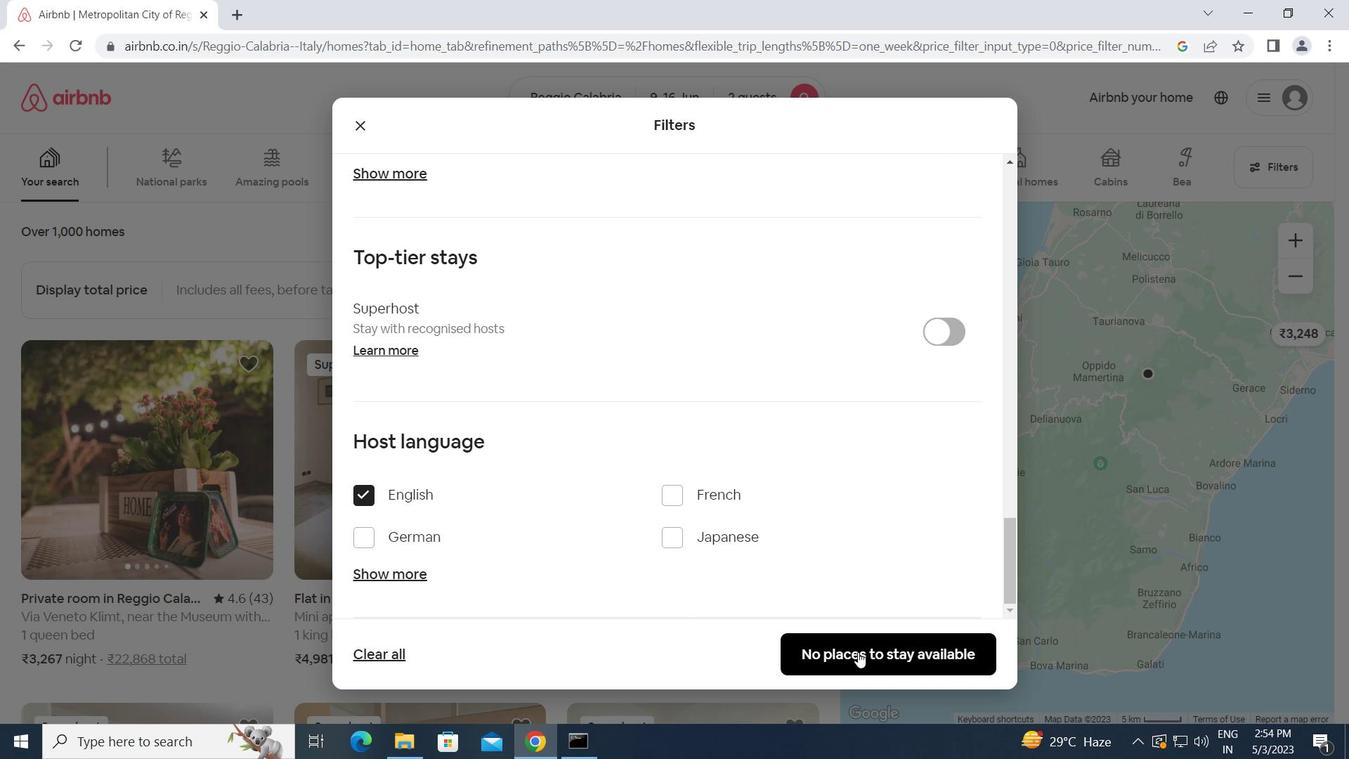 
Action: Mouse moved to (858, 650)
Screenshot: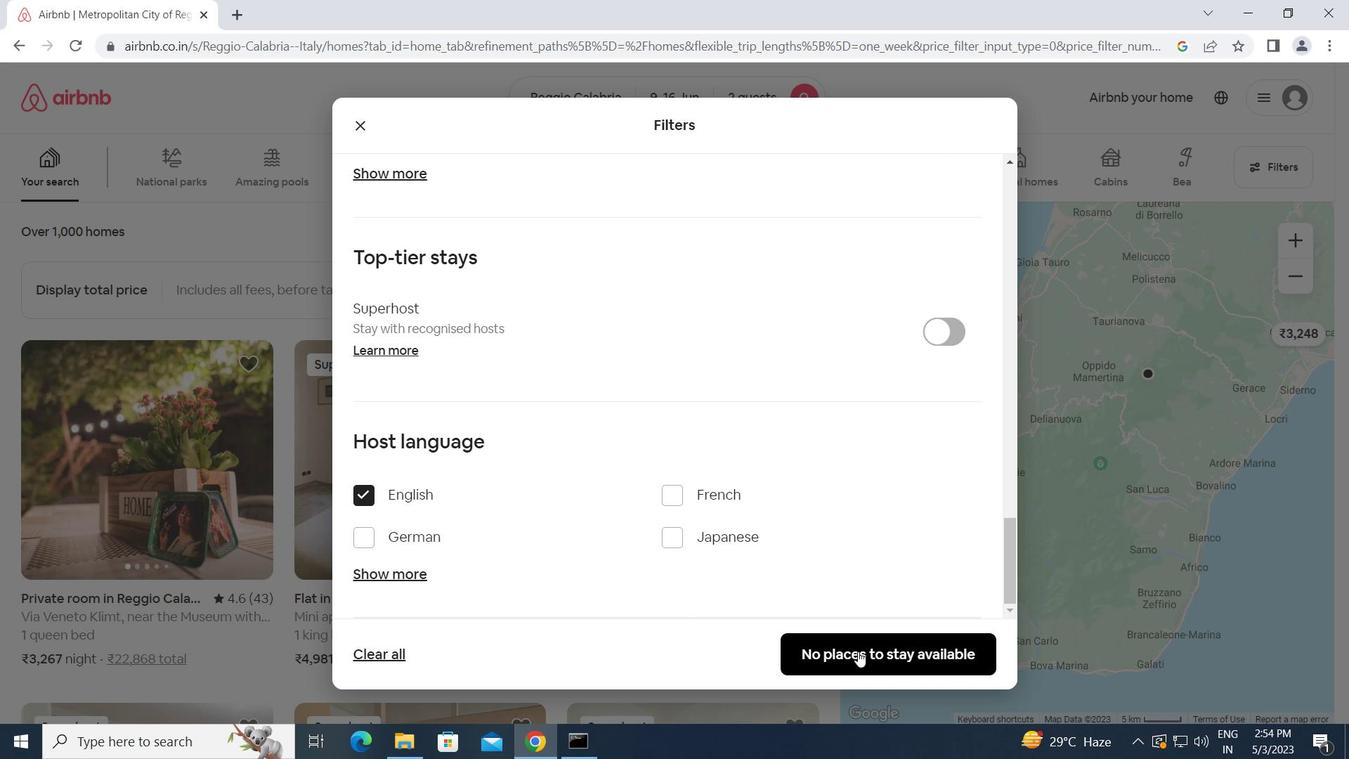 
